 Task: Buy 3 Multiparameter Meters from Measuring & Testing section under best seller category for shipping address: Elle Wilson, 1130 Star Trek Drive, Pensacola, Florida 32501, Cell Number 8503109646. Pay from credit card ending with 6759, CVV 506
Action: Mouse moved to (350, 377)
Screenshot: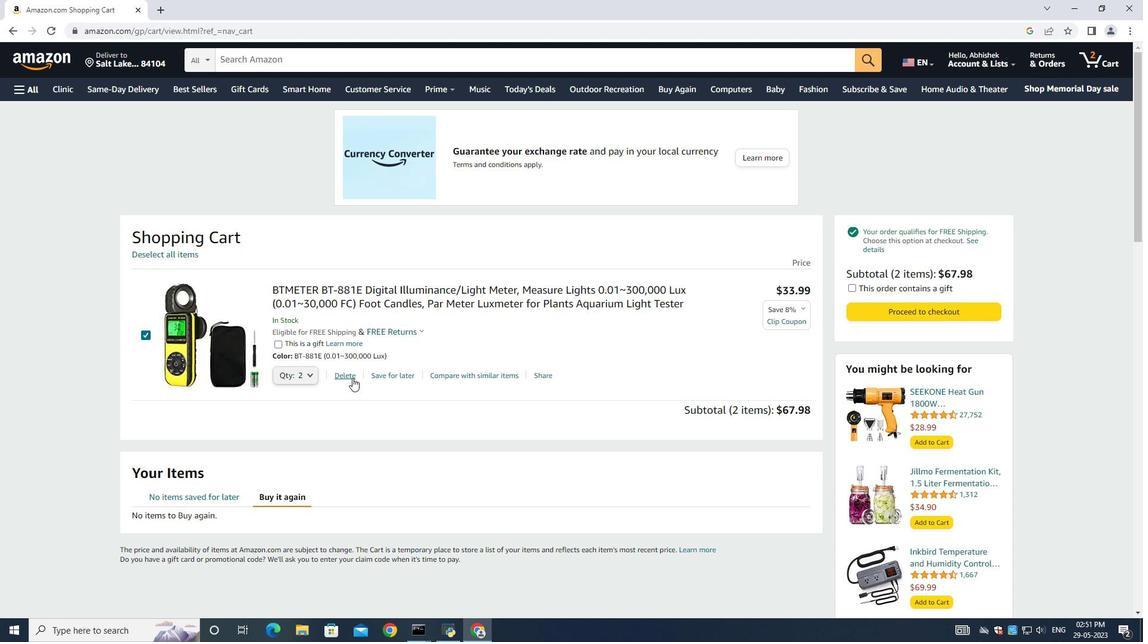 
Action: Mouse pressed left at (350, 377)
Screenshot: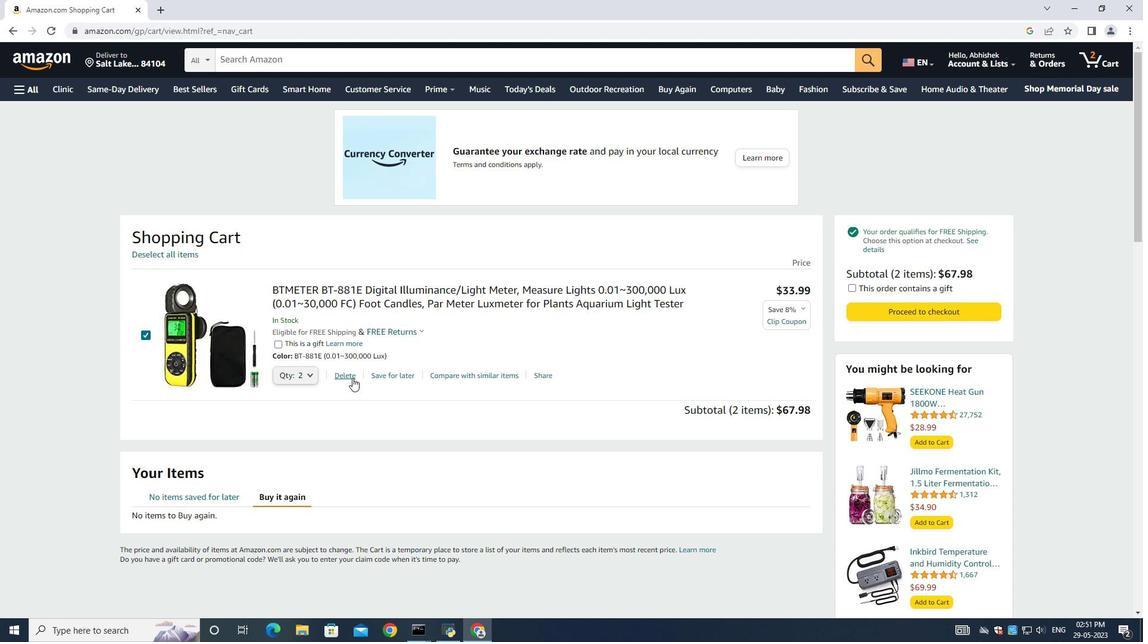 
Action: Mouse moved to (29, 60)
Screenshot: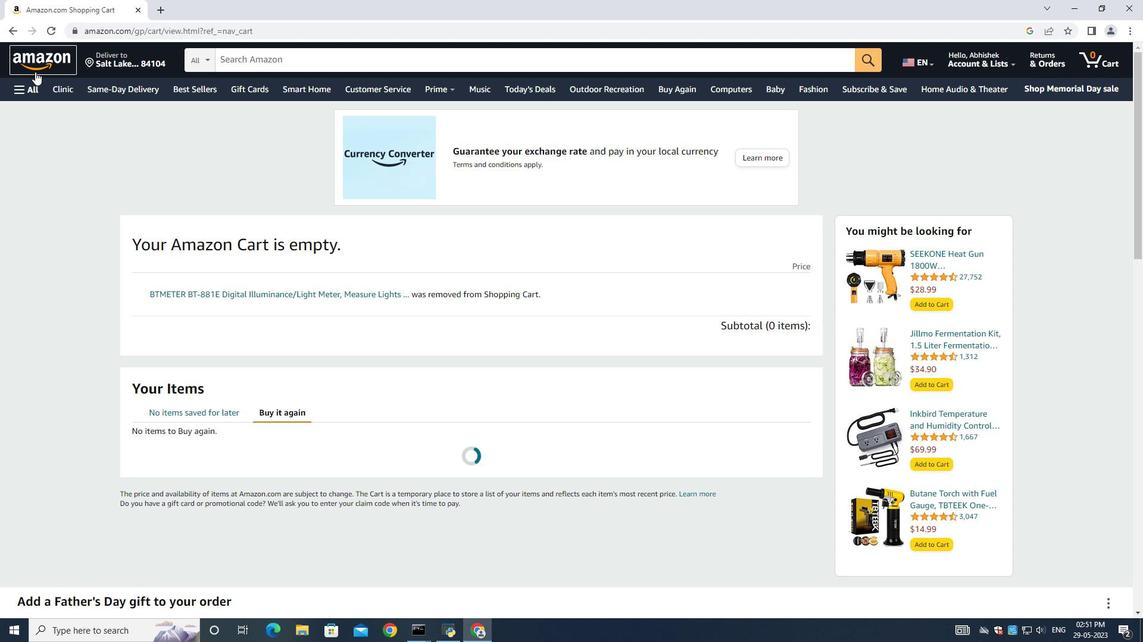 
Action: Mouse pressed left at (29, 60)
Screenshot: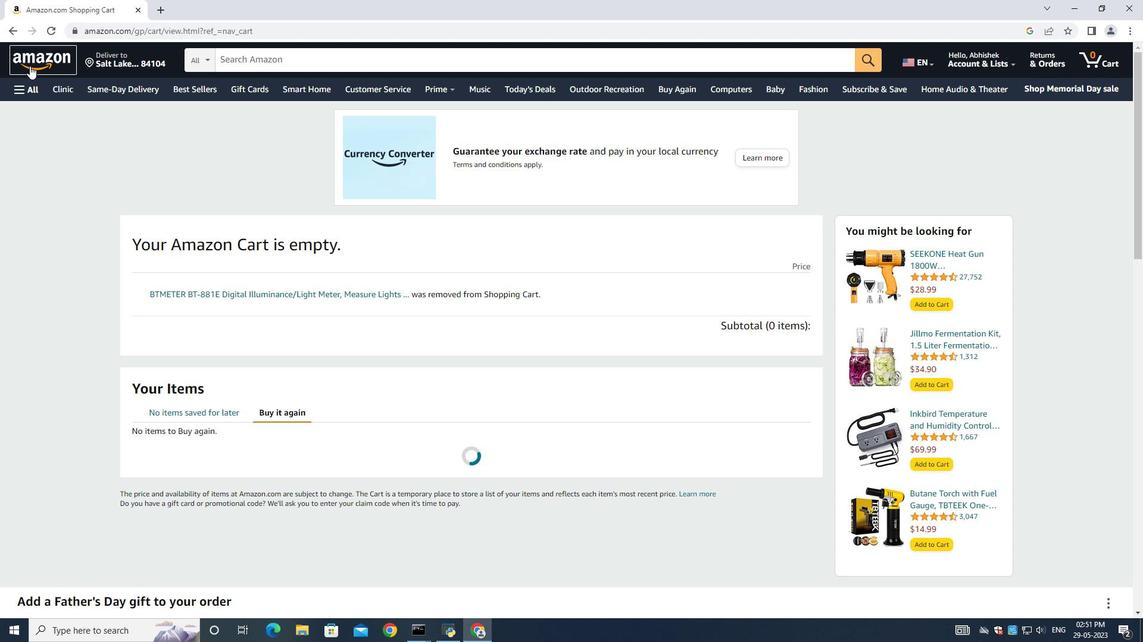 
Action: Mouse moved to (20, 95)
Screenshot: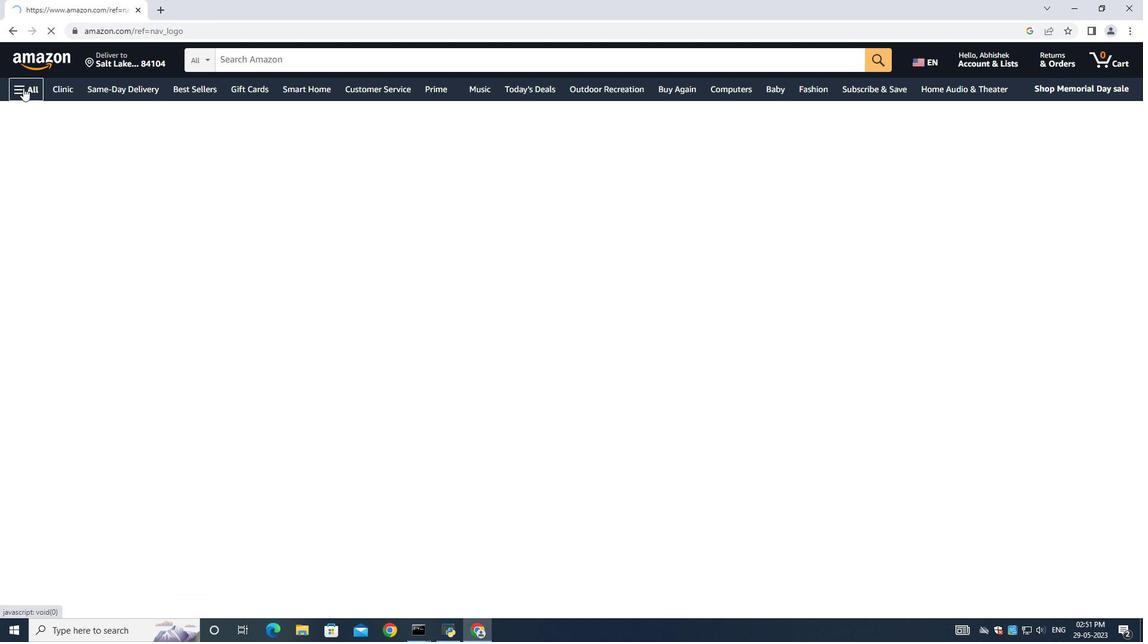 
Action: Mouse pressed left at (20, 95)
Screenshot: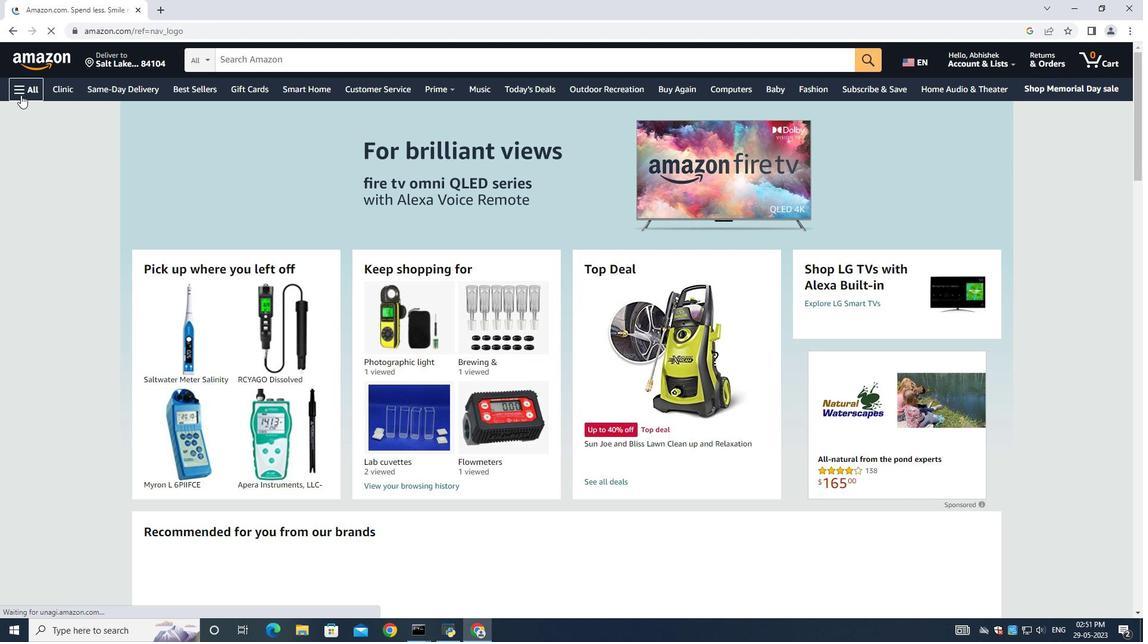 
Action: Mouse pressed left at (20, 95)
Screenshot: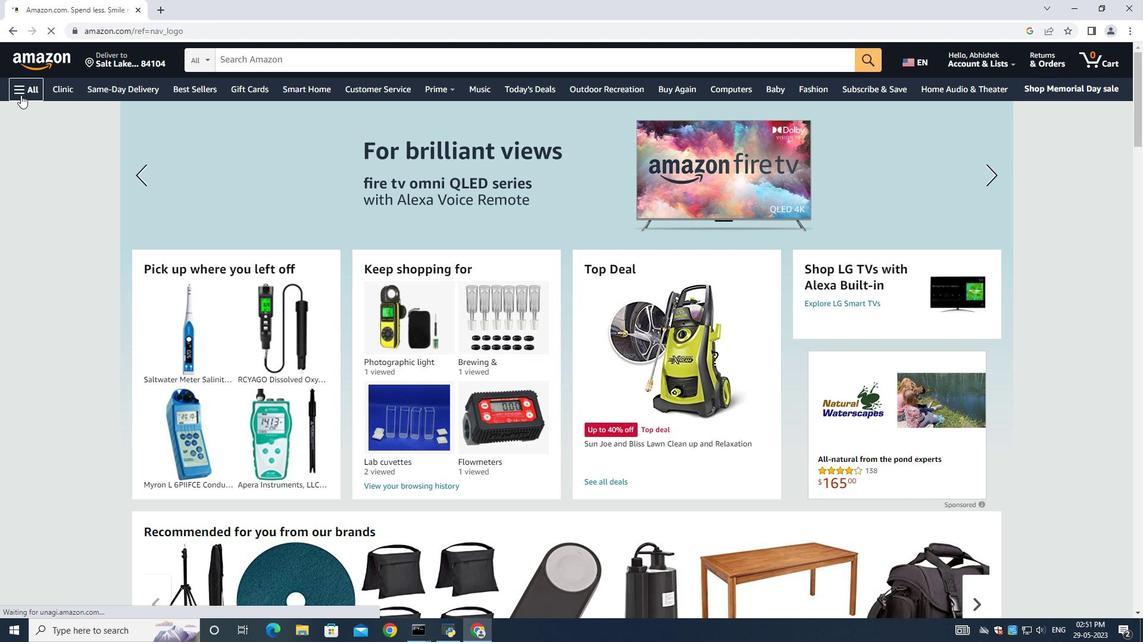 
Action: Mouse moved to (41, 109)
Screenshot: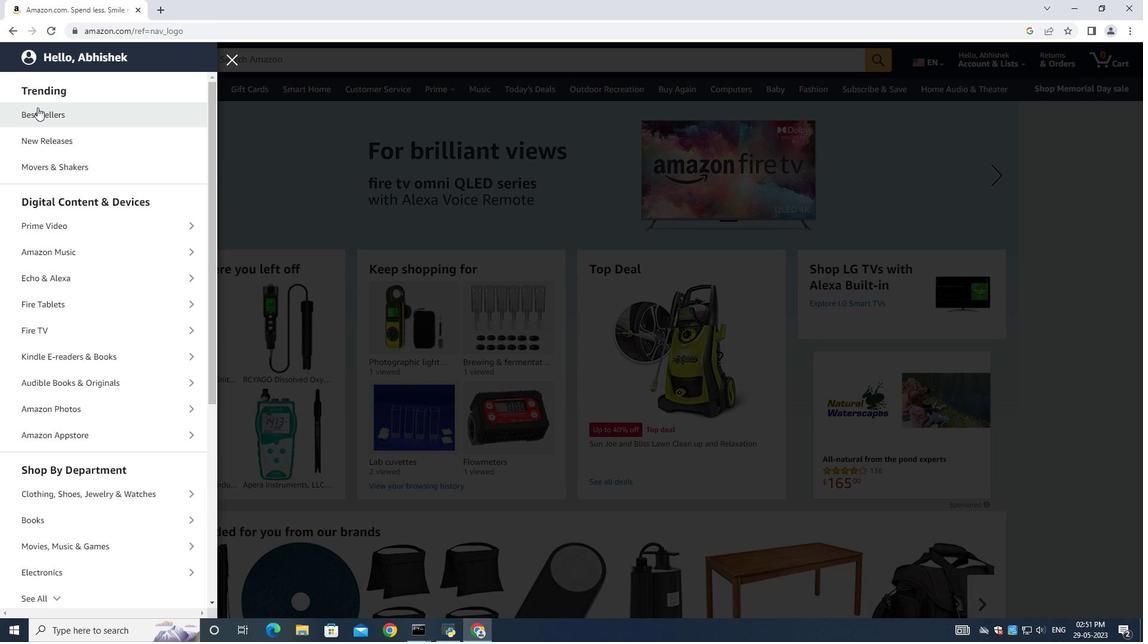 
Action: Mouse pressed left at (41, 109)
Screenshot: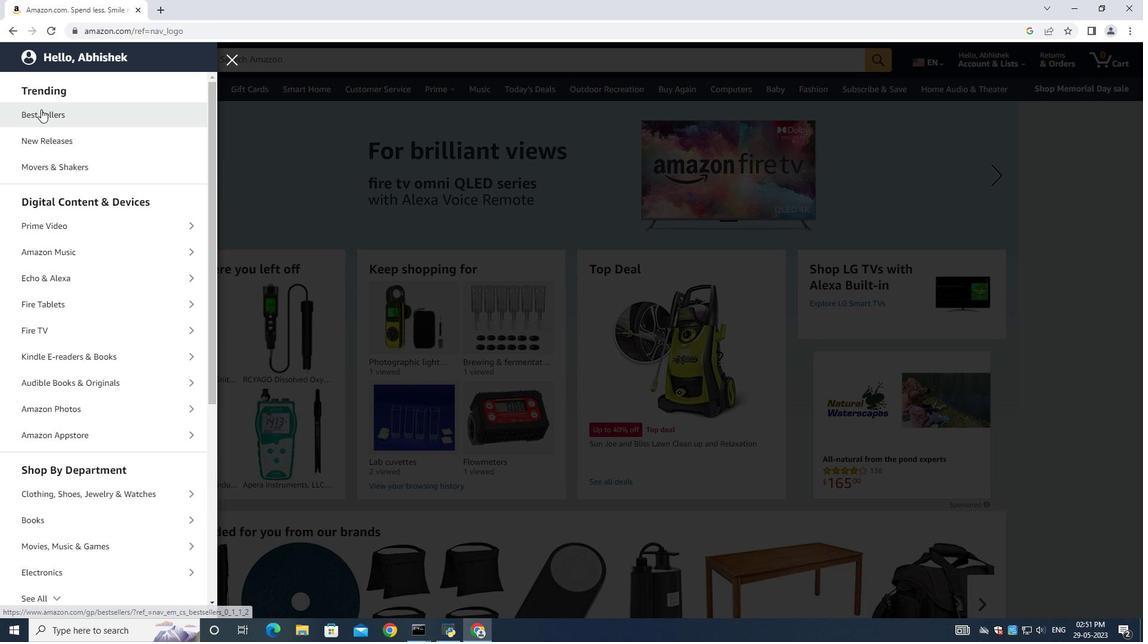 
Action: Mouse moved to (44, 121)
Screenshot: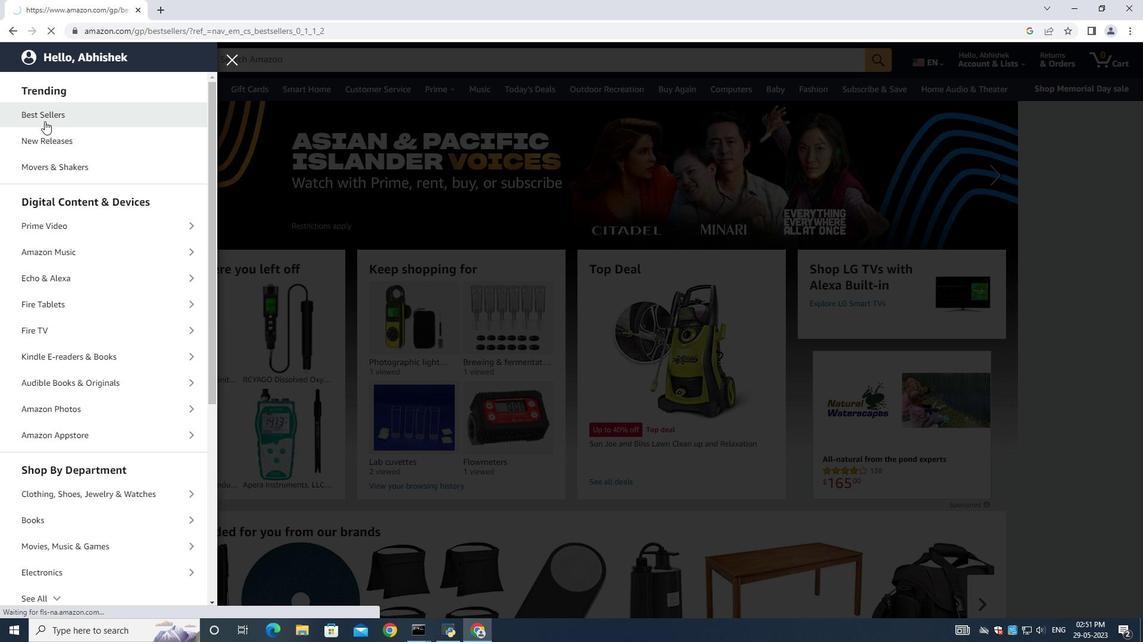 
Action: Mouse pressed left at (44, 121)
Screenshot: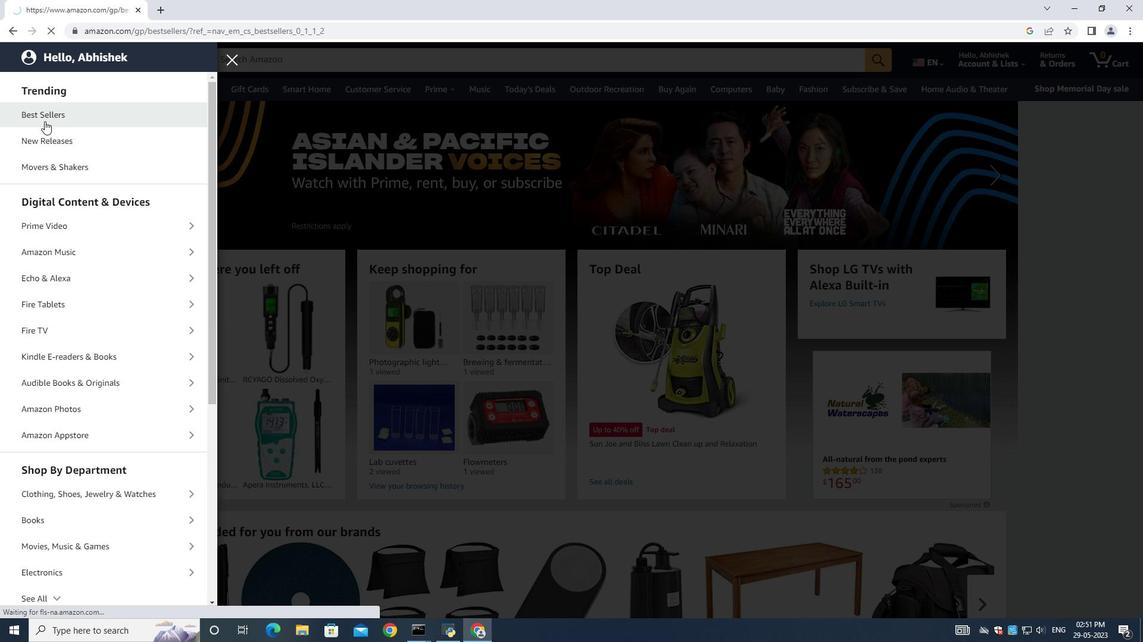 
Action: Mouse moved to (344, 70)
Screenshot: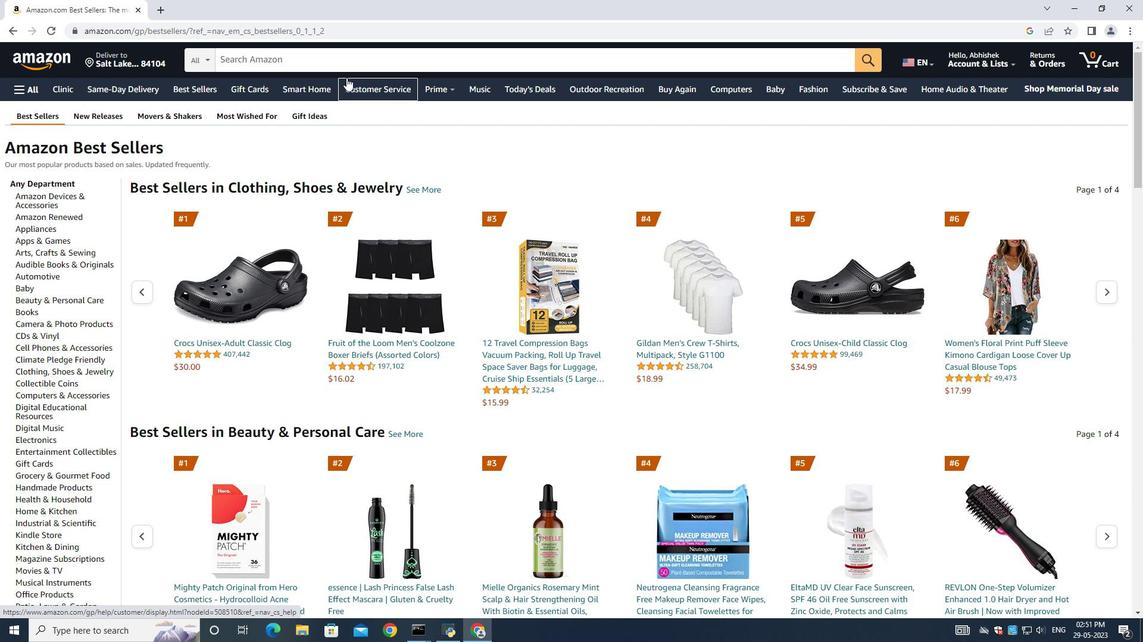 
Action: Mouse pressed left at (344, 70)
Screenshot: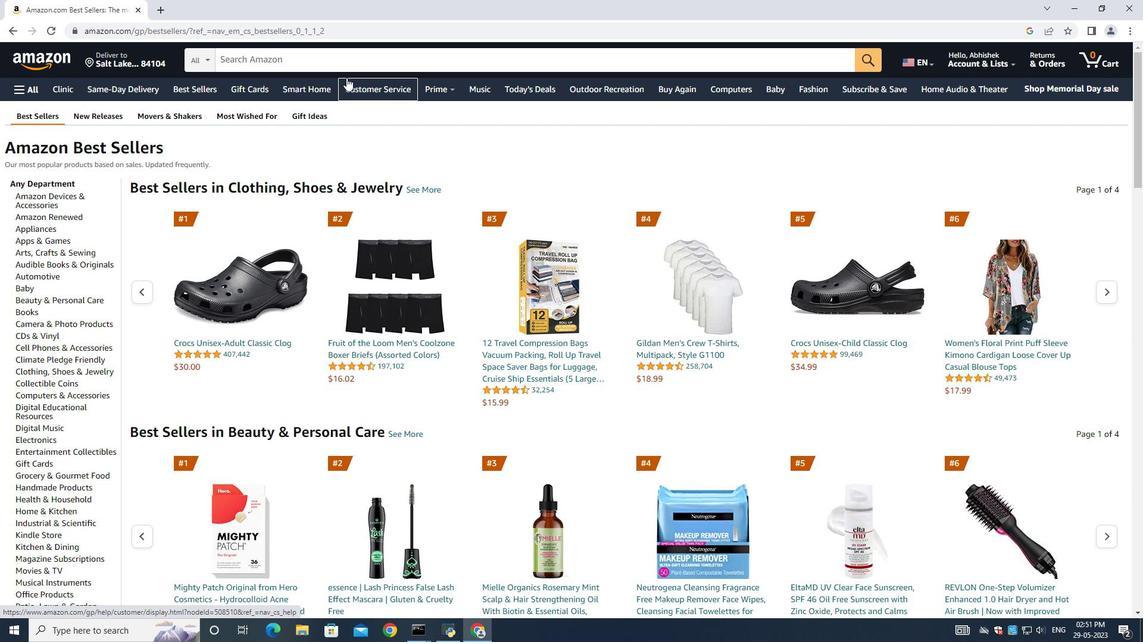 
Action: Mouse moved to (344, 72)
Screenshot: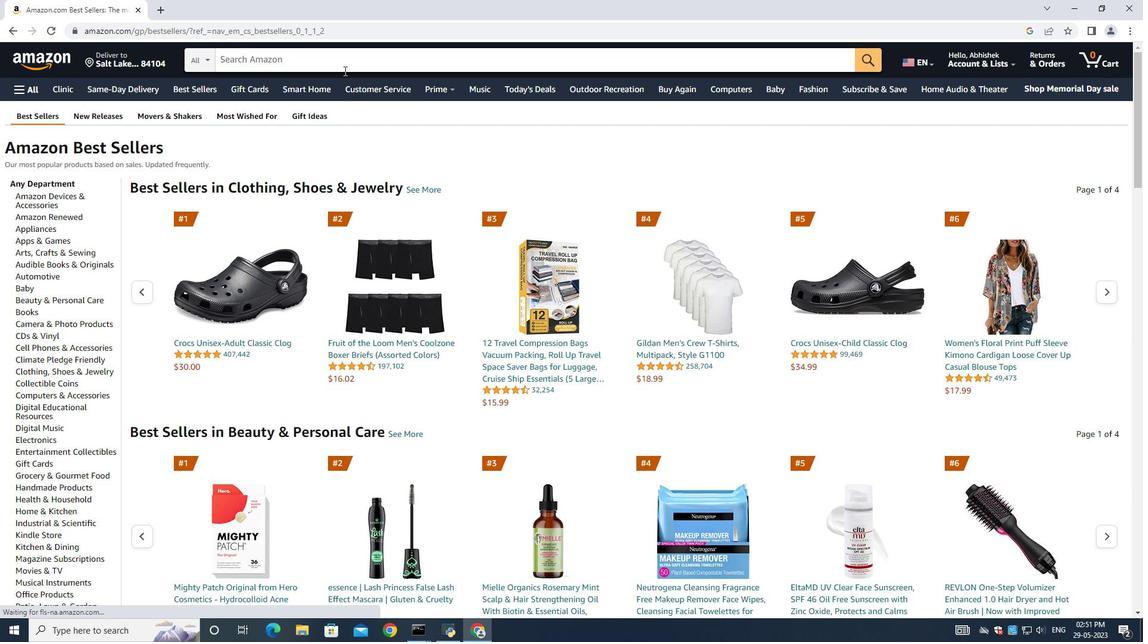 
Action: Key pressed <Key.shift>Multiparameter<Key.enter>
Screenshot: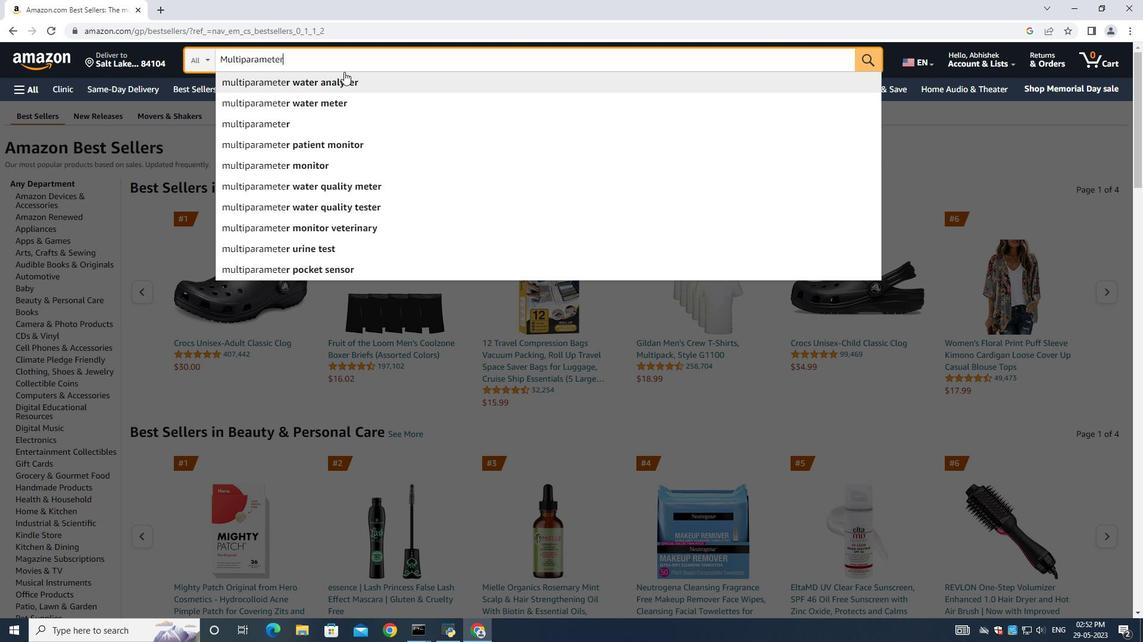 
Action: Mouse moved to (554, 363)
Screenshot: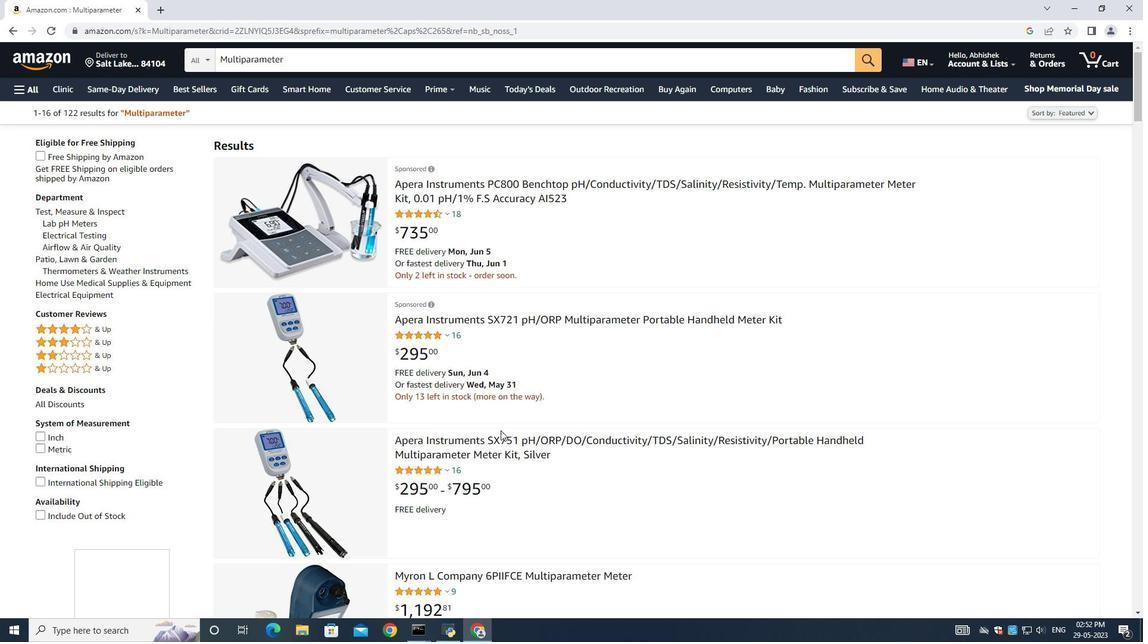
Action: Mouse scrolled (554, 363) with delta (0, 0)
Screenshot: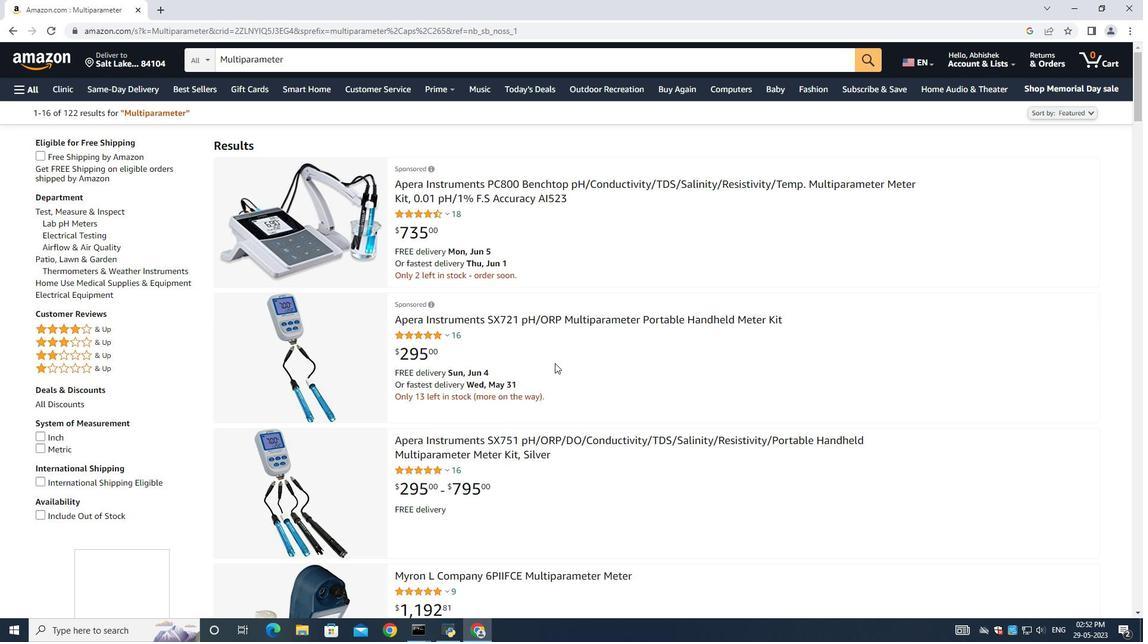 
Action: Mouse moved to (553, 369)
Screenshot: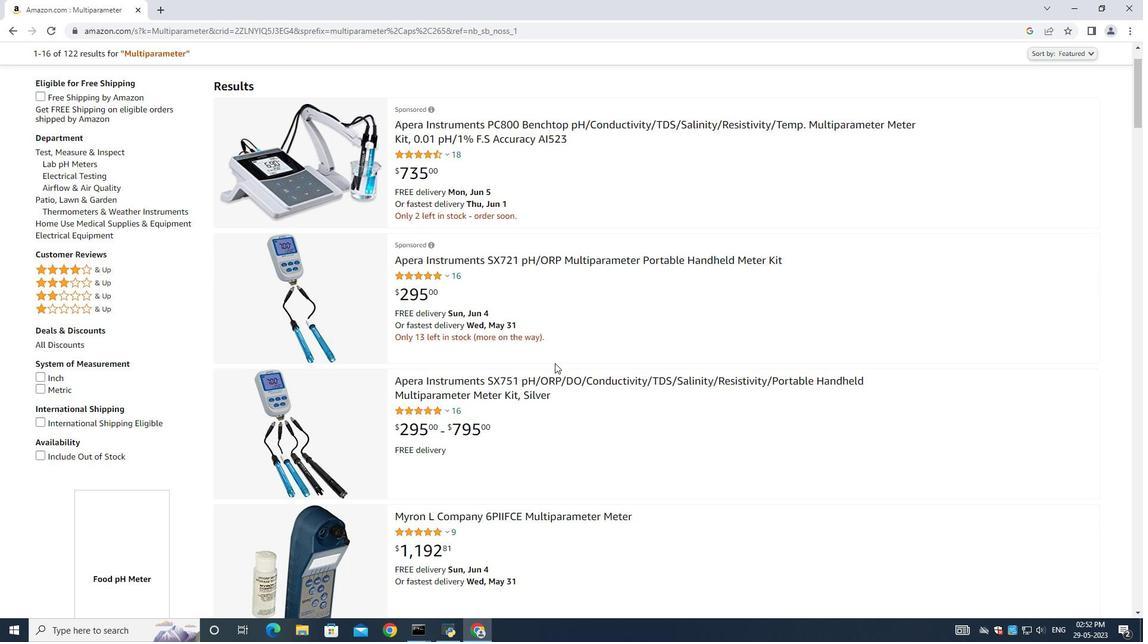 
Action: Mouse scrolled (553, 369) with delta (0, 0)
Screenshot: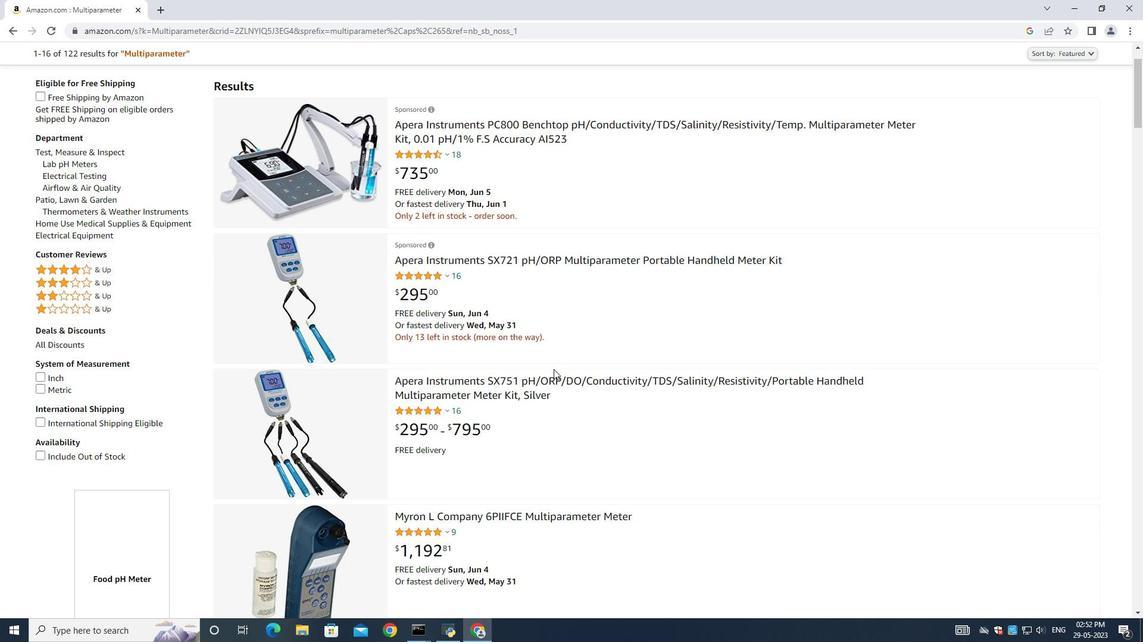 
Action: Mouse moved to (534, 458)
Screenshot: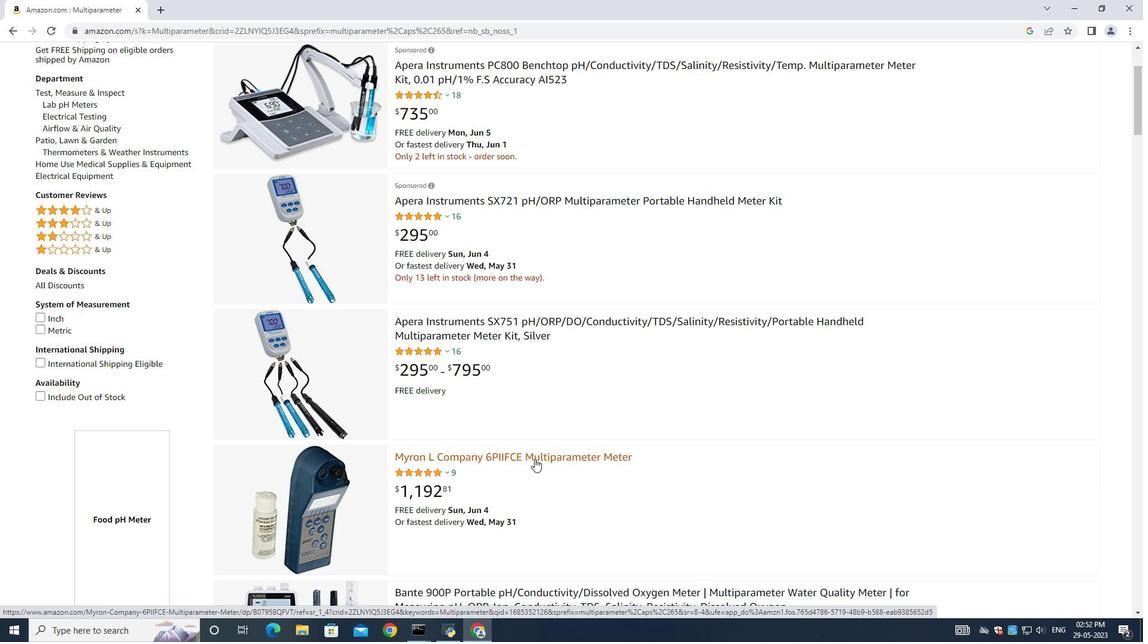 
Action: Mouse pressed left at (534, 458)
Screenshot: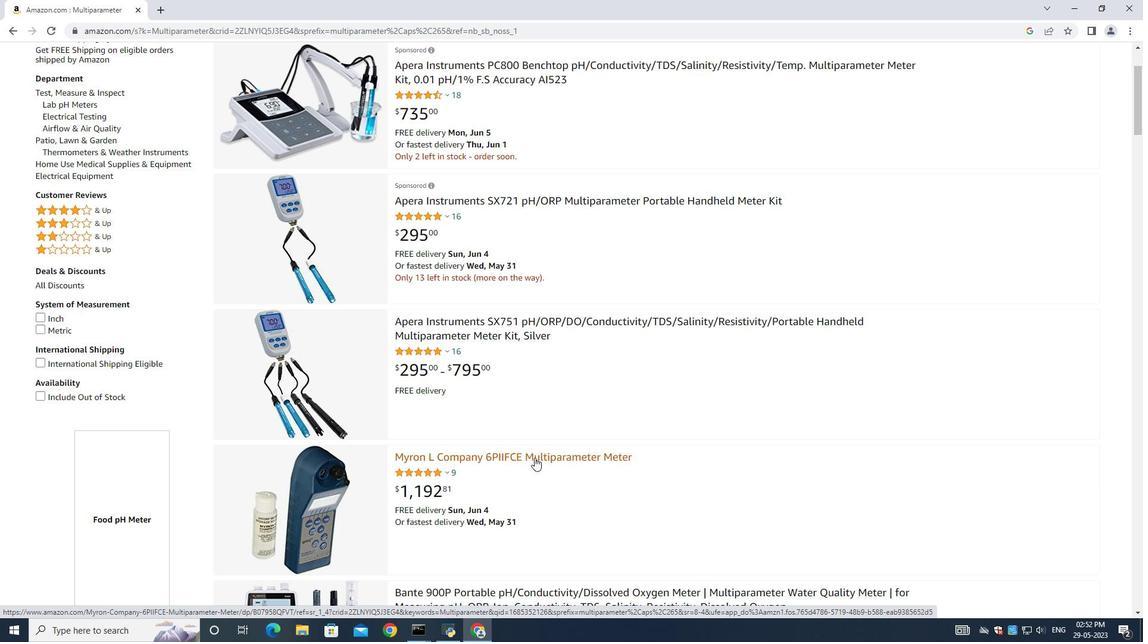 
Action: Mouse moved to (8, 26)
Screenshot: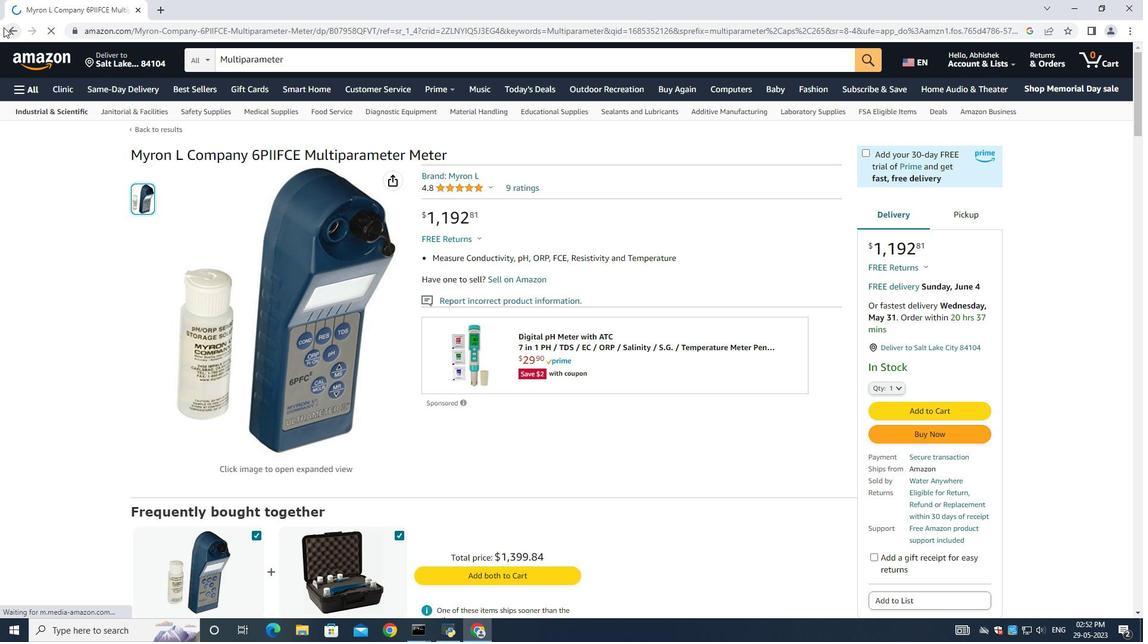 
Action: Mouse pressed left at (8, 26)
Screenshot: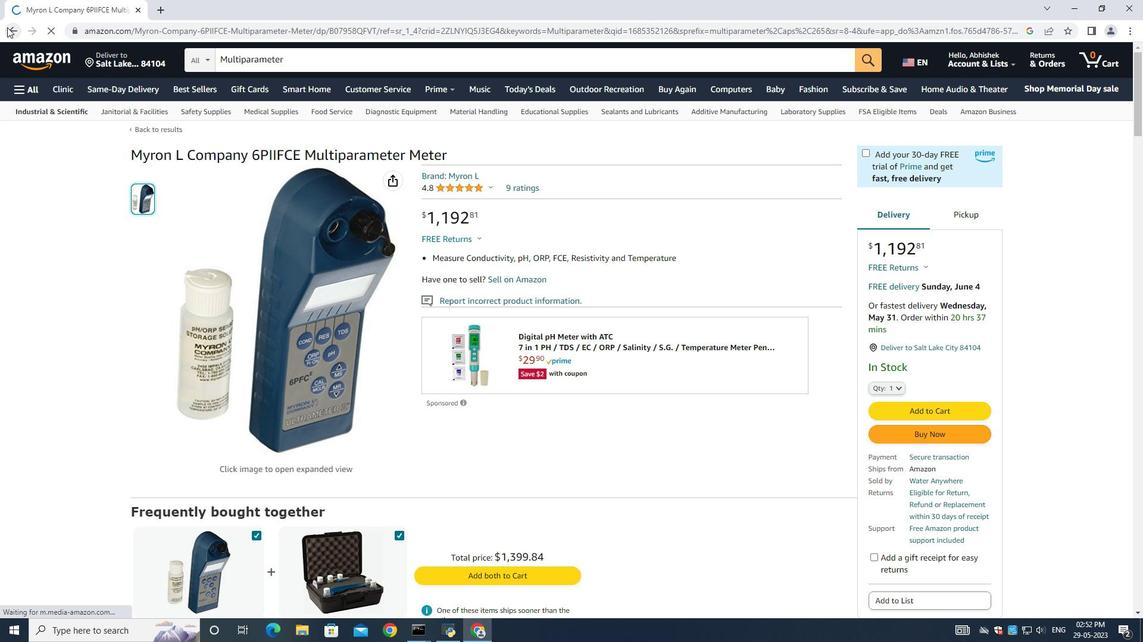 
Action: Mouse moved to (558, 454)
Screenshot: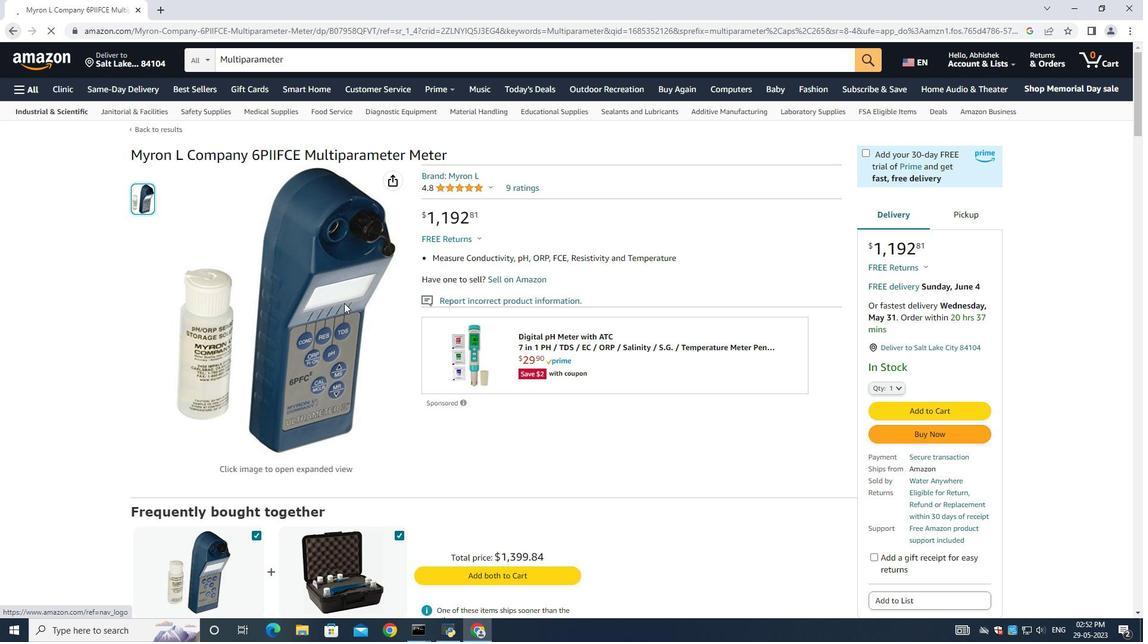 
Action: Mouse scrolled (558, 454) with delta (0, 0)
Screenshot: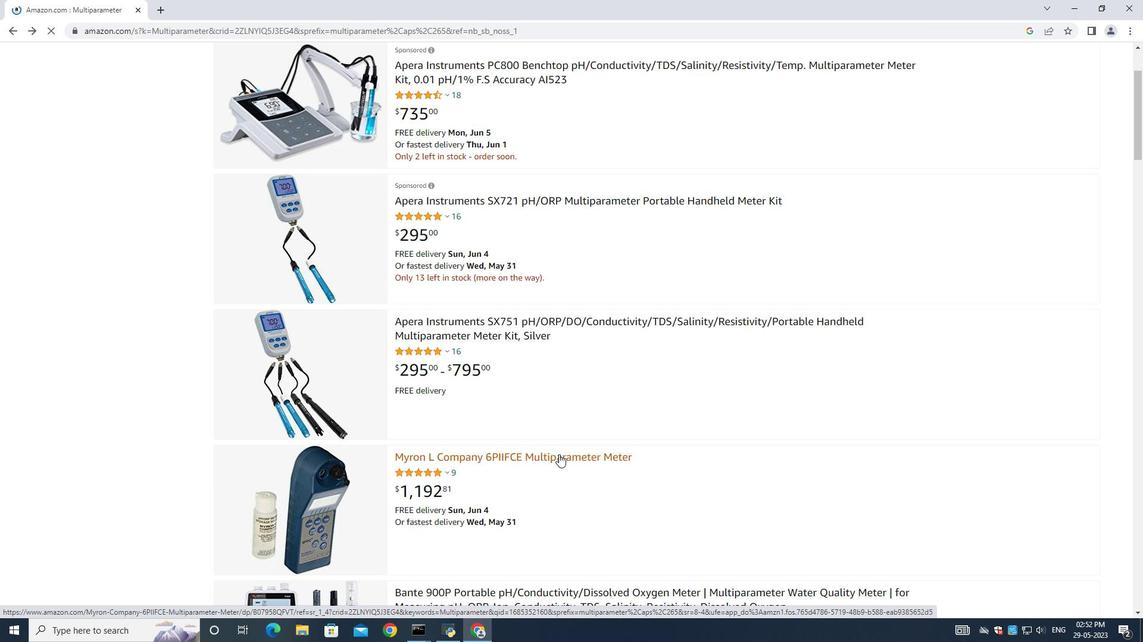
Action: Mouse scrolled (558, 454) with delta (0, 0)
Screenshot: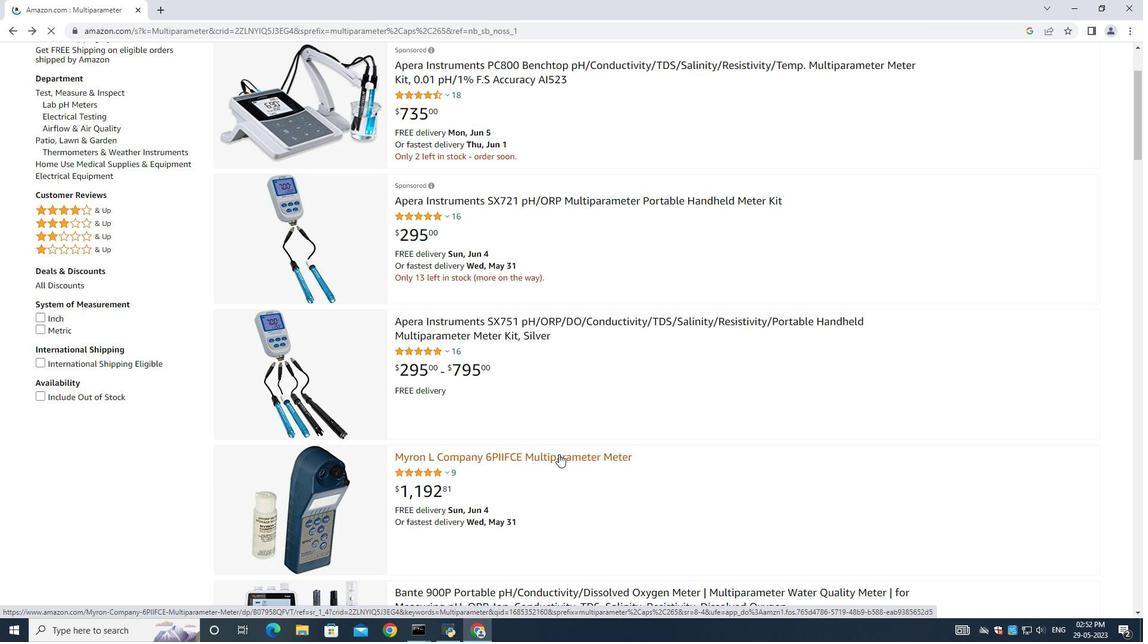 
Action: Mouse moved to (558, 455)
Screenshot: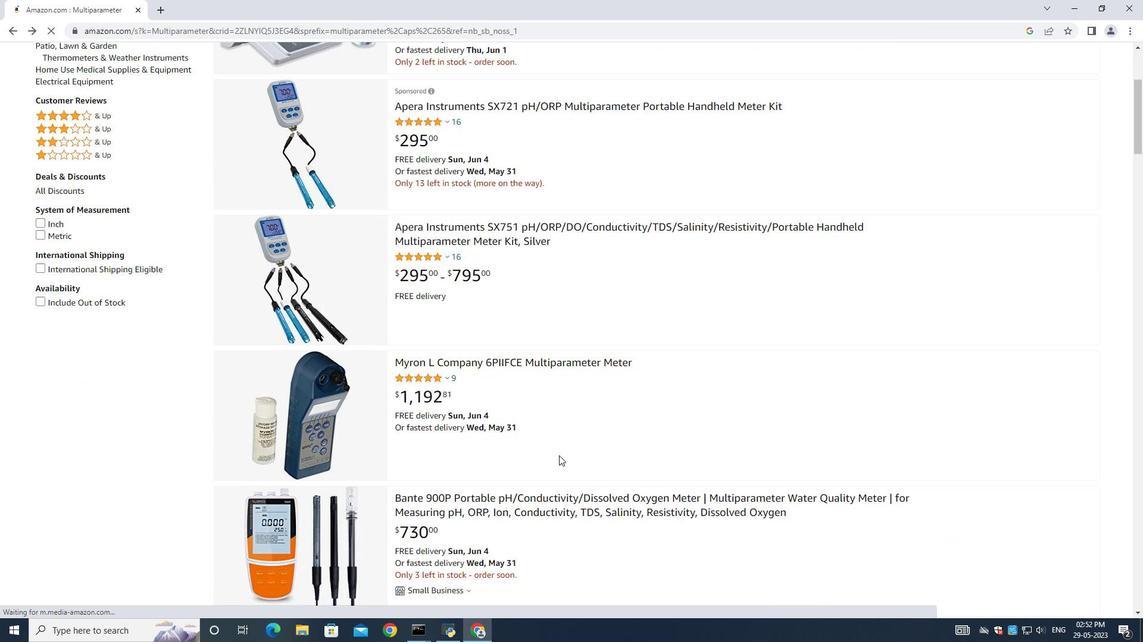 
Action: Mouse scrolled (558, 454) with delta (0, 0)
Screenshot: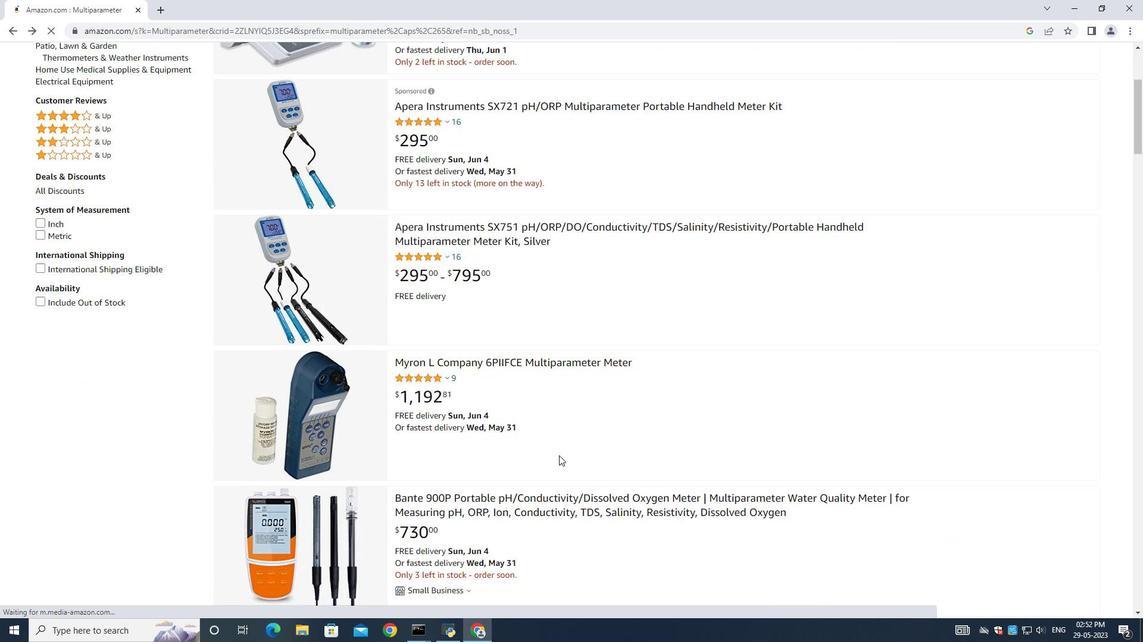 
Action: Mouse scrolled (558, 454) with delta (0, 0)
Screenshot: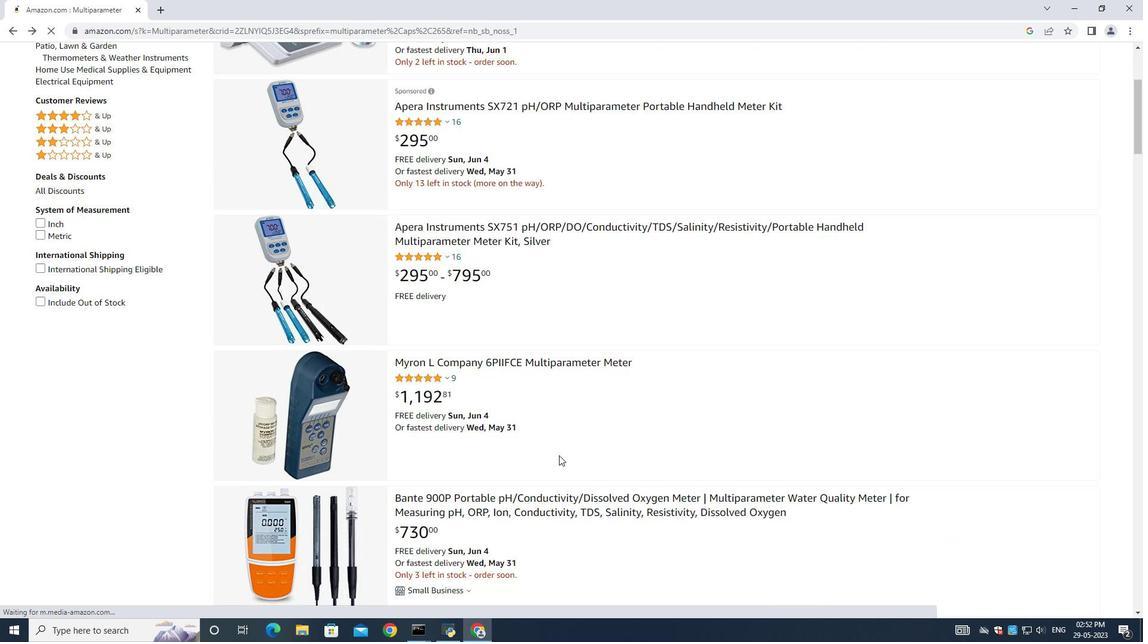
Action: Mouse moved to (557, 454)
Screenshot: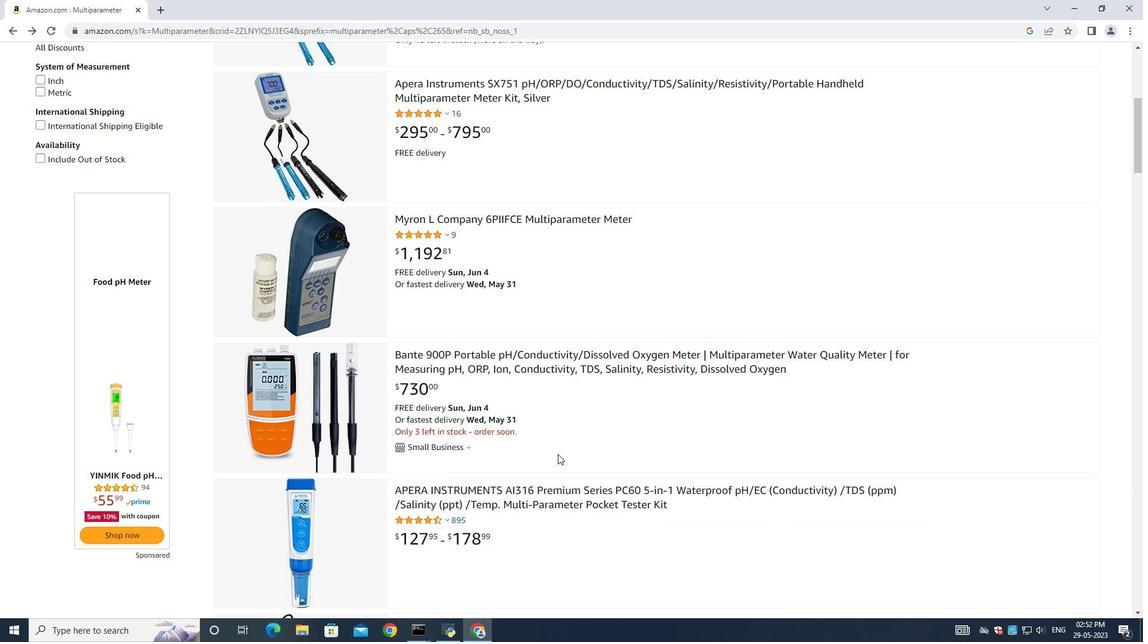 
Action: Mouse scrolled (557, 454) with delta (0, 0)
Screenshot: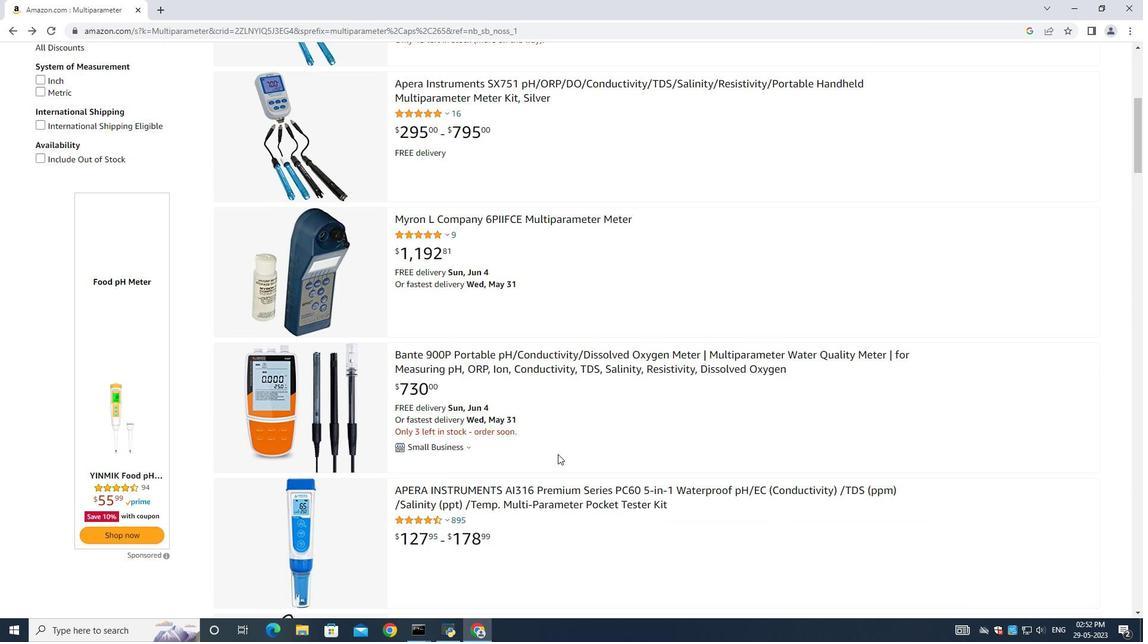 
Action: Mouse moved to (517, 442)
Screenshot: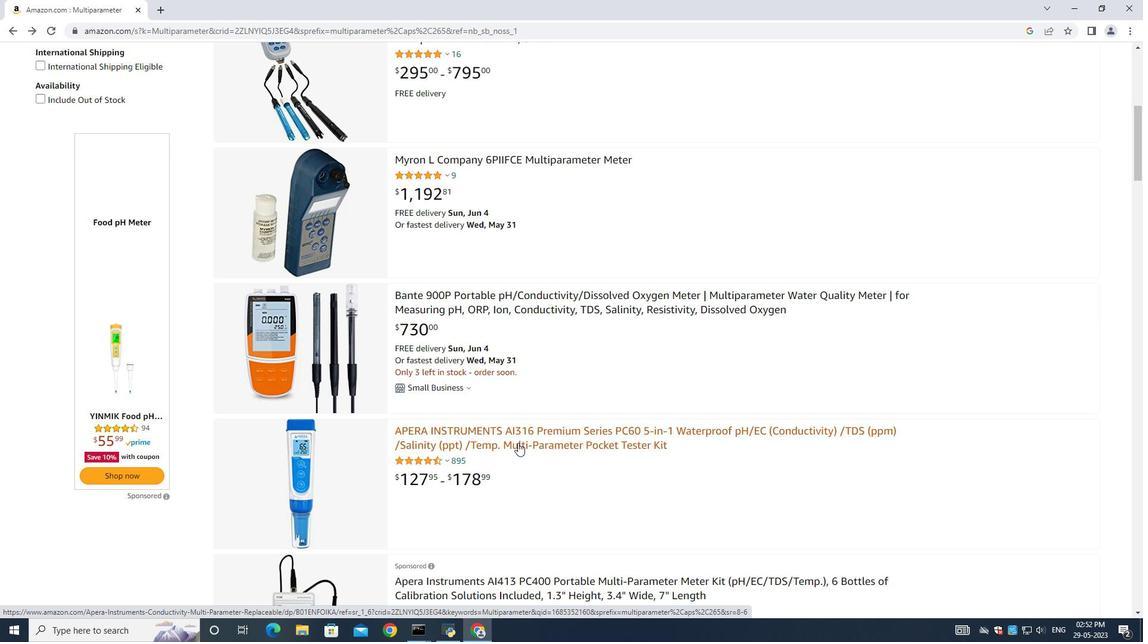 
Action: Mouse pressed left at (517, 442)
Screenshot: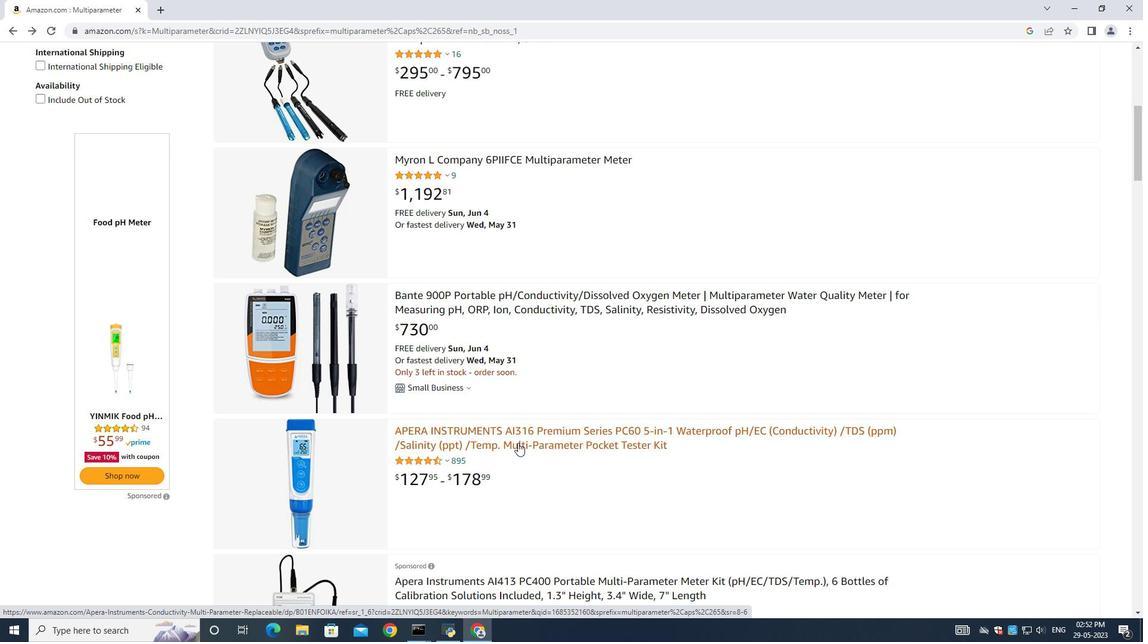 
Action: Mouse moved to (139, 299)
Screenshot: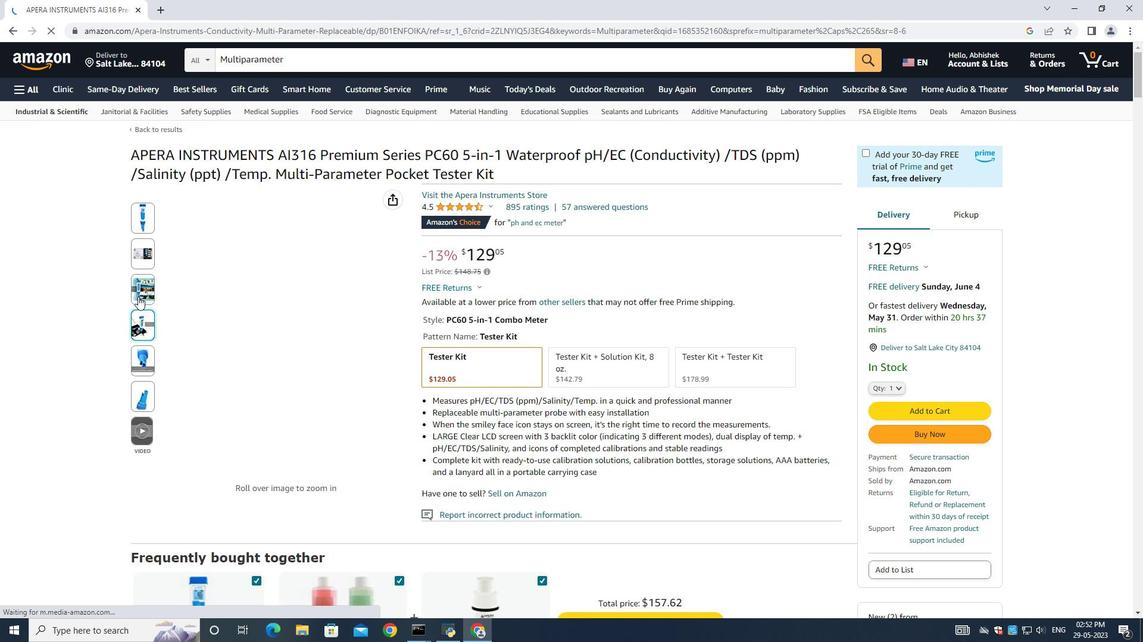 
Action: Mouse pressed left at (139, 299)
Screenshot: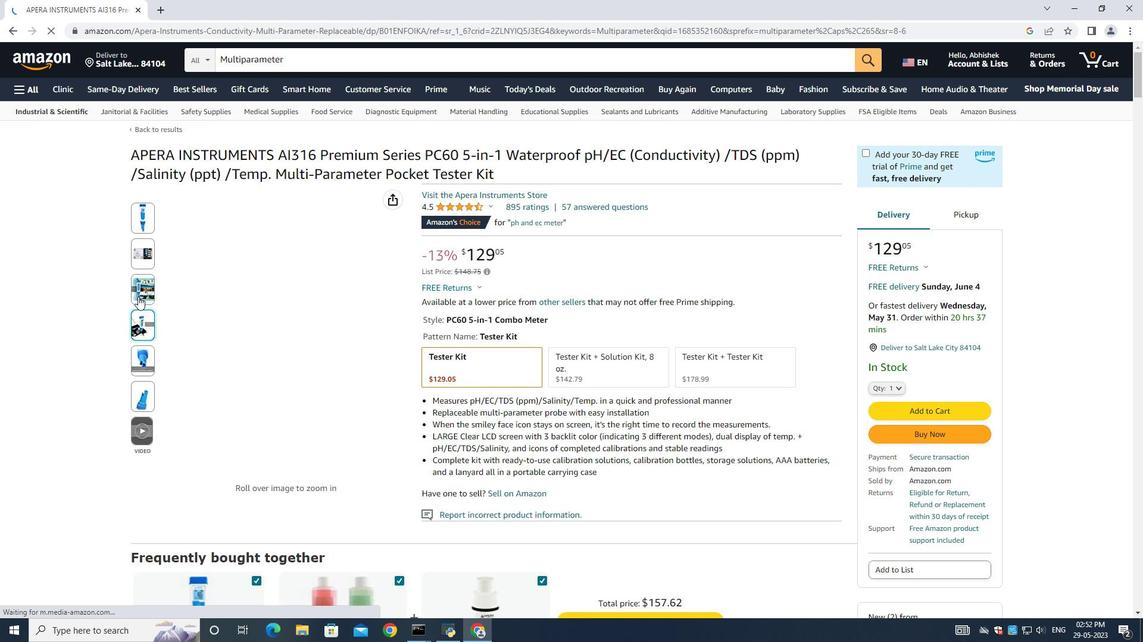 
Action: Mouse moved to (141, 335)
Screenshot: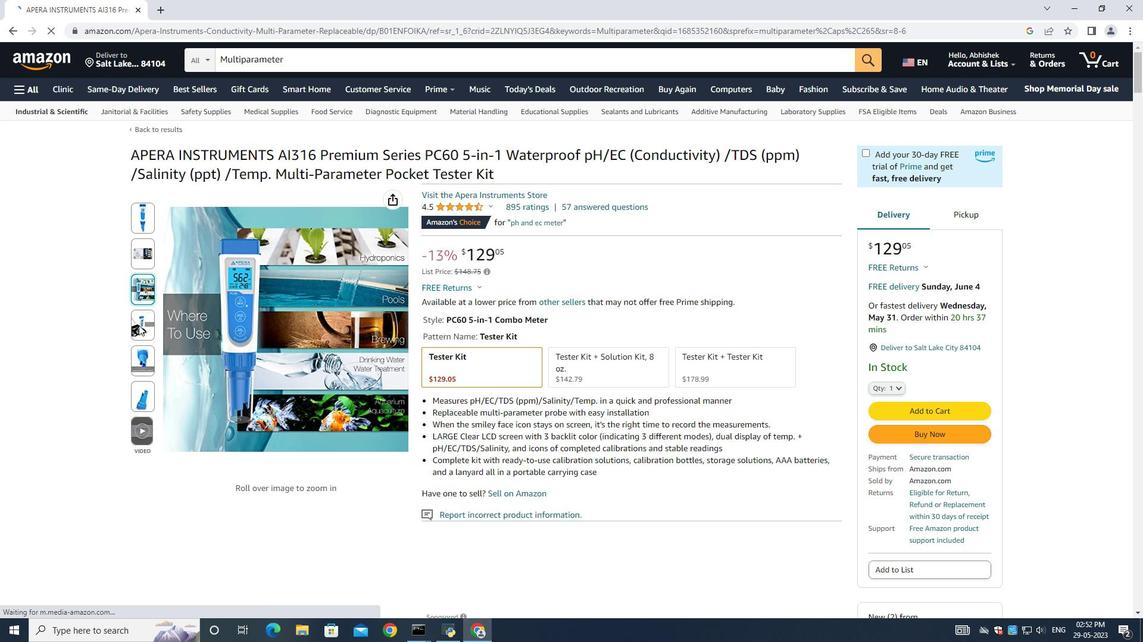 
Action: Mouse pressed left at (141, 335)
Screenshot: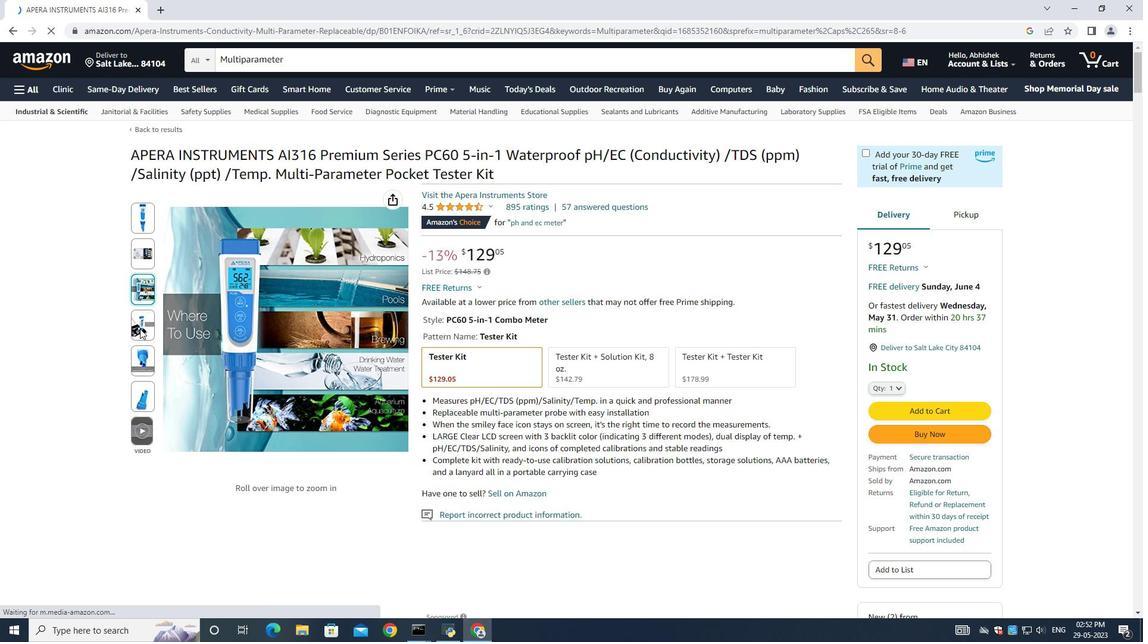 
Action: Mouse moved to (147, 431)
Screenshot: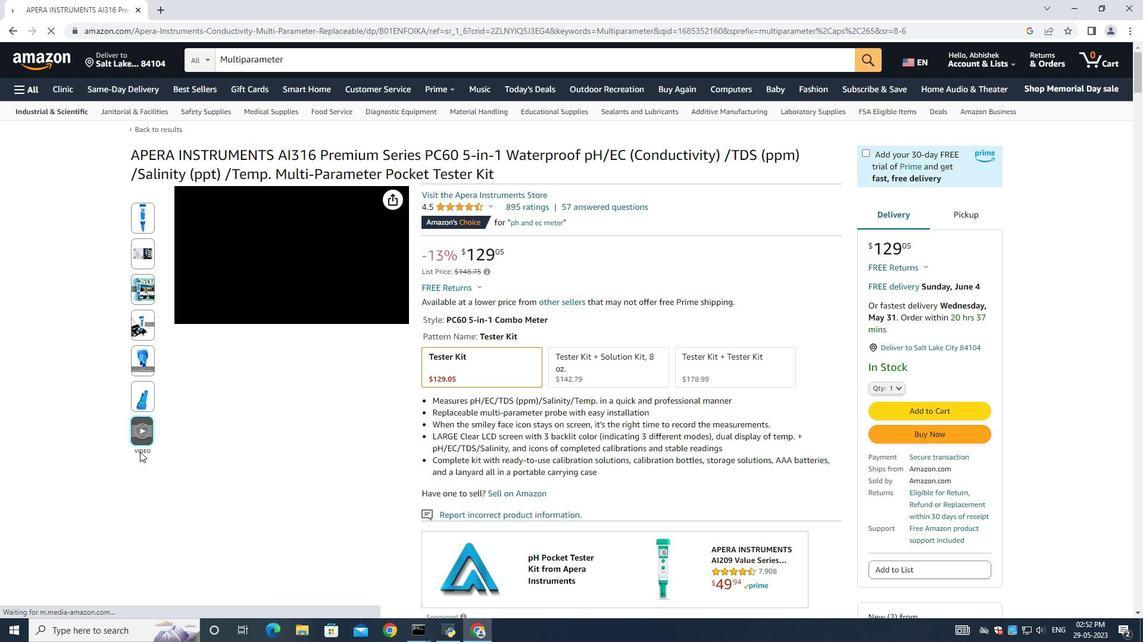 
Action: Mouse pressed left at (147, 431)
Screenshot: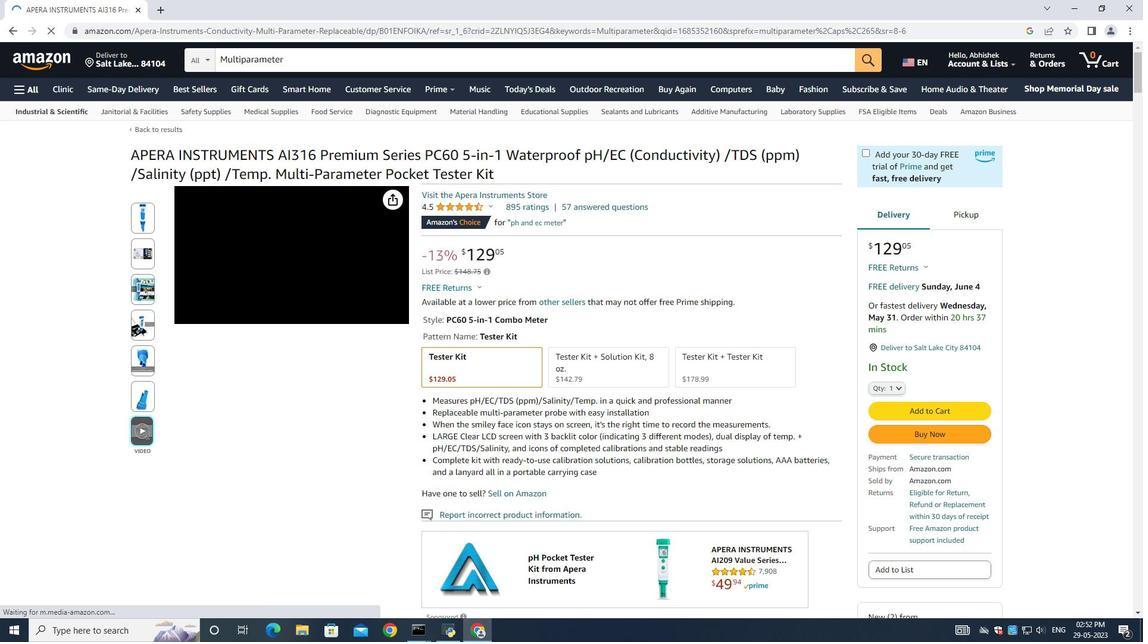 
Action: Mouse moved to (898, 341)
Screenshot: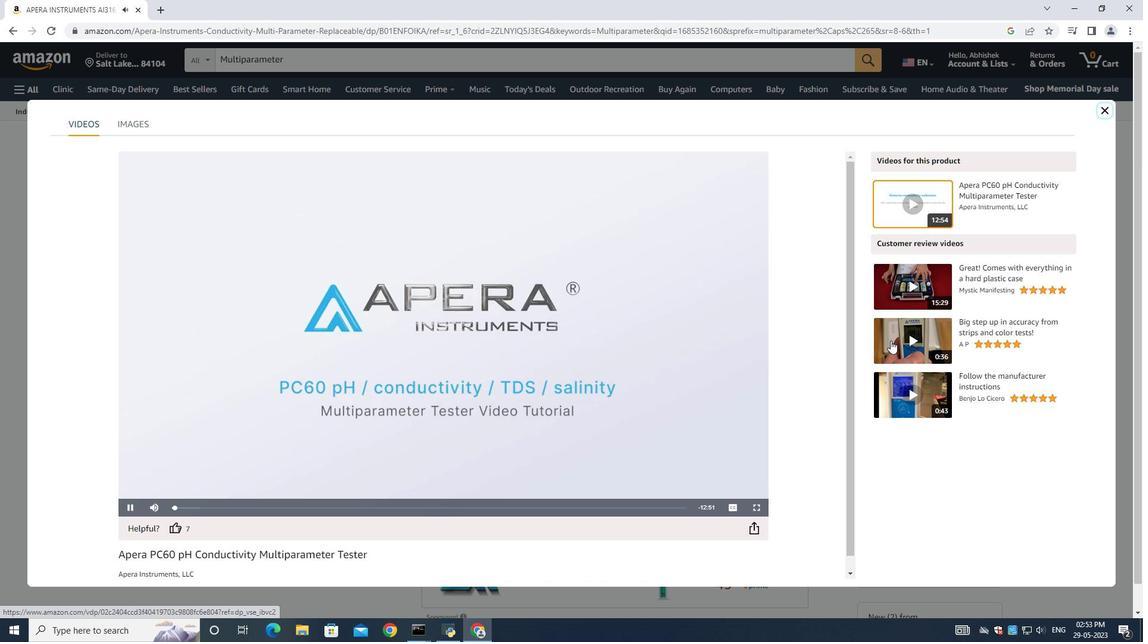 
Action: Mouse pressed left at (898, 341)
Screenshot: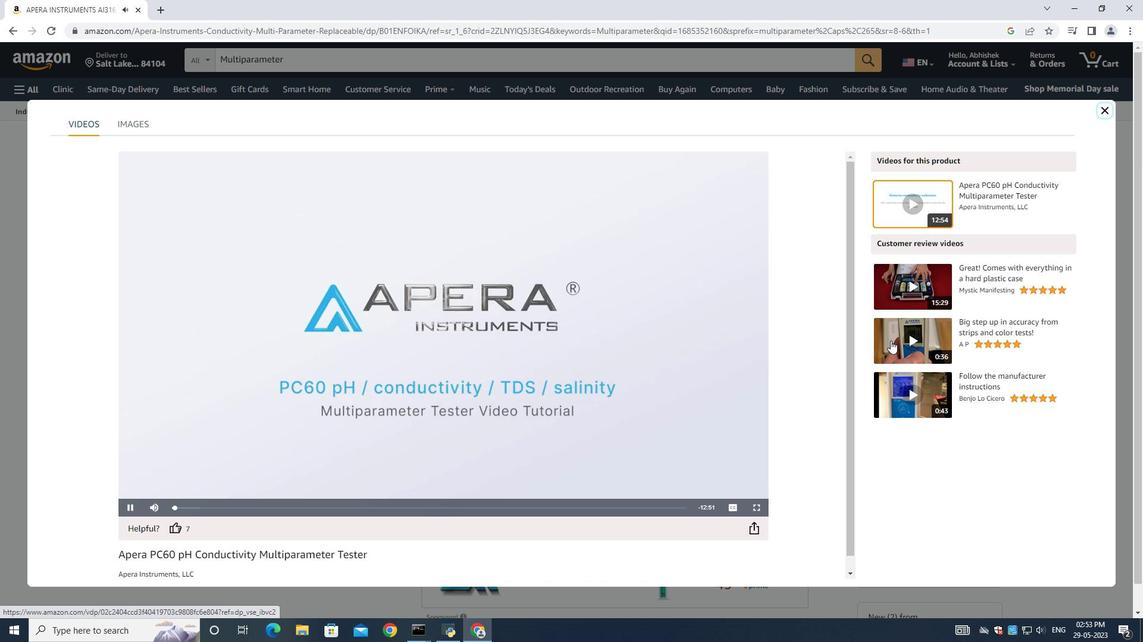 
Action: Mouse moved to (1101, 108)
Screenshot: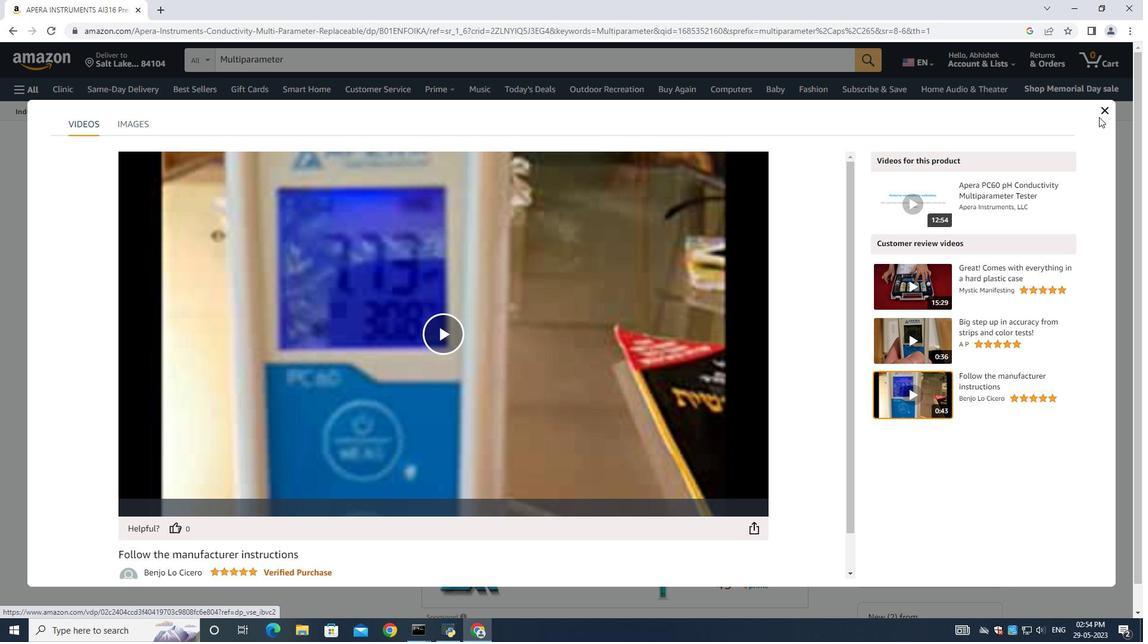 
Action: Mouse pressed left at (1101, 108)
Screenshot: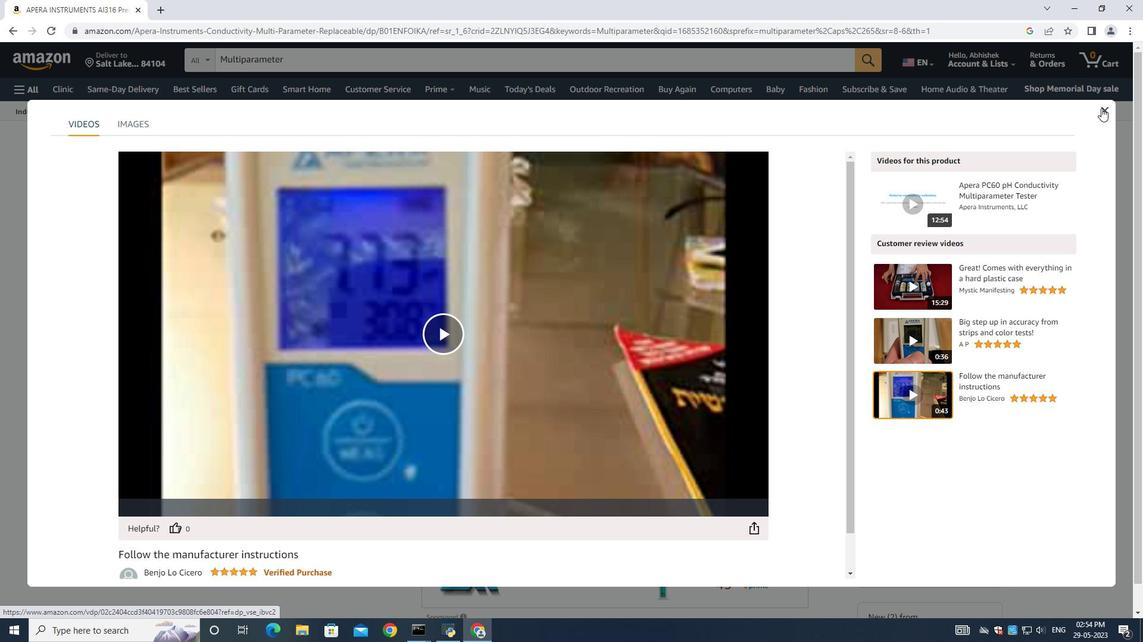 
Action: Mouse moved to (881, 388)
Screenshot: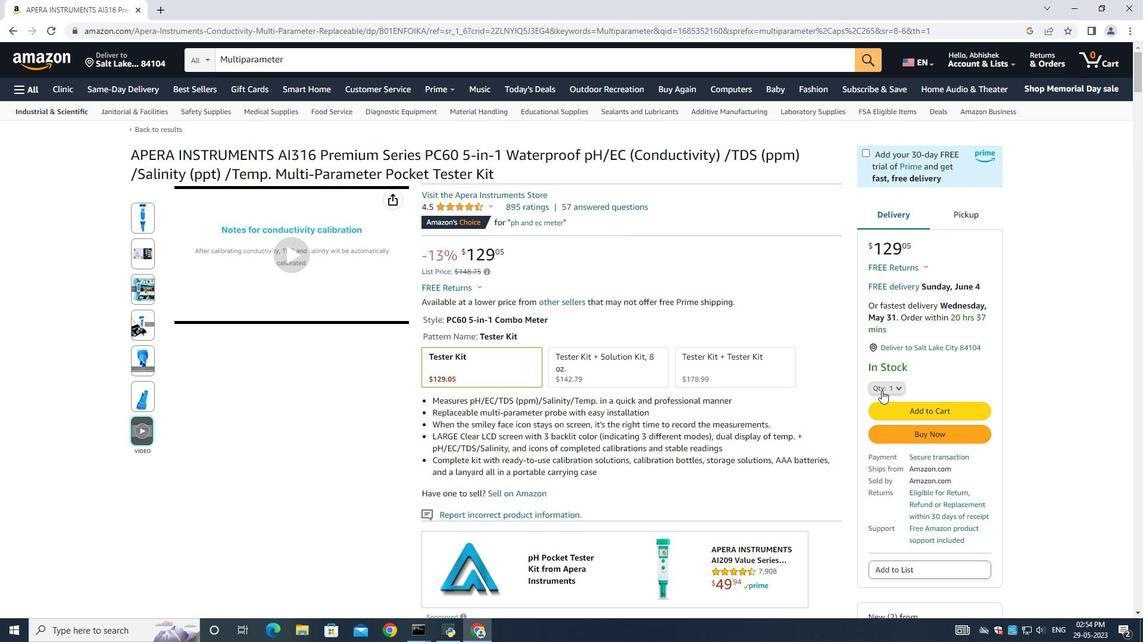 
Action: Mouse pressed left at (881, 388)
Screenshot: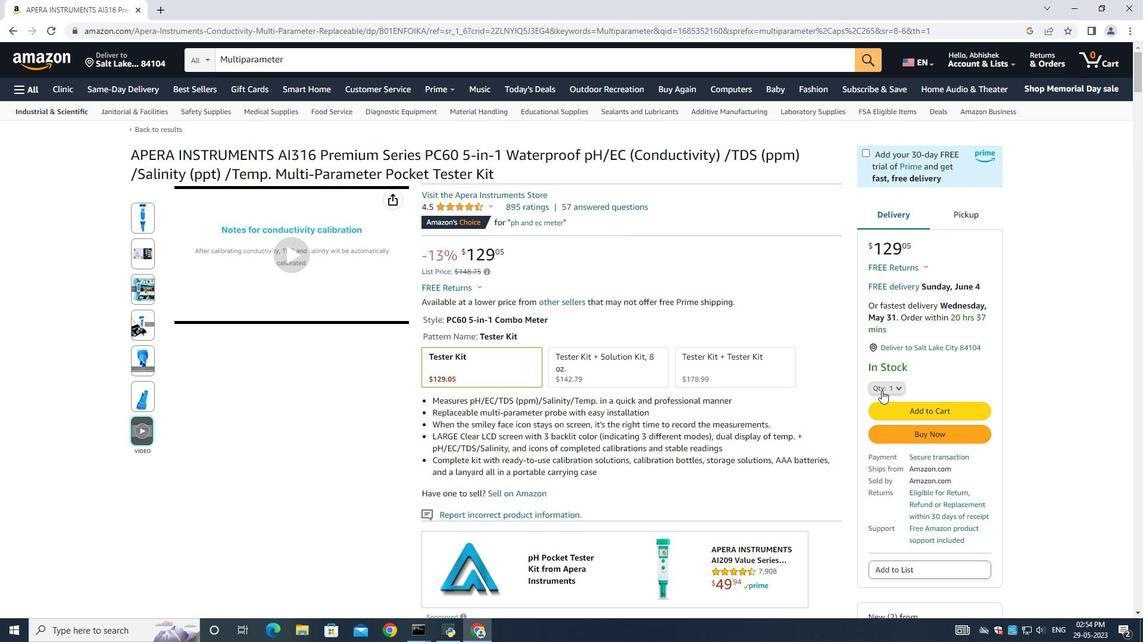 
Action: Mouse moved to (885, 100)
Screenshot: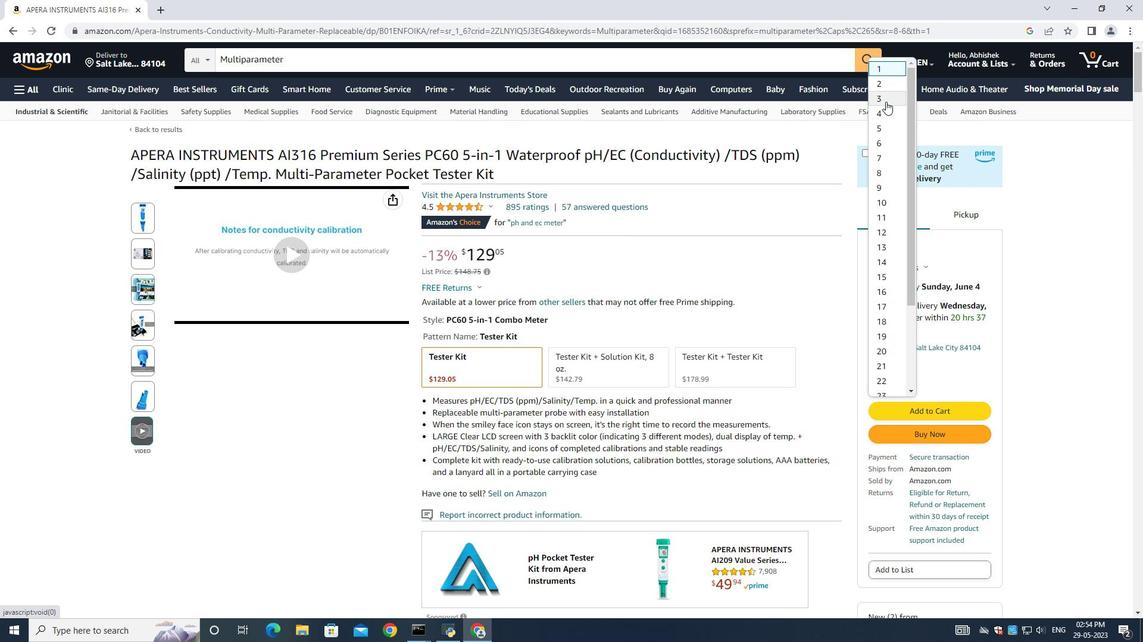 
Action: Mouse pressed left at (885, 100)
Screenshot: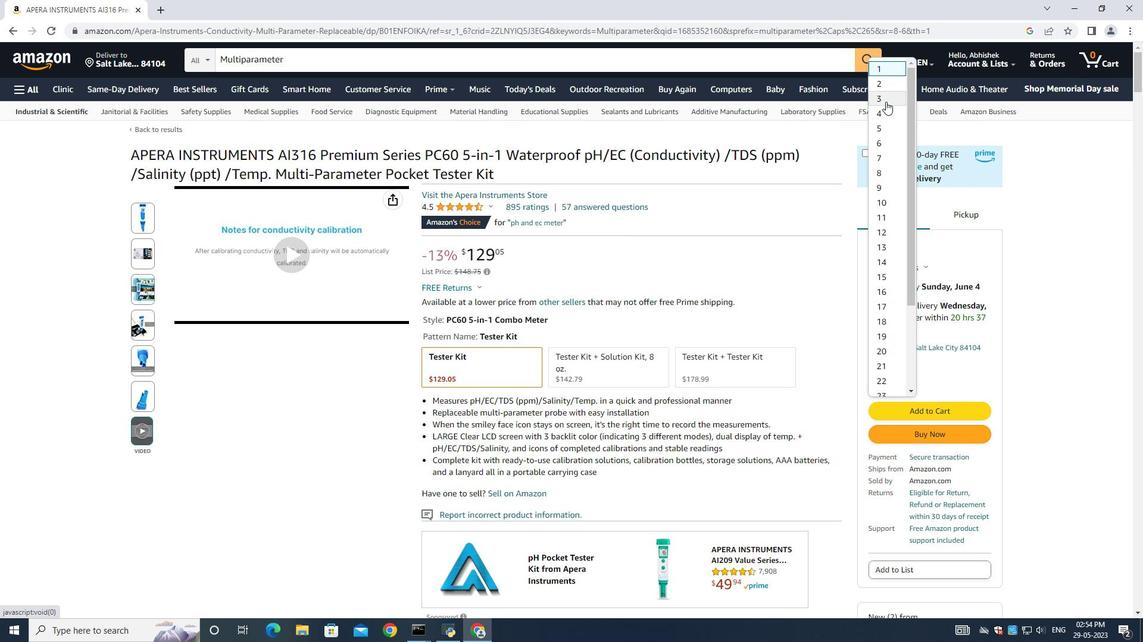 
Action: Mouse moved to (912, 428)
Screenshot: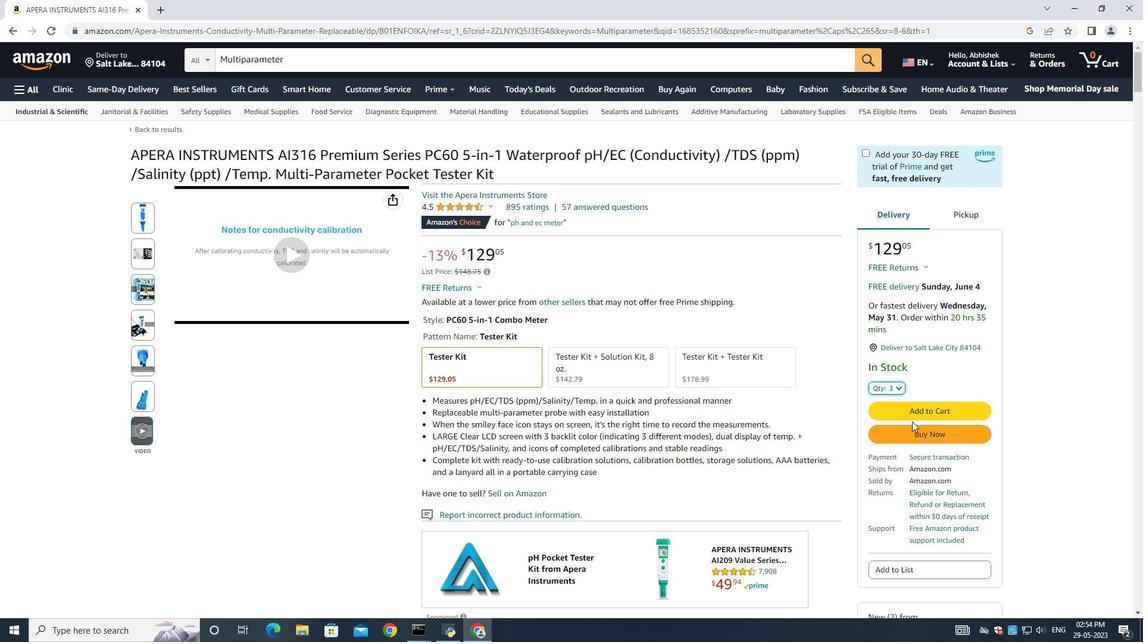 
Action: Mouse pressed left at (912, 428)
Screenshot: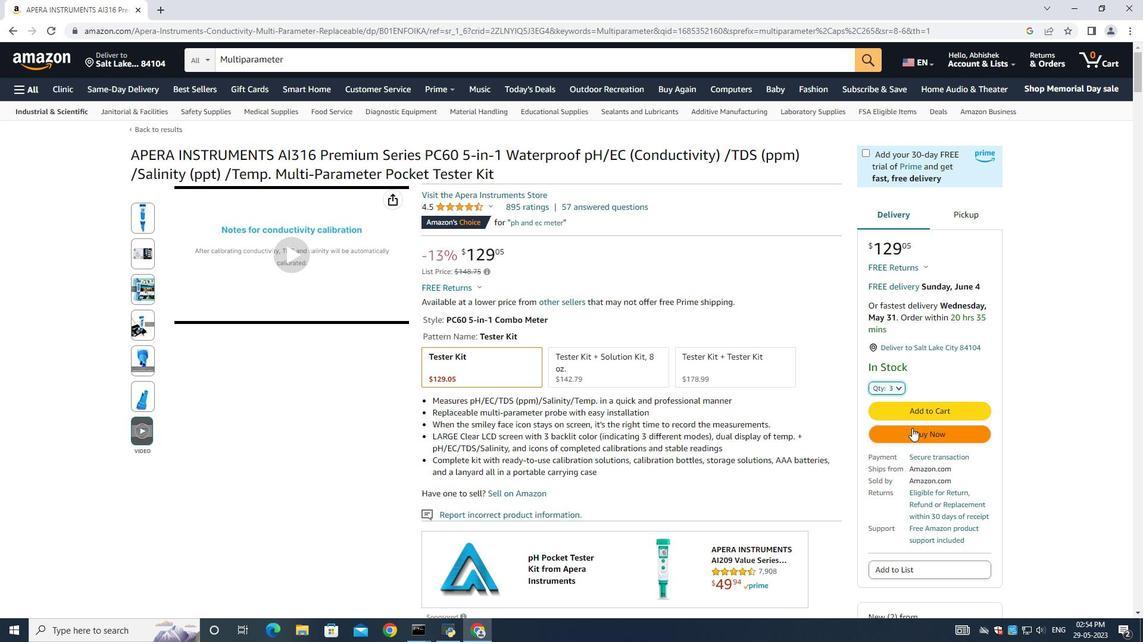 
Action: Mouse moved to (920, 432)
Screenshot: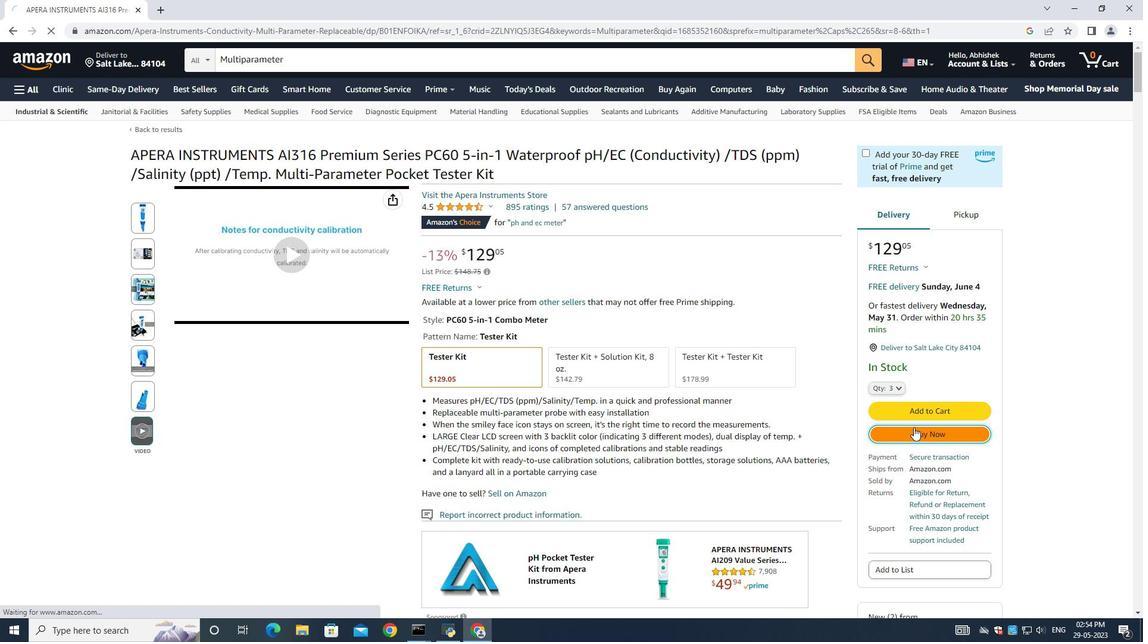 
Action: Mouse scrolled (920, 432) with delta (0, 0)
Screenshot: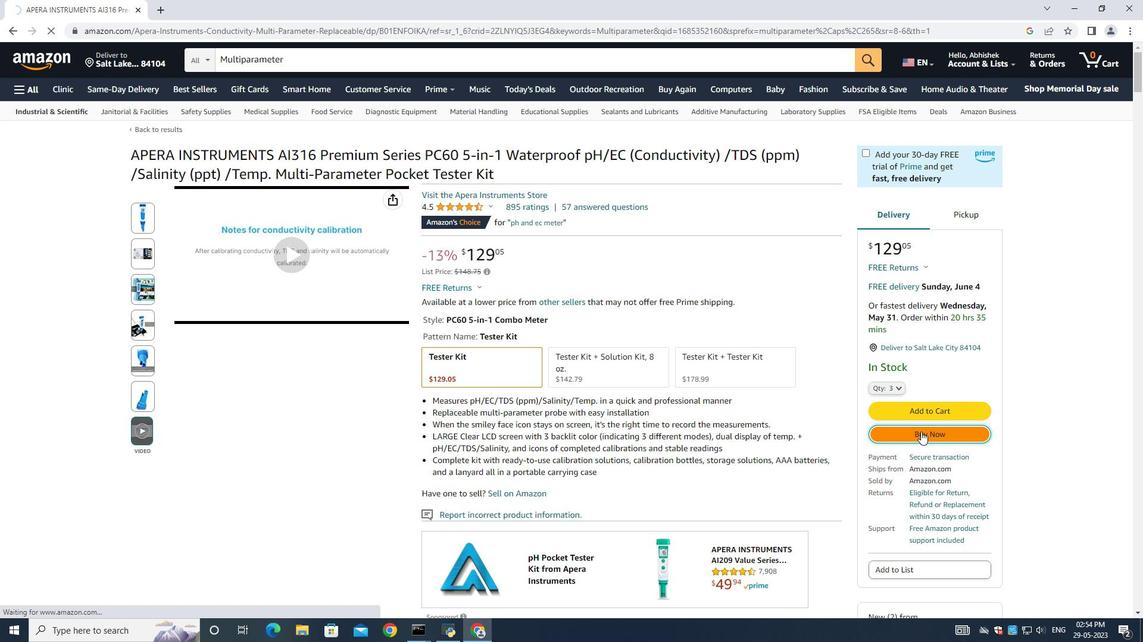 
Action: Mouse pressed left at (920, 432)
Screenshot: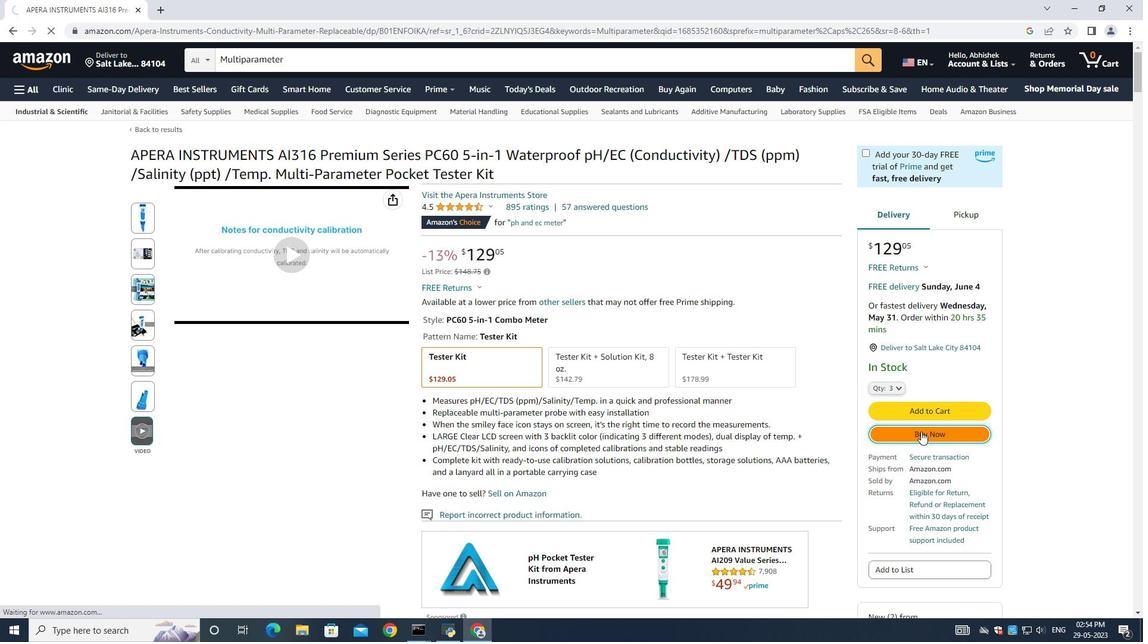 
Action: Mouse moved to (576, 210)
Screenshot: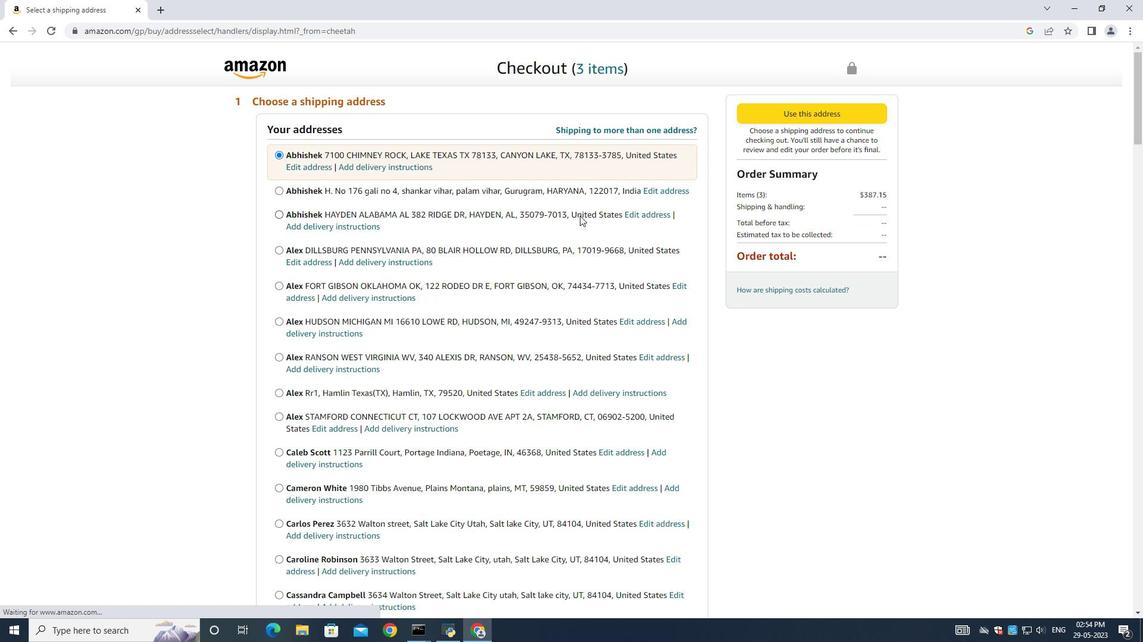 
Action: Mouse scrolled (576, 210) with delta (0, 0)
Screenshot: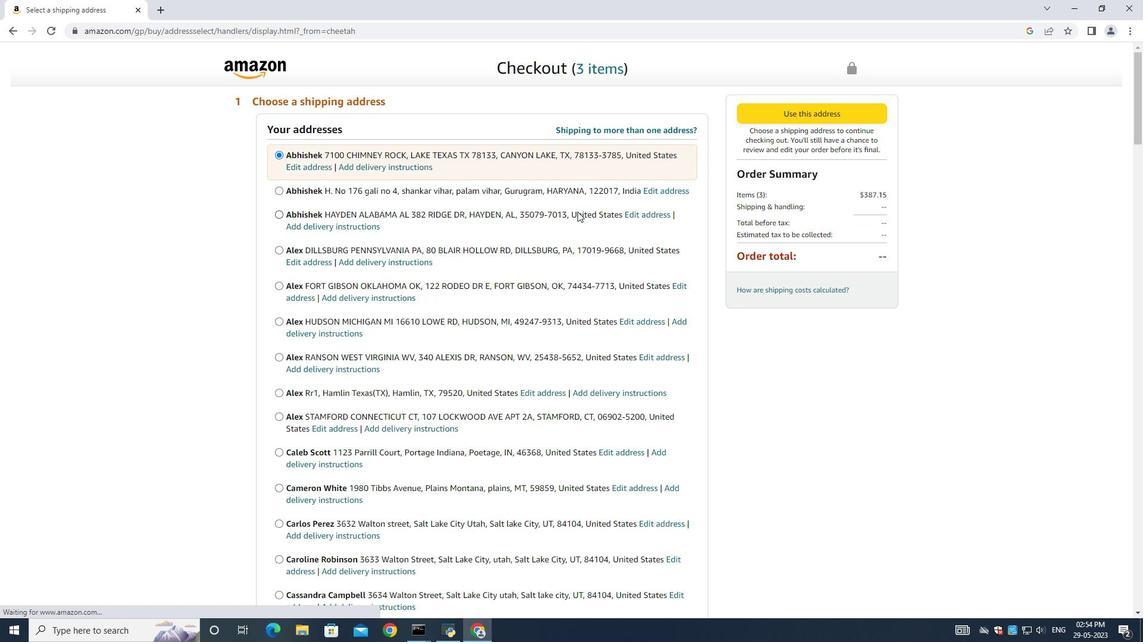 
Action: Mouse moved to (576, 210)
Screenshot: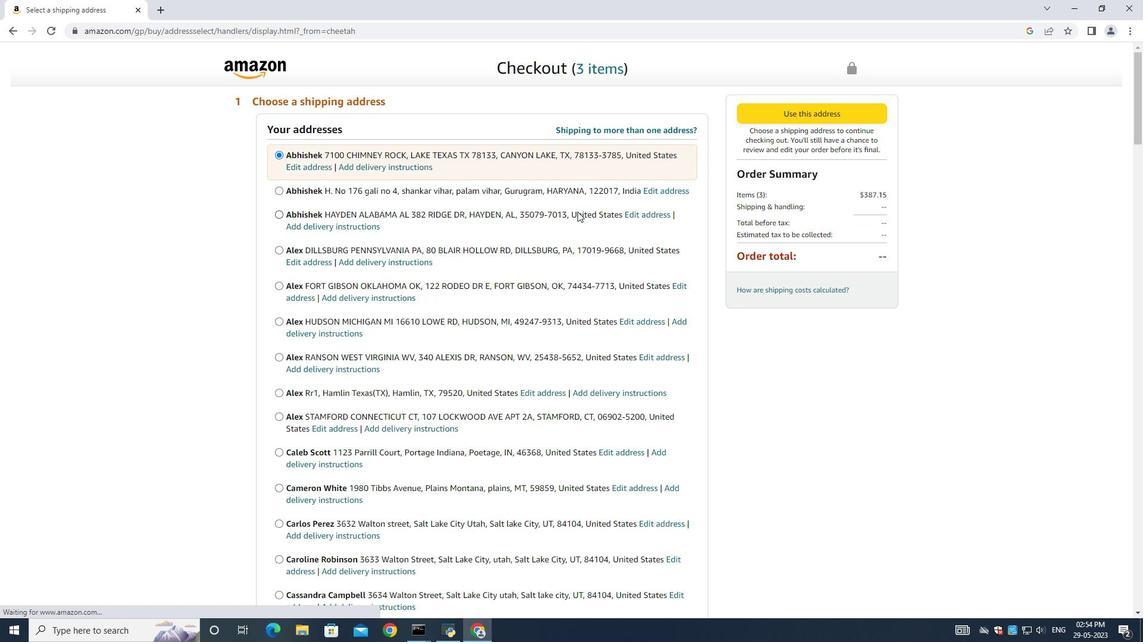 
Action: Mouse scrolled (576, 210) with delta (0, 0)
Screenshot: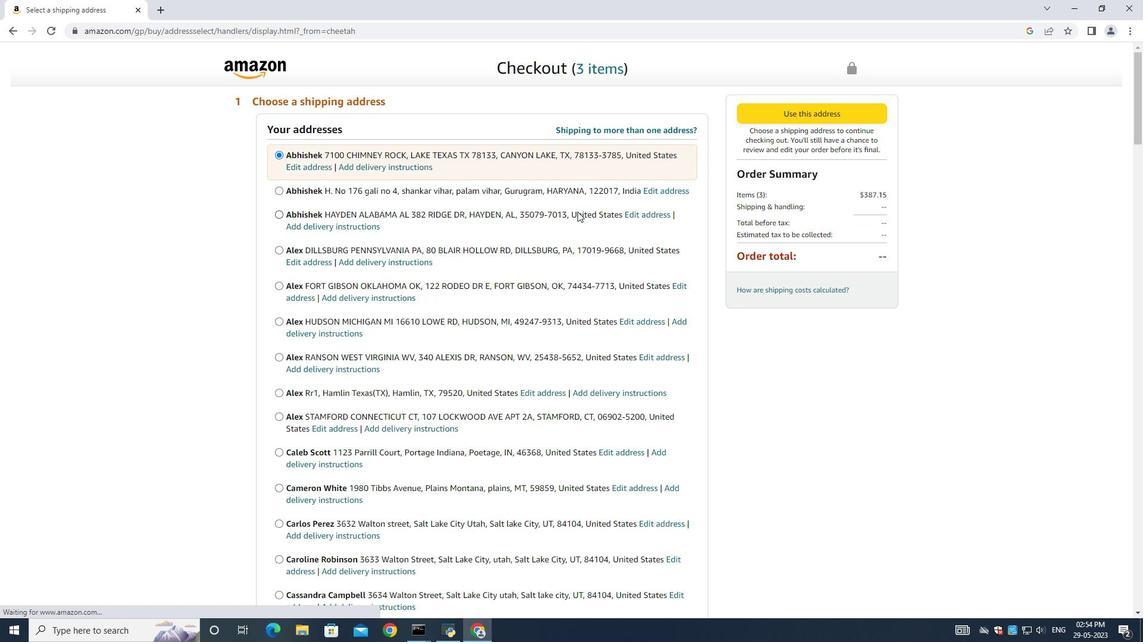 
Action: Mouse scrolled (576, 210) with delta (0, 0)
Screenshot: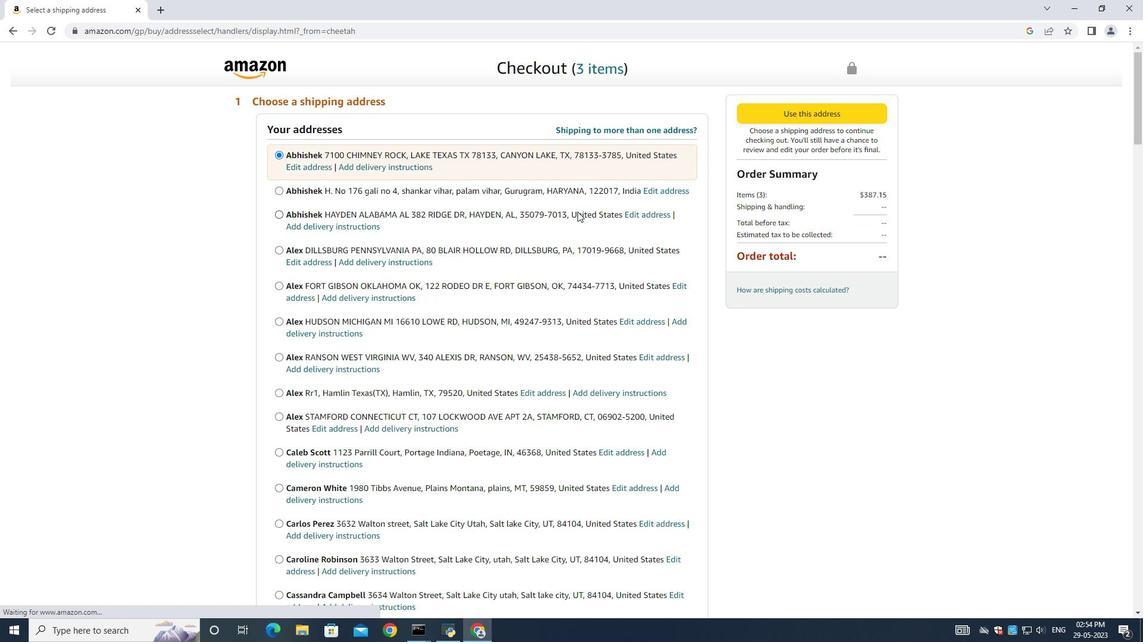 
Action: Mouse moved to (579, 210)
Screenshot: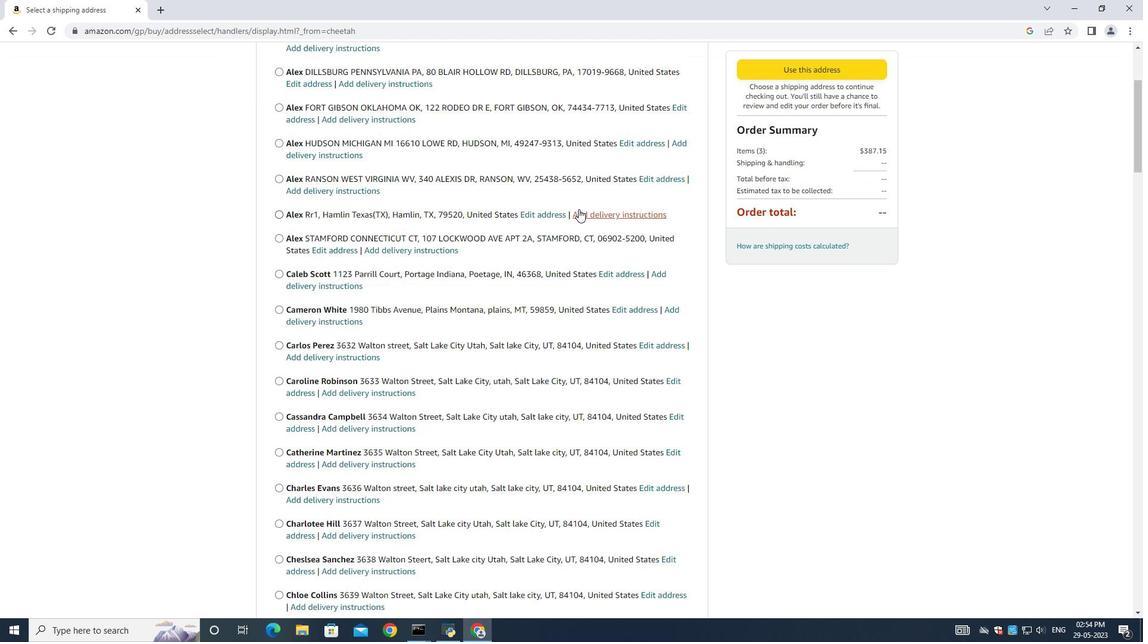 
Action: Mouse scrolled (579, 209) with delta (0, 0)
Screenshot: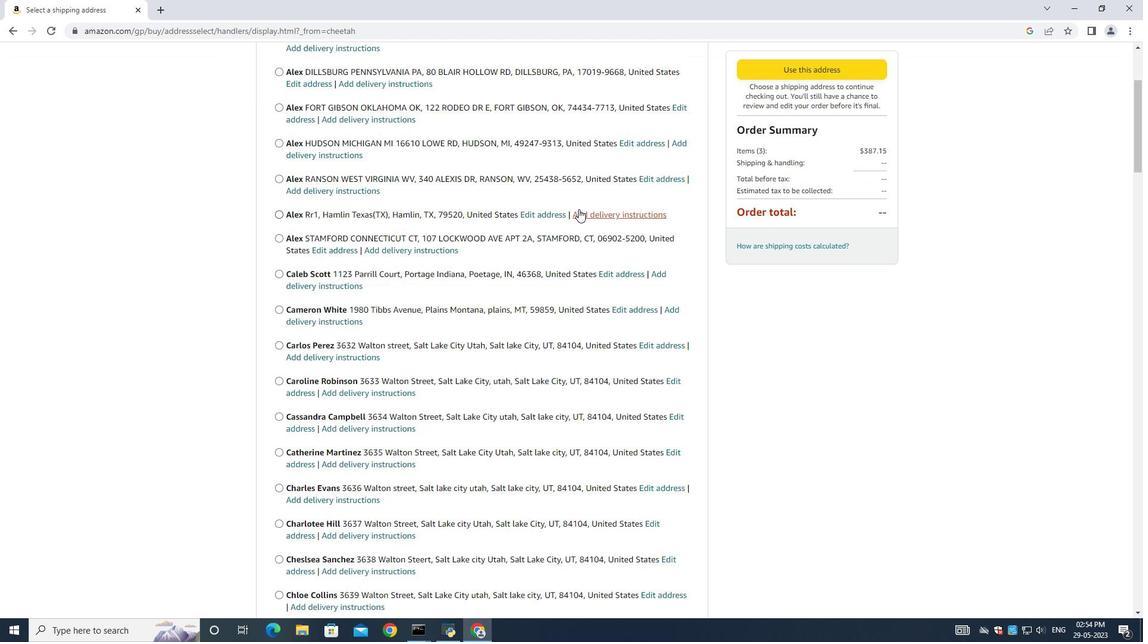 
Action: Mouse moved to (579, 210)
Screenshot: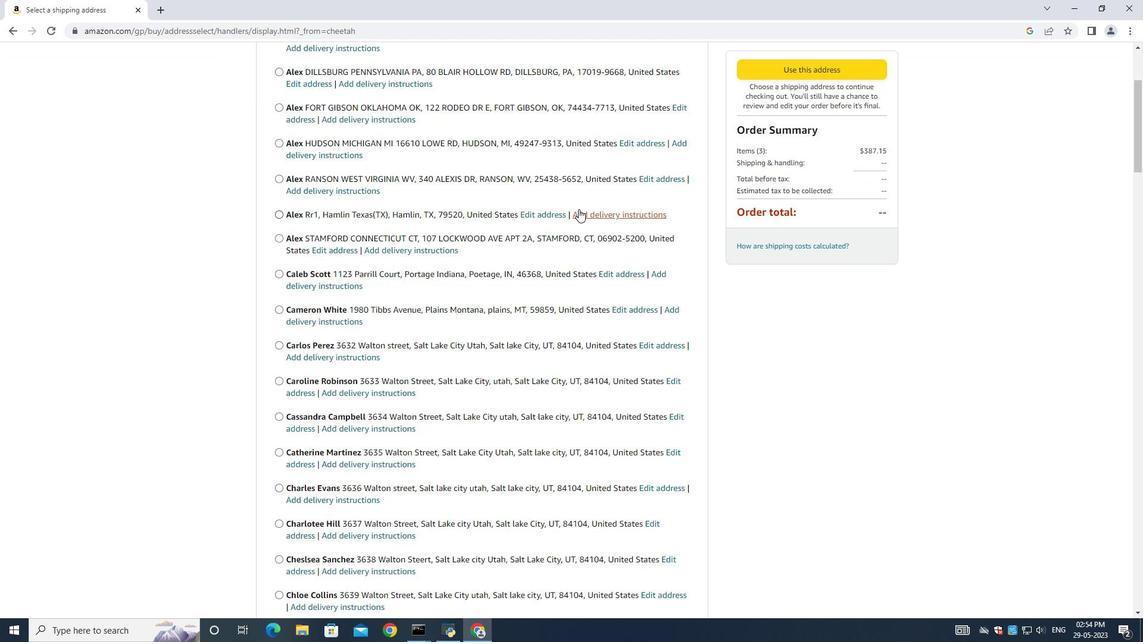 
Action: Mouse scrolled (579, 209) with delta (0, 0)
Screenshot: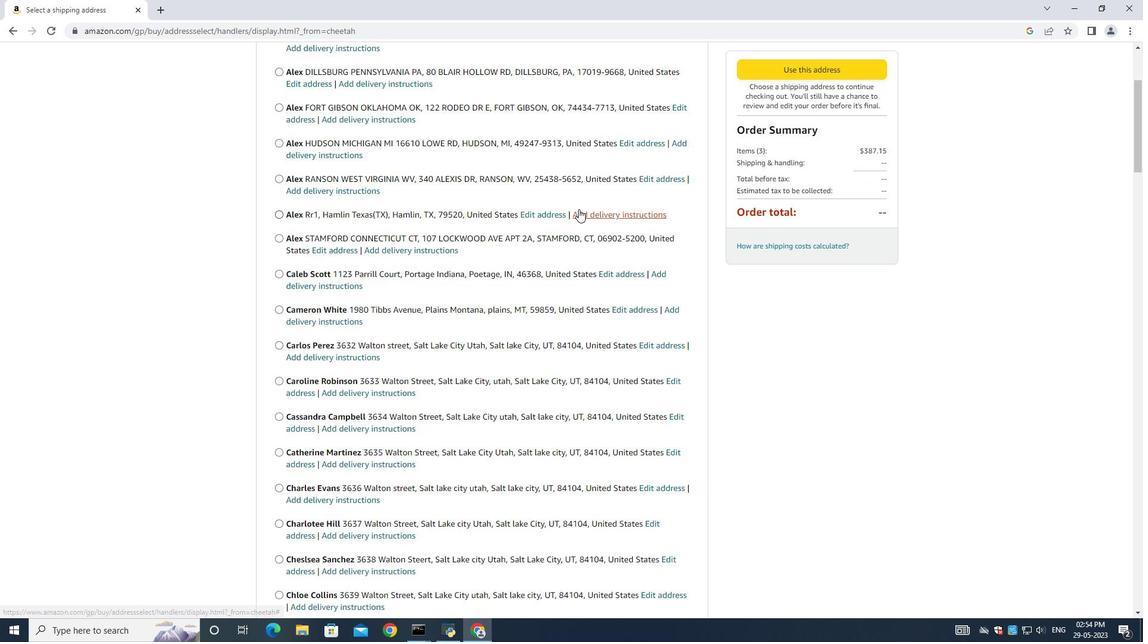 
Action: Mouse moved to (579, 208)
Screenshot: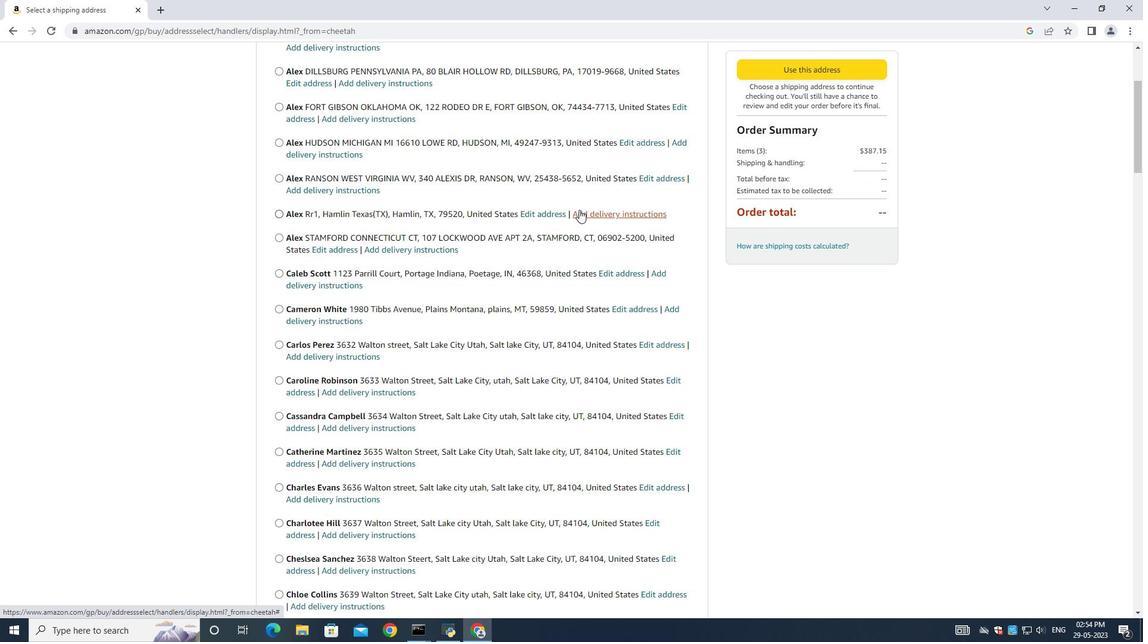 
Action: Mouse scrolled (579, 208) with delta (0, 0)
Screenshot: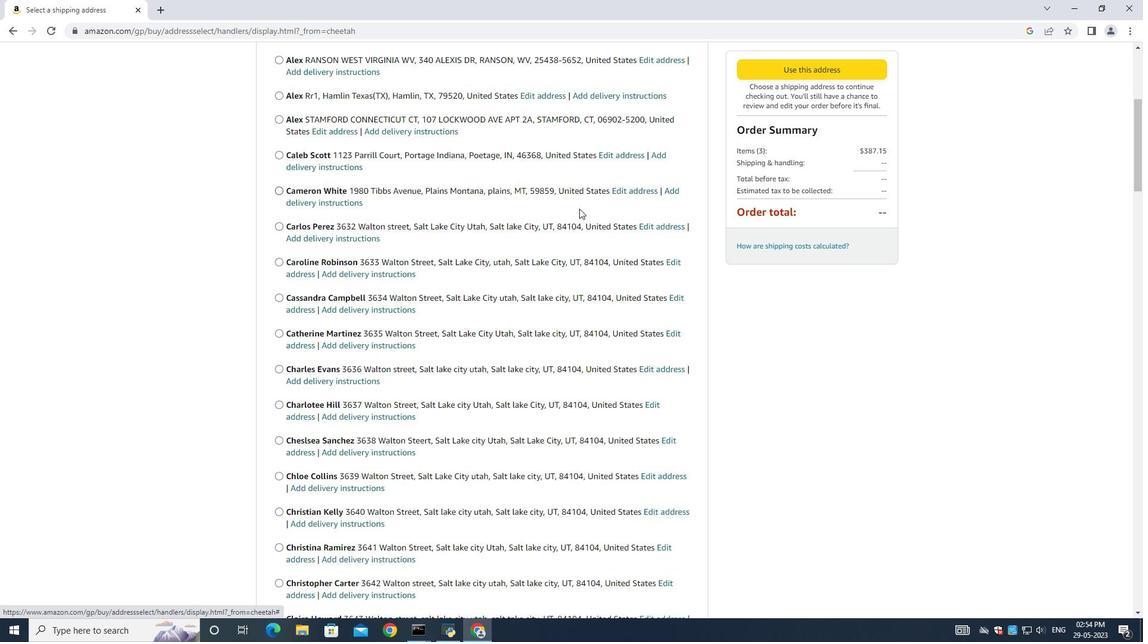 
Action: Mouse scrolled (579, 208) with delta (0, 0)
Screenshot: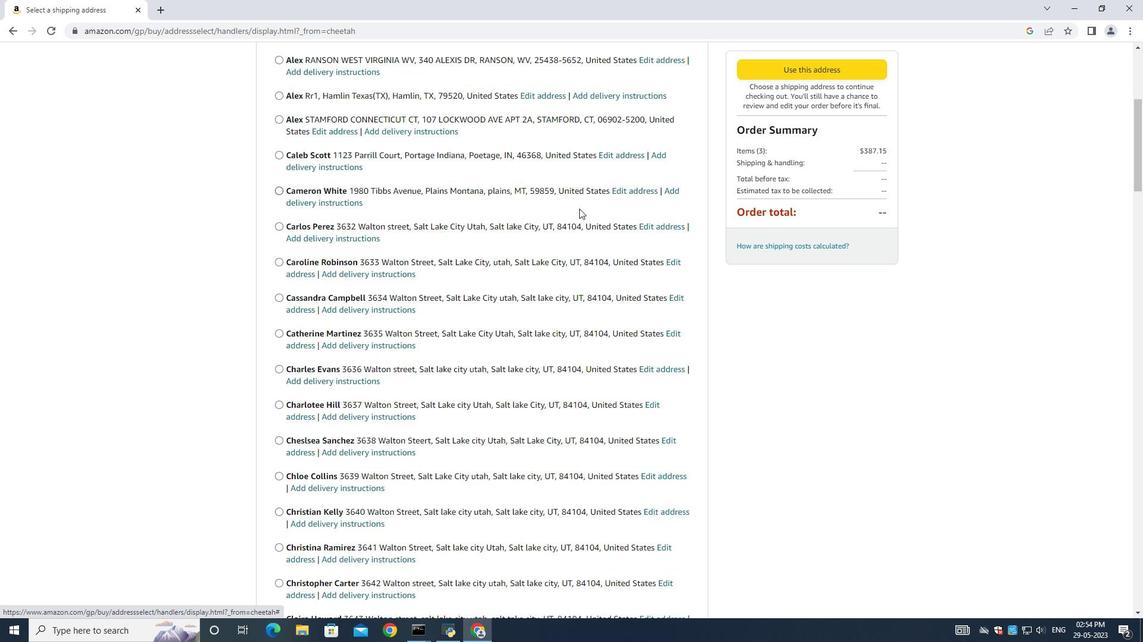
Action: Mouse scrolled (579, 208) with delta (0, 0)
Screenshot: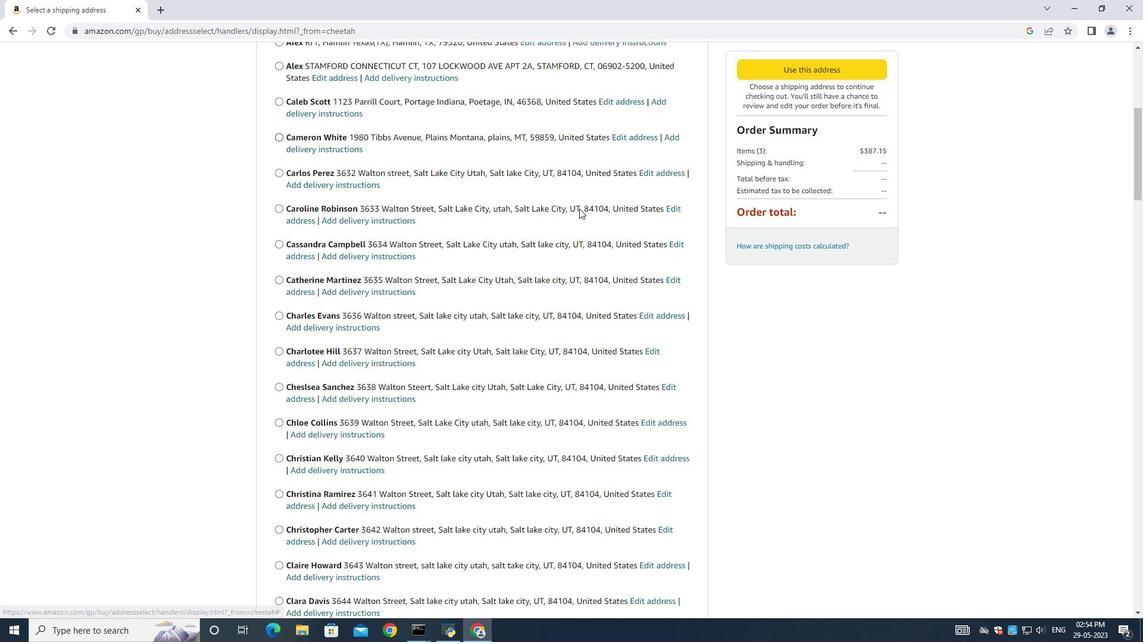 
Action: Mouse scrolled (579, 208) with delta (0, 0)
Screenshot: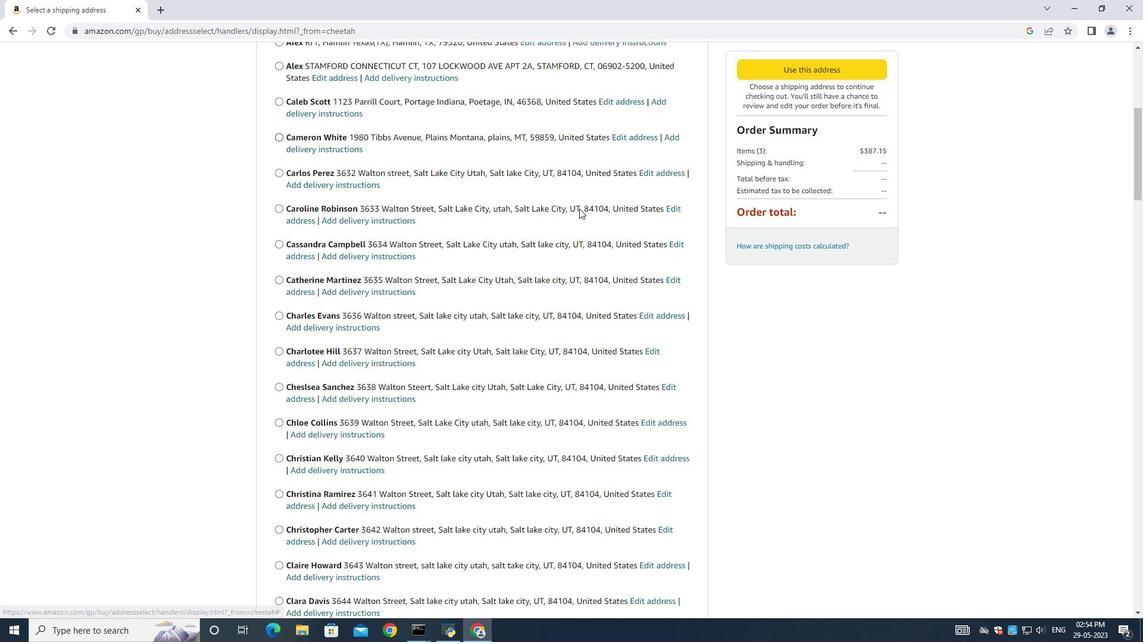 
Action: Mouse scrolled (579, 208) with delta (0, 0)
Screenshot: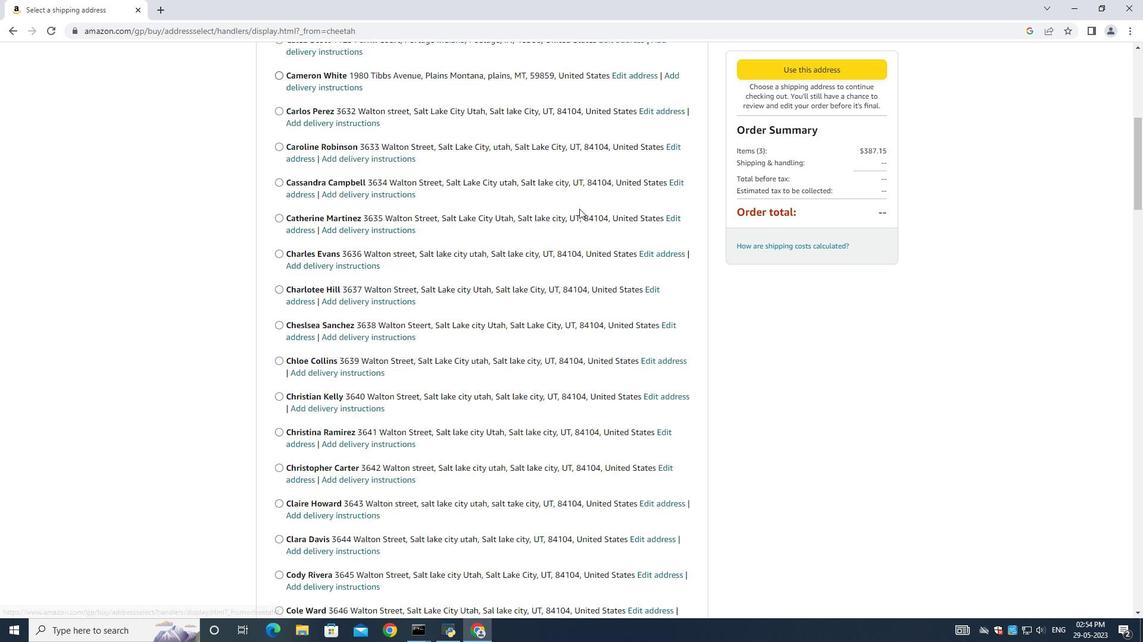 
Action: Mouse moved to (579, 208)
Screenshot: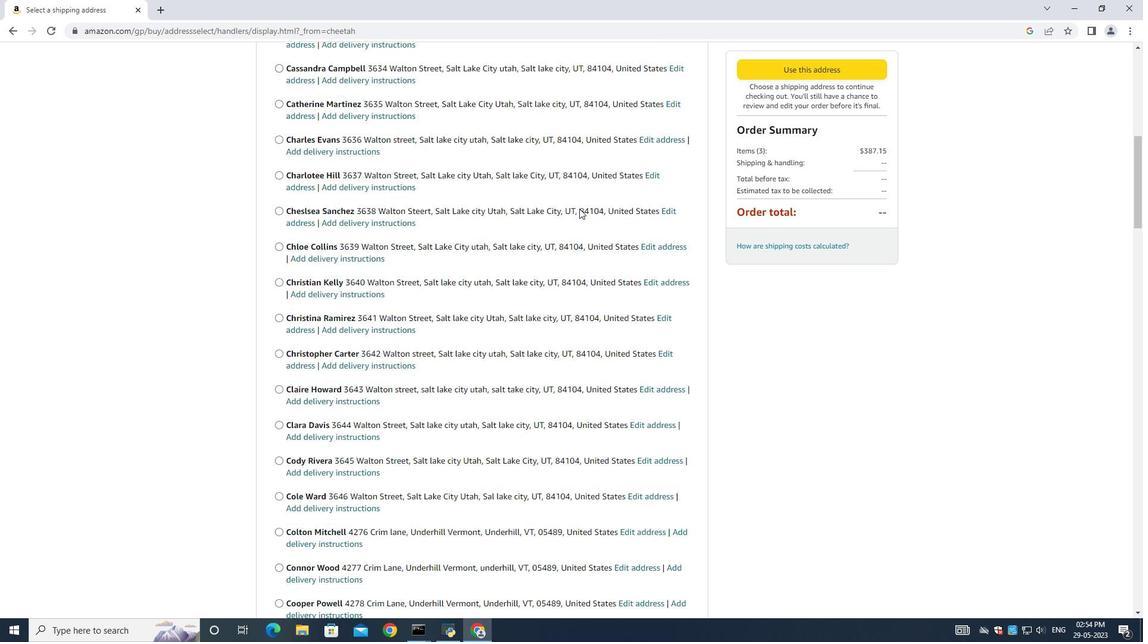 
Action: Mouse scrolled (579, 207) with delta (0, 0)
Screenshot: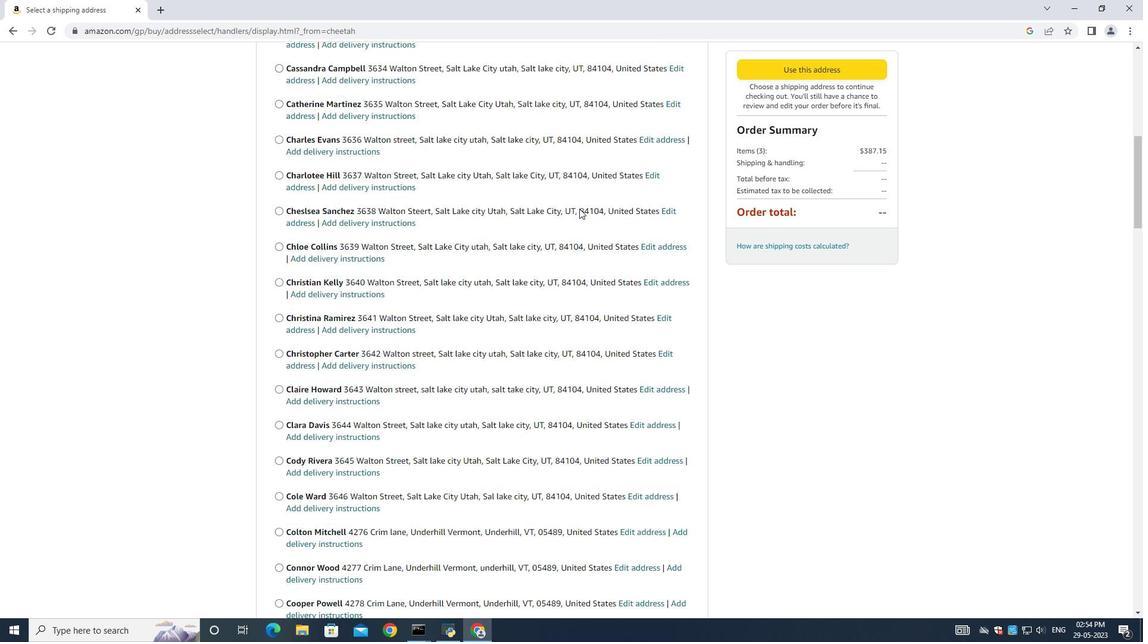 
Action: Mouse moved to (581, 205)
Screenshot: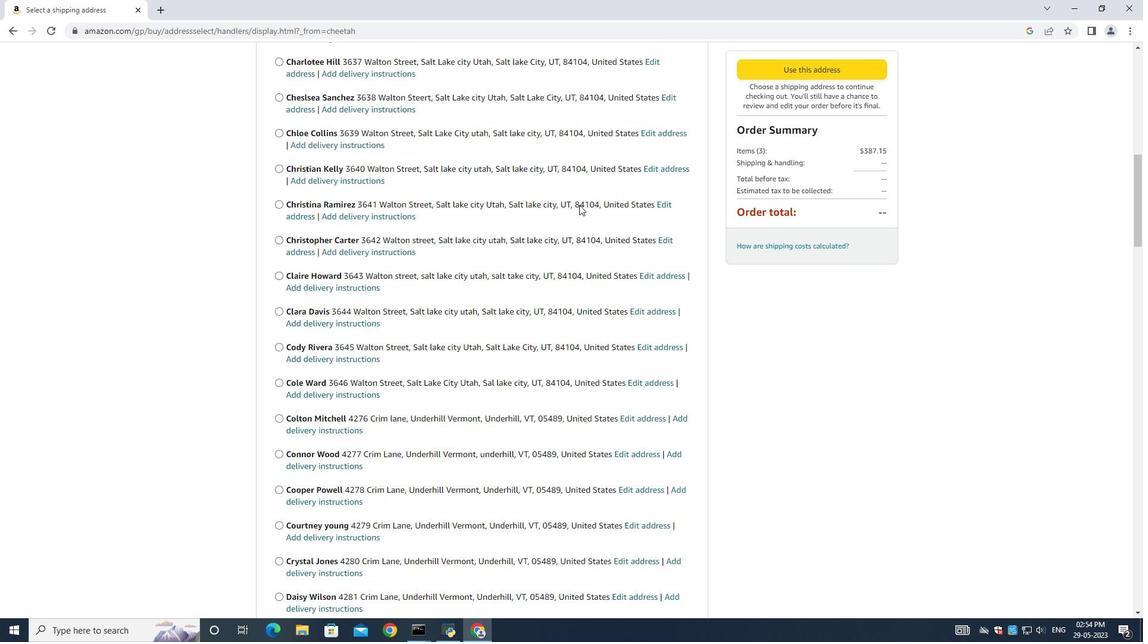
Action: Mouse scrolled (581, 205) with delta (0, 0)
Screenshot: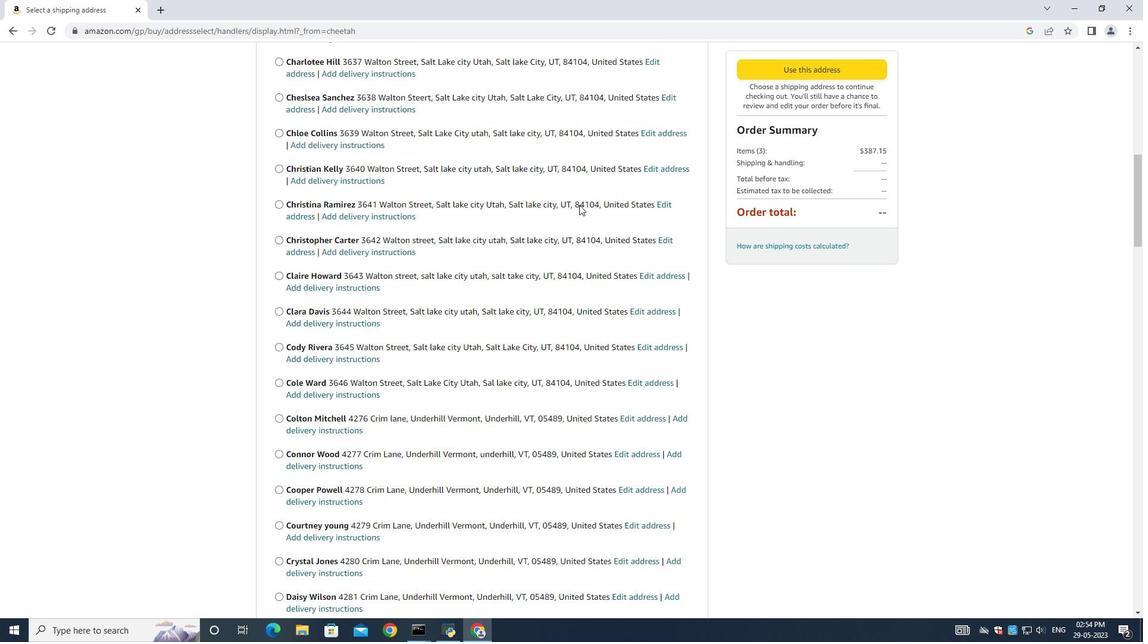 
Action: Mouse scrolled (581, 205) with delta (0, 0)
Screenshot: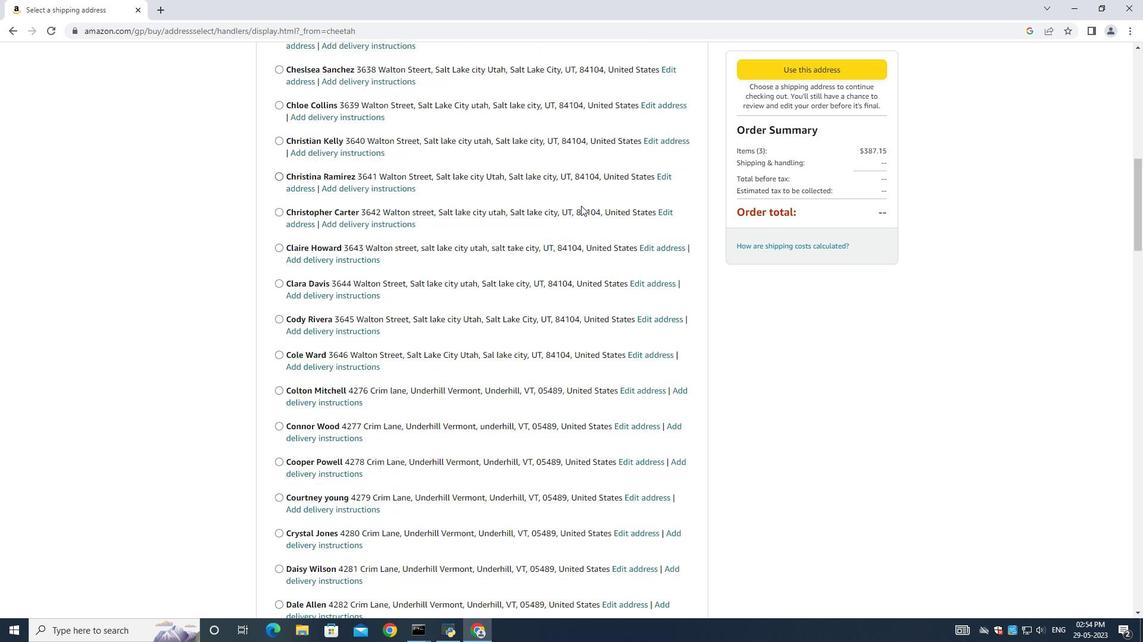 
Action: Mouse scrolled (581, 205) with delta (0, 0)
Screenshot: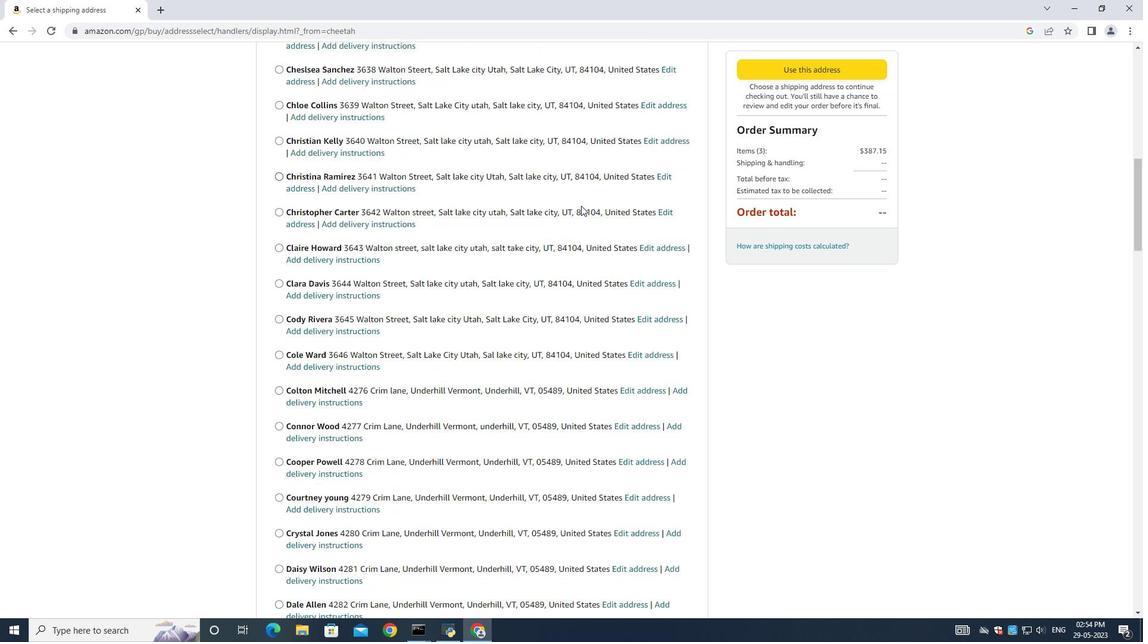 
Action: Mouse moved to (579, 206)
Screenshot: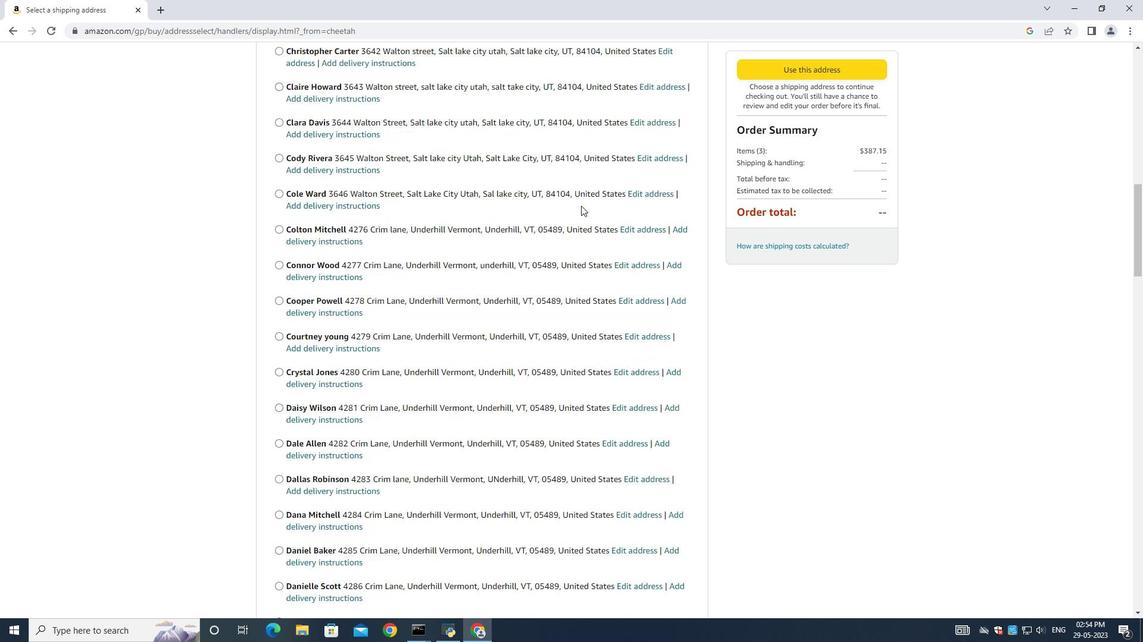 
Action: Mouse scrolled (579, 205) with delta (0, 0)
Screenshot: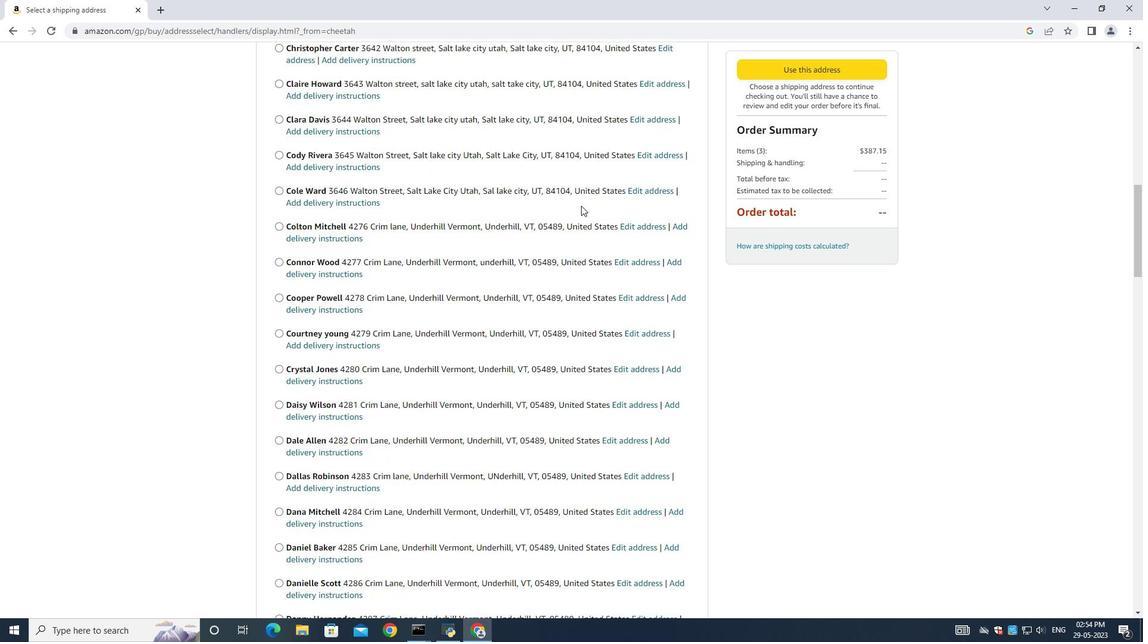 
Action: Mouse scrolled (579, 205) with delta (0, 0)
Screenshot: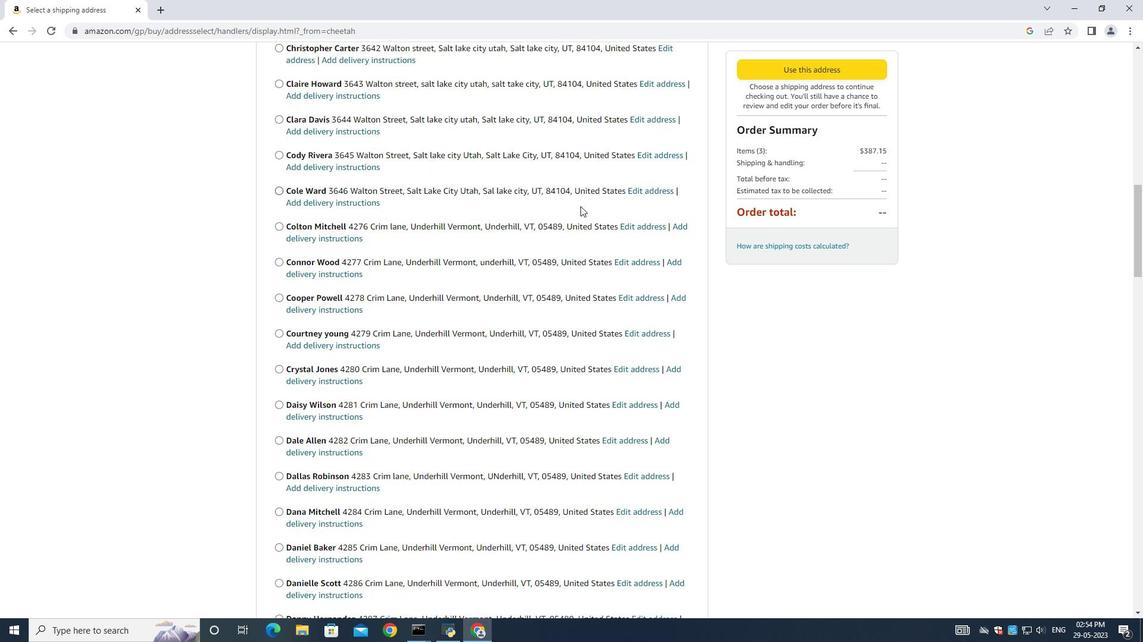 
Action: Mouse scrolled (579, 205) with delta (0, 0)
Screenshot: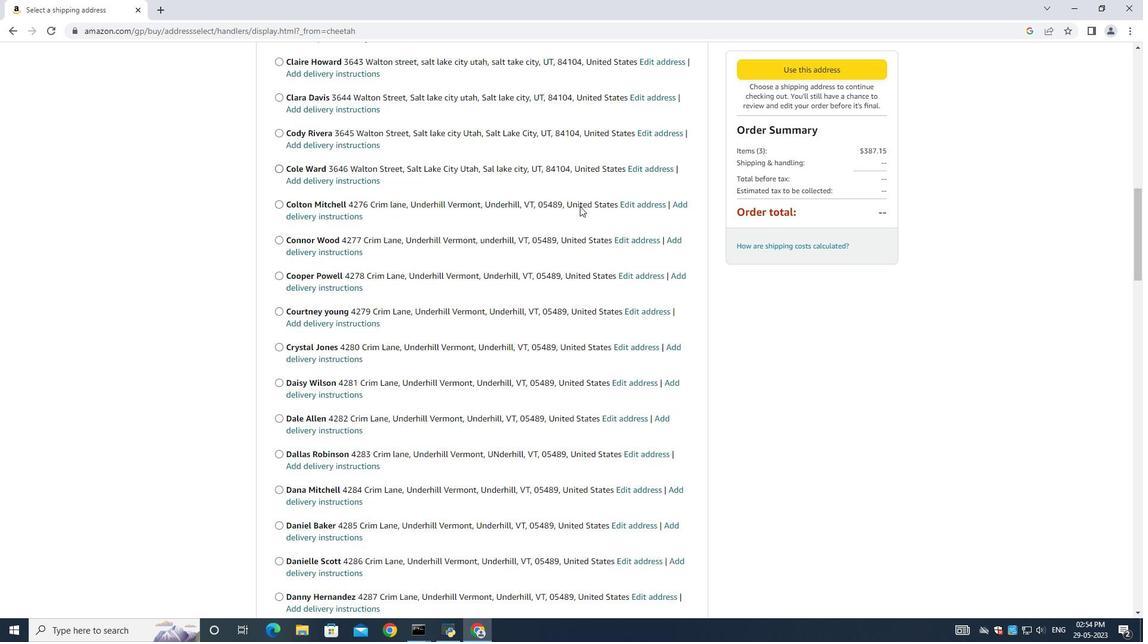 
Action: Mouse moved to (577, 207)
Screenshot: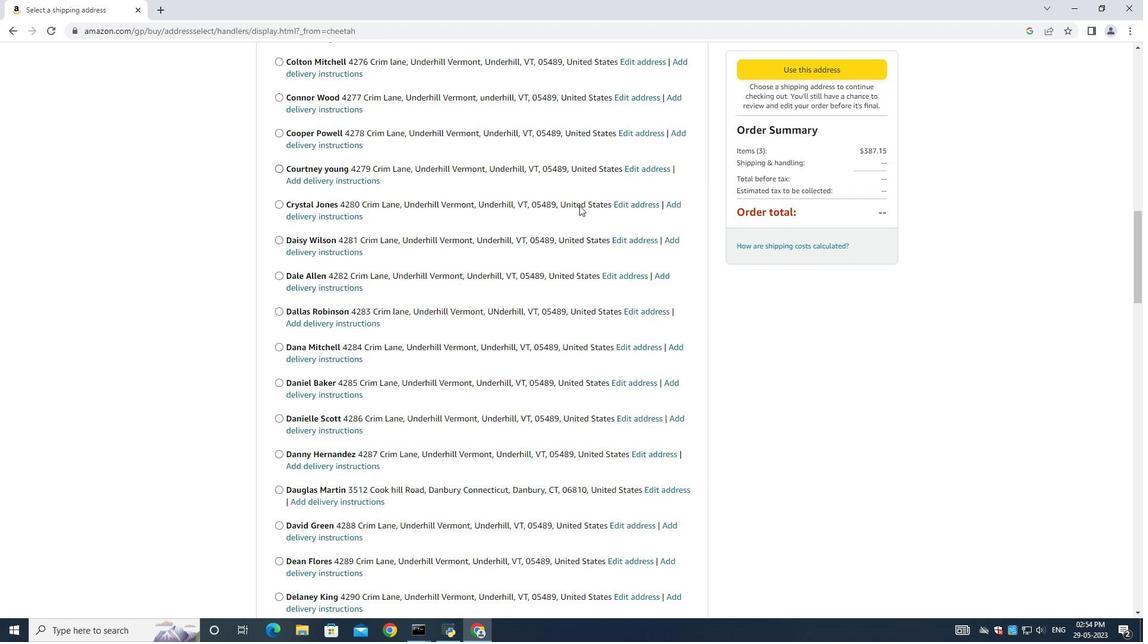 
Action: Mouse scrolled (577, 207) with delta (0, 0)
Screenshot: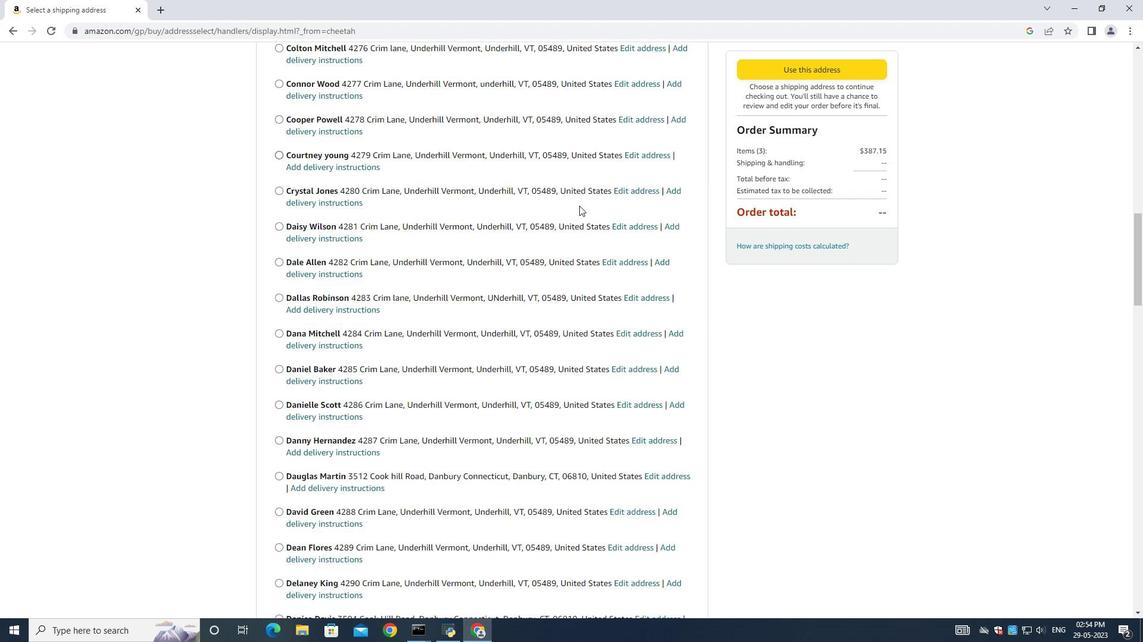 
Action: Mouse scrolled (577, 207) with delta (0, 0)
Screenshot: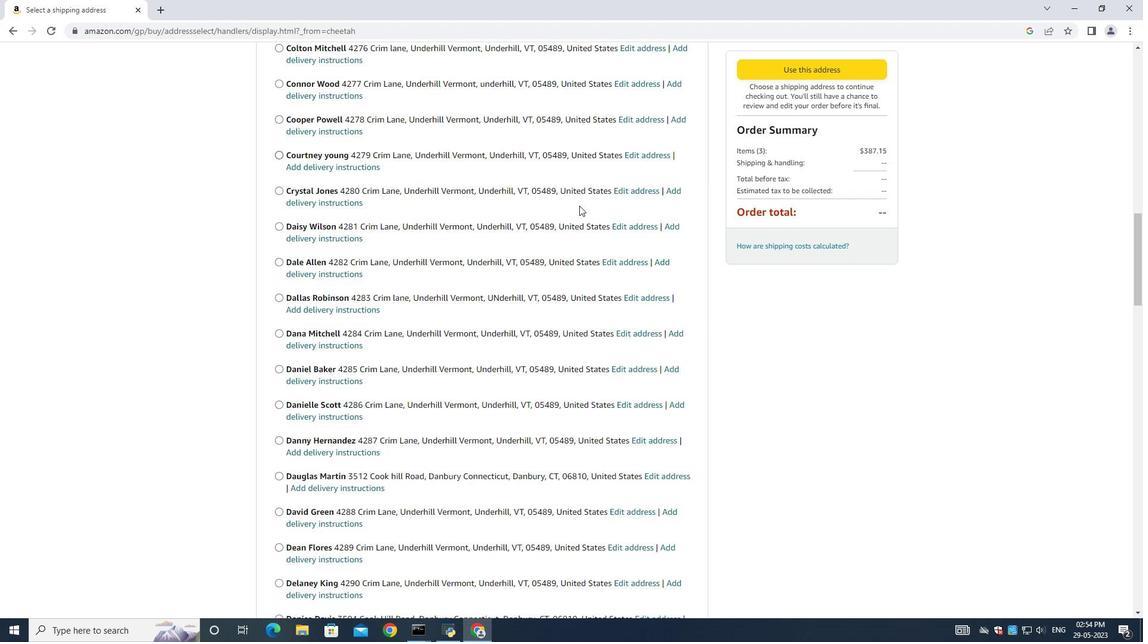 
Action: Mouse moved to (535, 225)
Screenshot: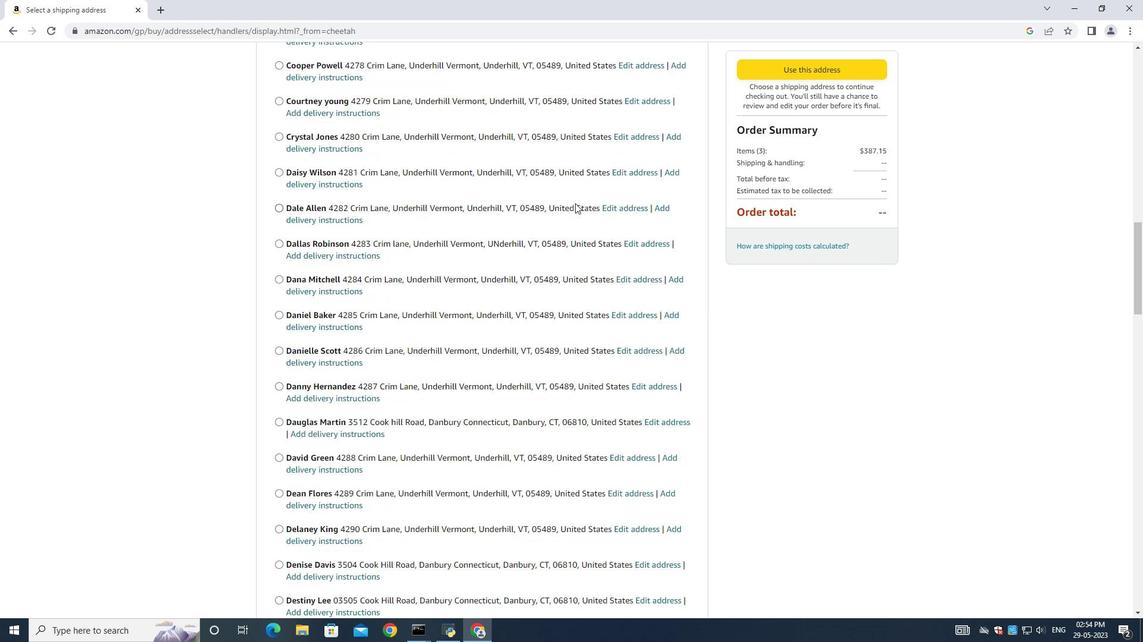 
Action: Mouse scrolled (559, 216) with delta (0, 0)
Screenshot: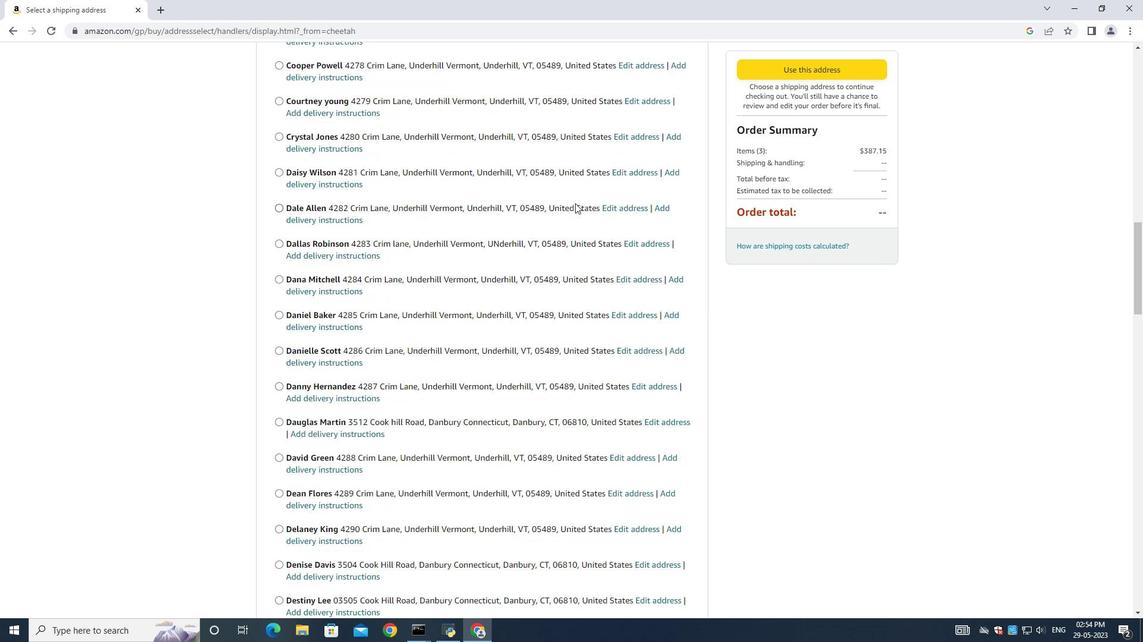 
Action: Mouse moved to (514, 230)
Screenshot: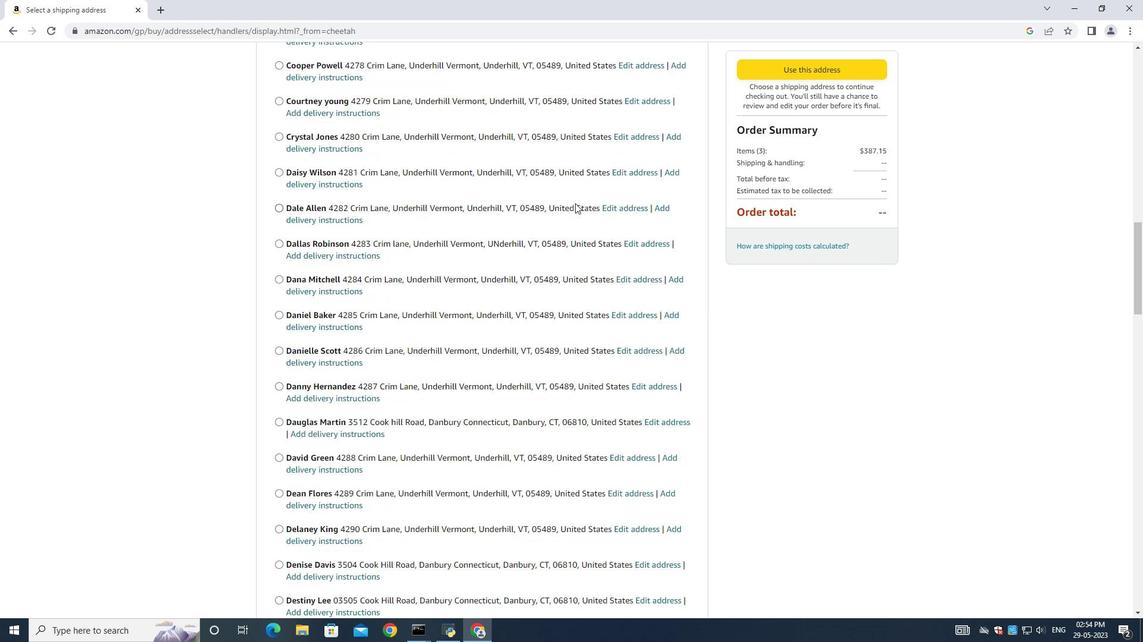 
Action: Mouse scrolled (525, 226) with delta (0, 0)
Screenshot: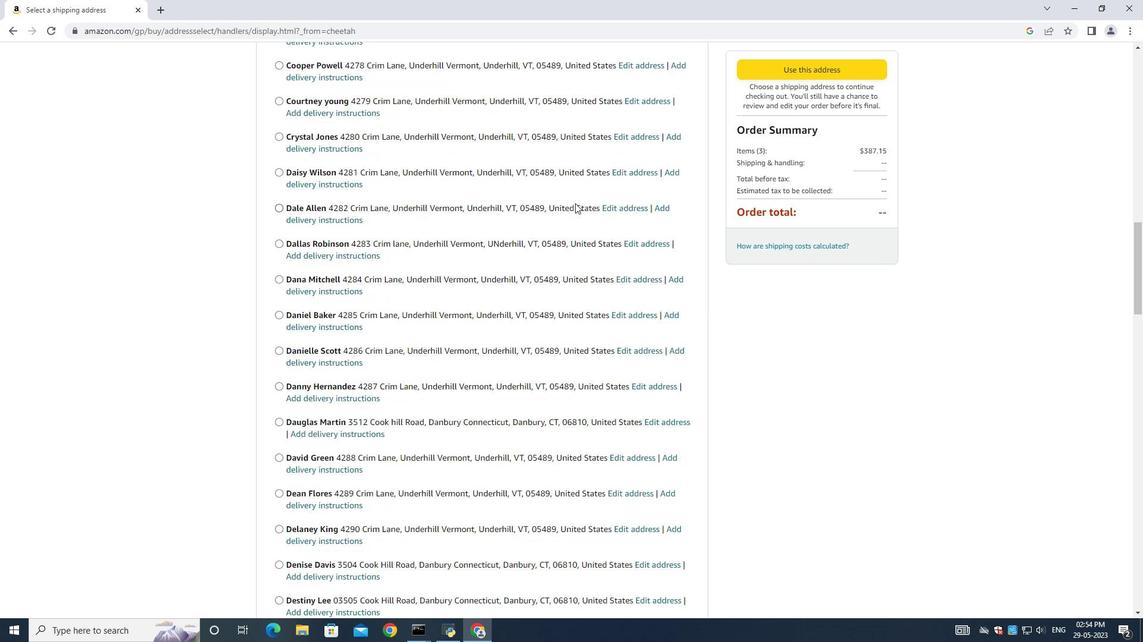 
Action: Mouse moved to (497, 294)
Screenshot: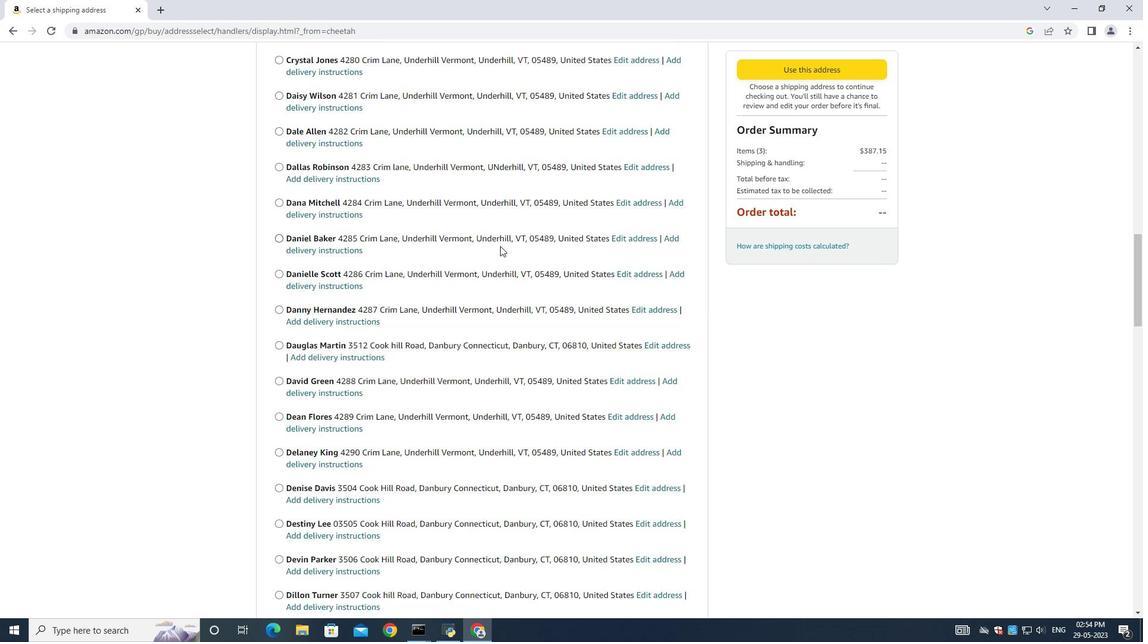 
Action: Mouse scrolled (497, 293) with delta (0, 0)
Screenshot: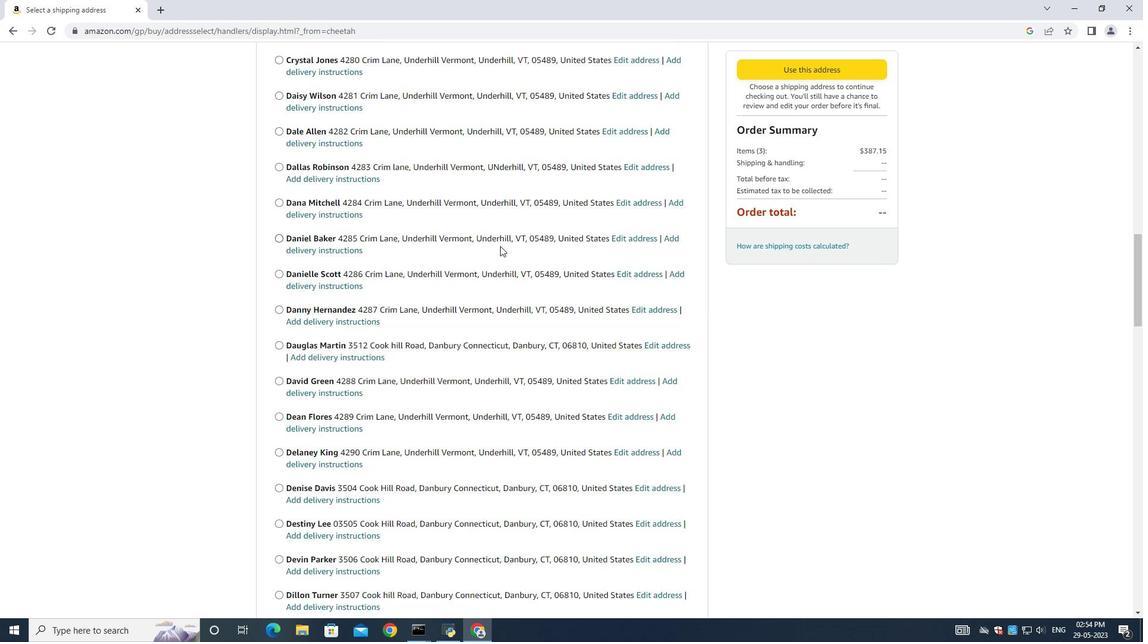 
Action: Mouse moved to (497, 295)
Screenshot: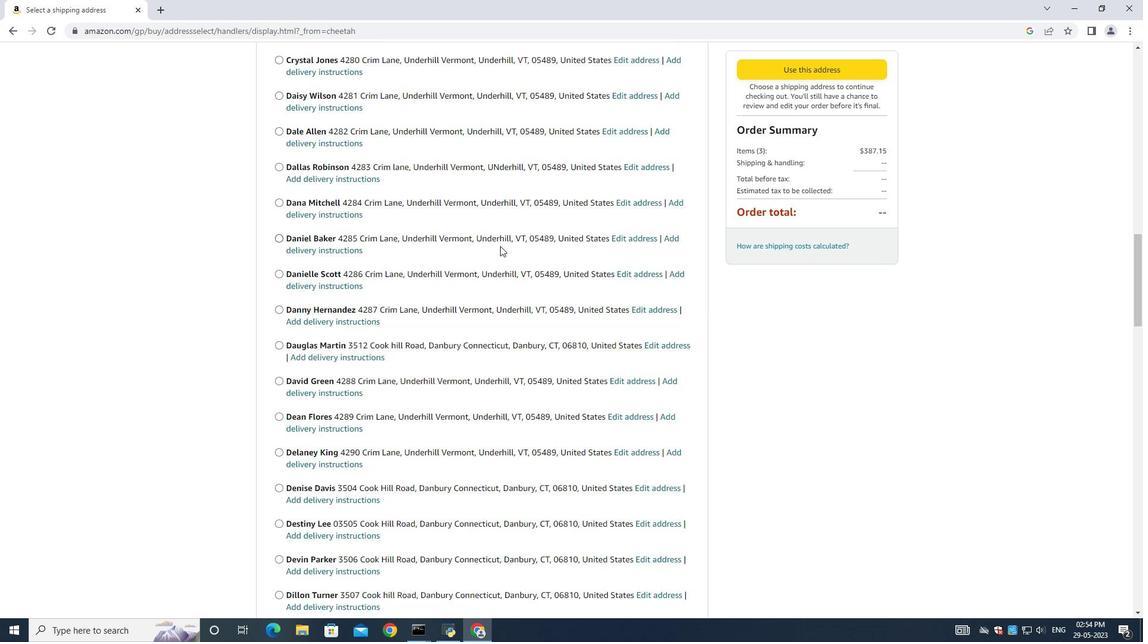 
Action: Mouse scrolled (497, 294) with delta (0, 0)
Screenshot: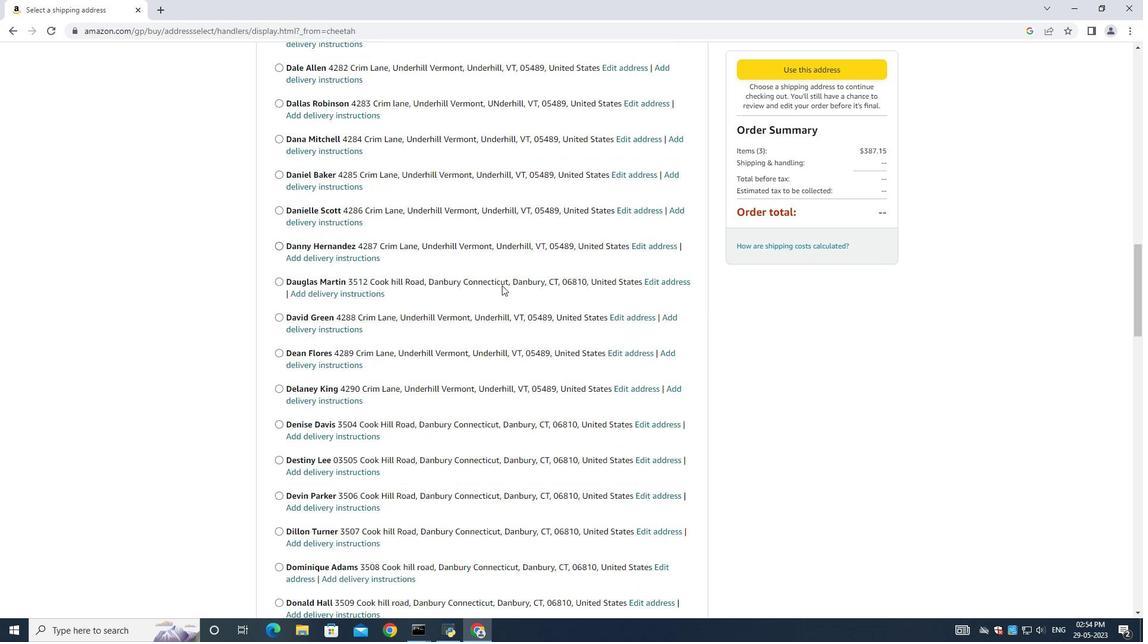 
Action: Mouse scrolled (497, 295) with delta (0, 0)
Screenshot: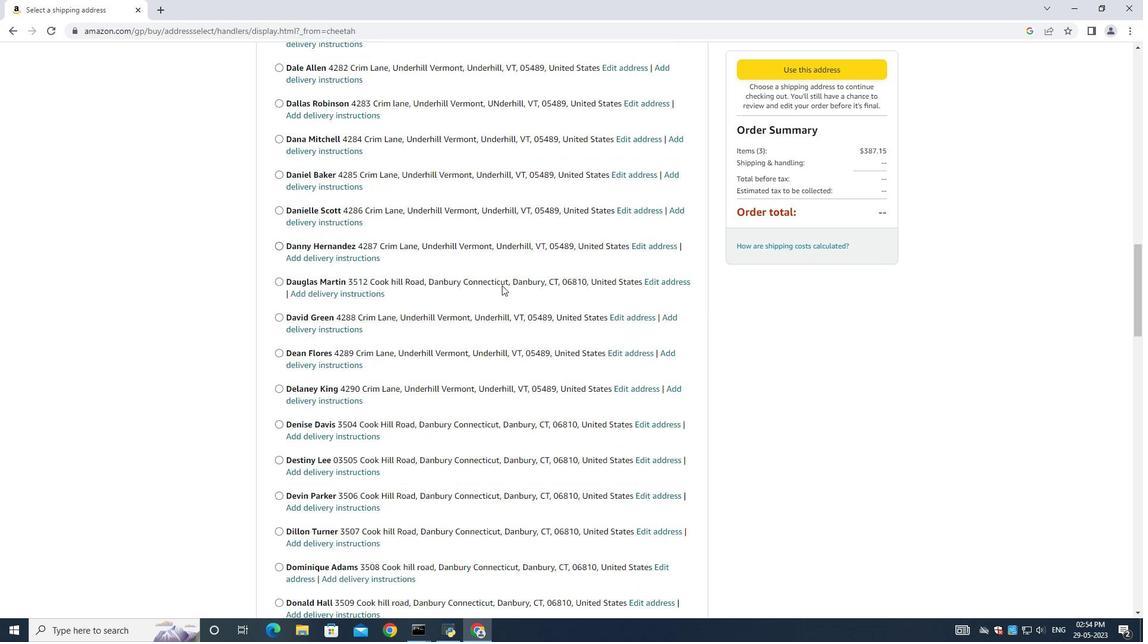
Action: Mouse moved to (497, 295)
Screenshot: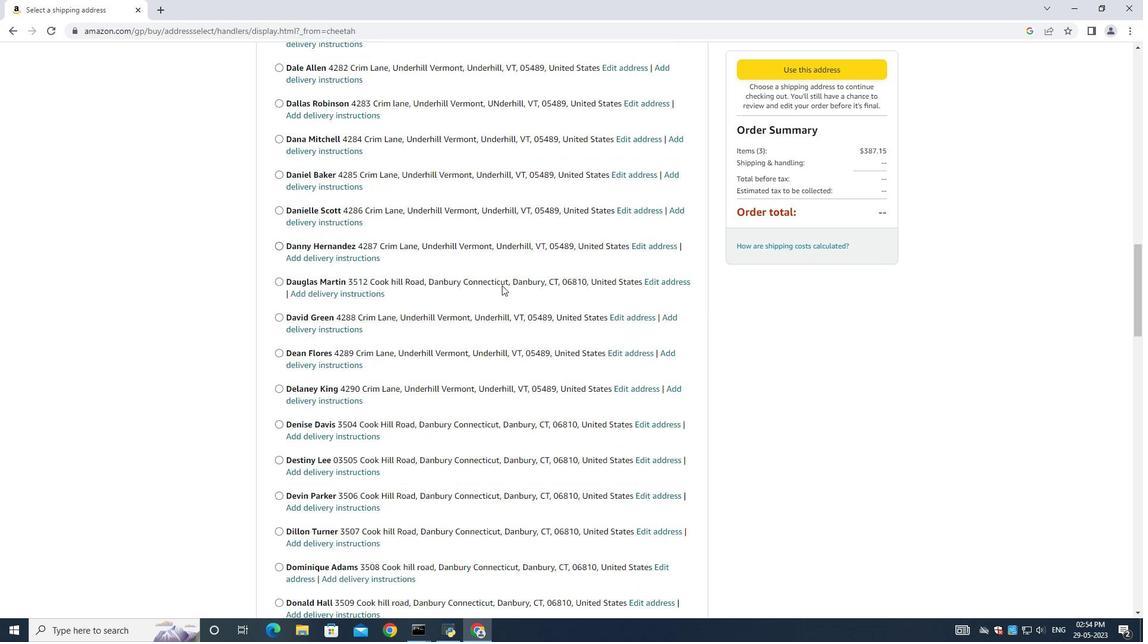 
Action: Mouse scrolled (497, 295) with delta (0, 0)
Screenshot: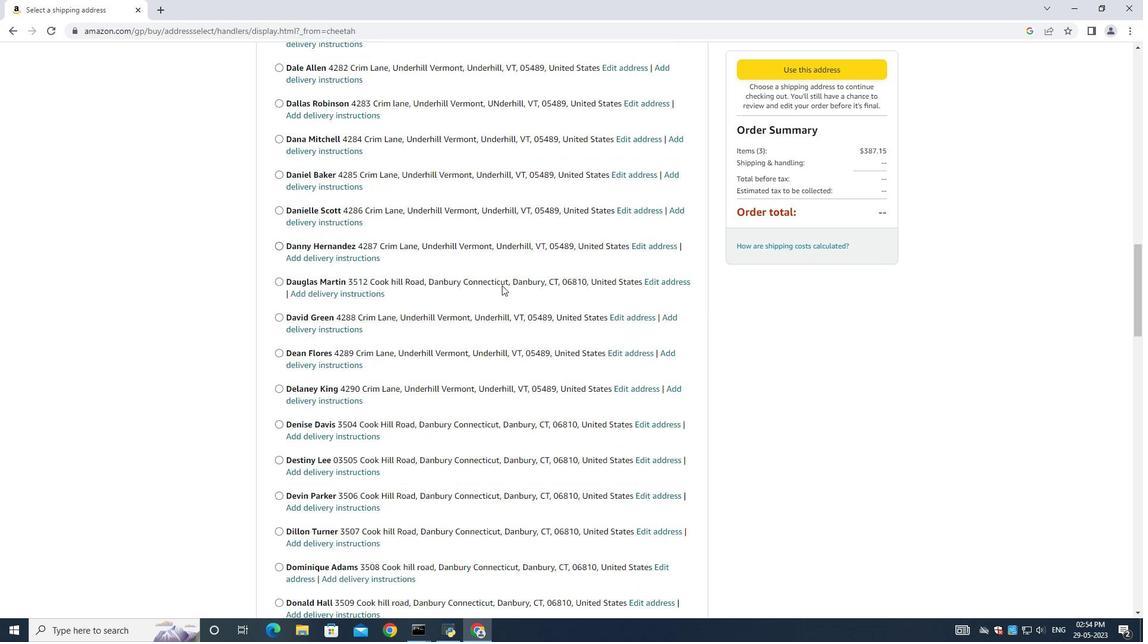 
Action: Mouse moved to (495, 295)
Screenshot: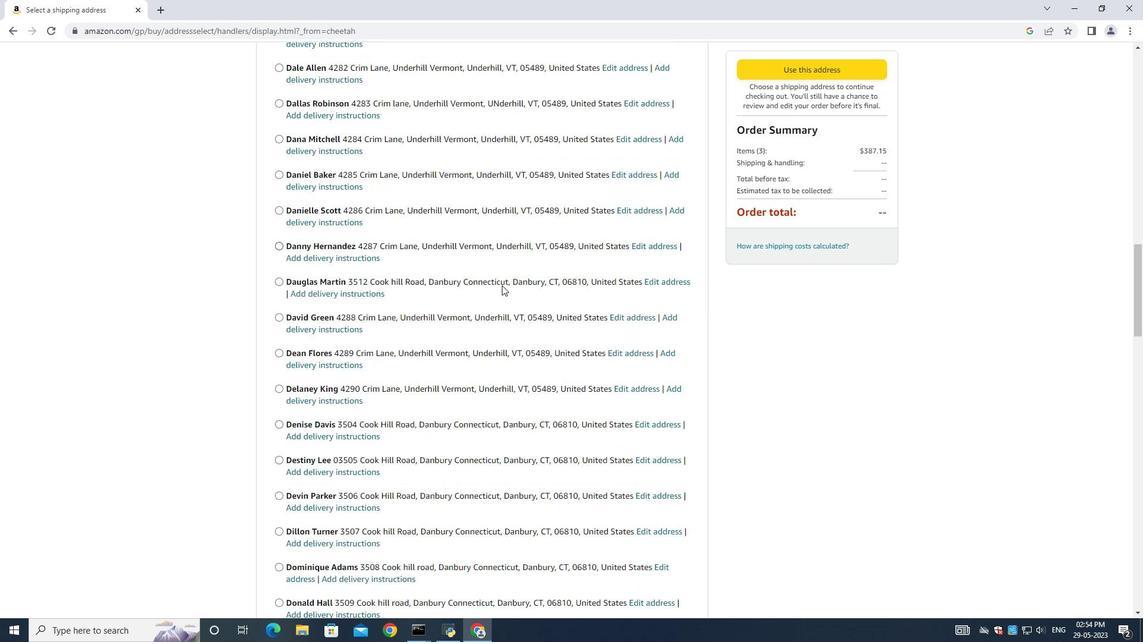 
Action: Mouse scrolled (495, 294) with delta (0, 0)
Screenshot: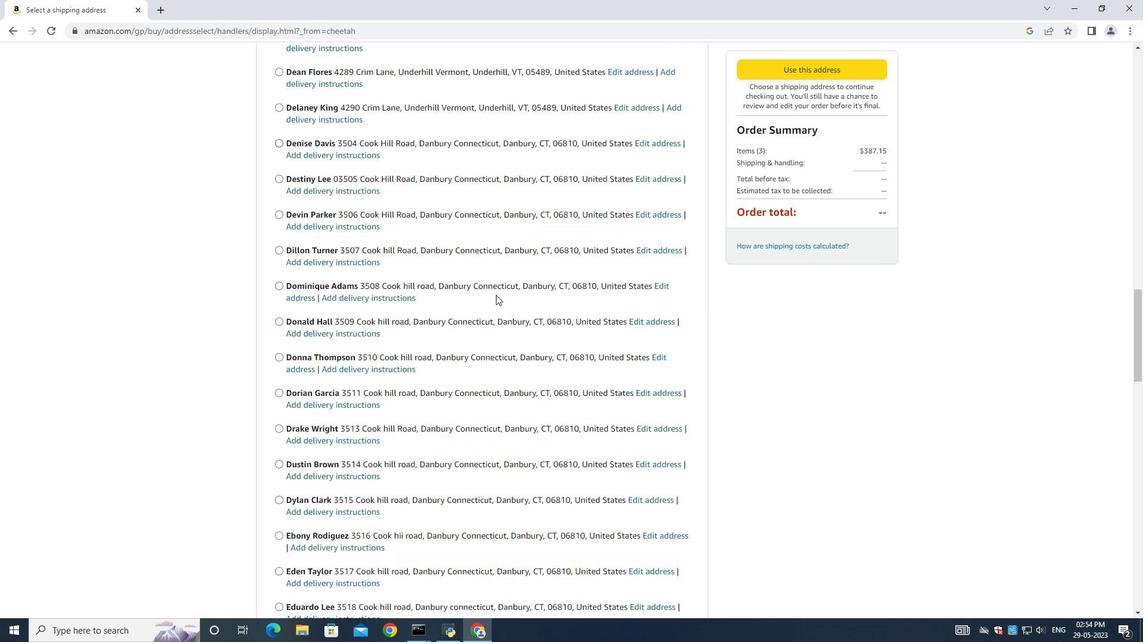 
Action: Mouse moved to (495, 297)
Screenshot: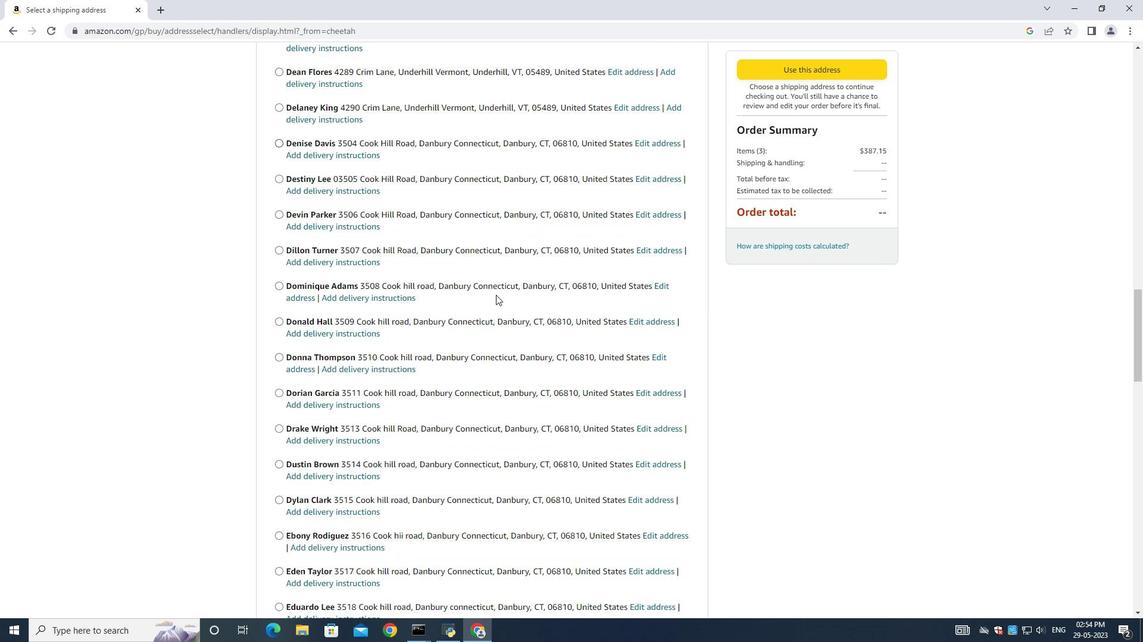 
Action: Mouse scrolled (495, 295) with delta (0, 0)
Screenshot: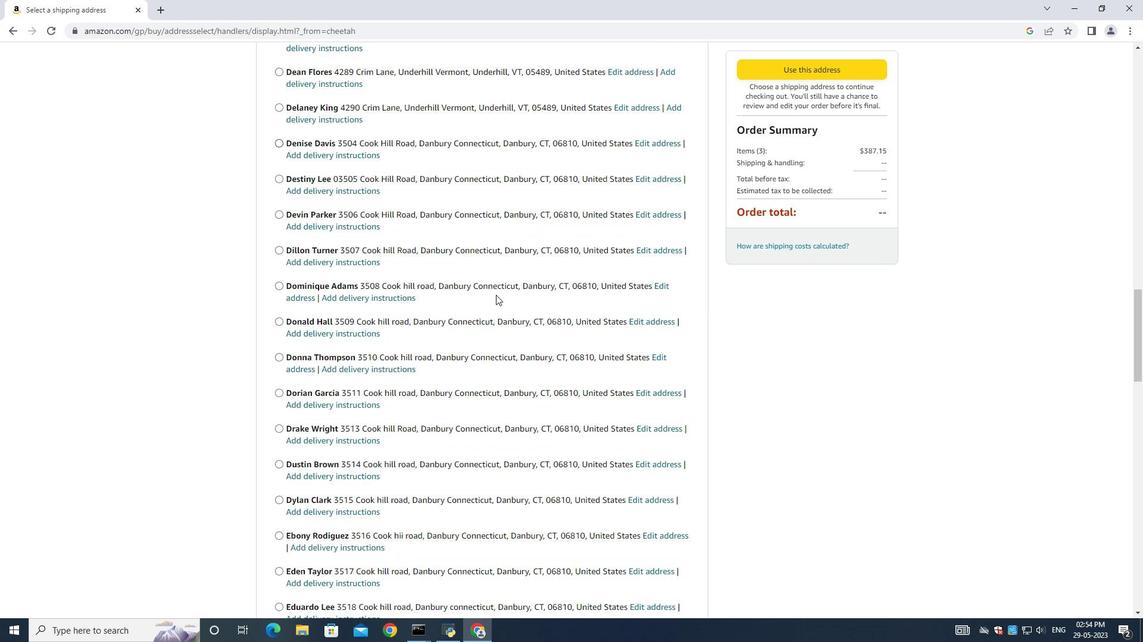 
Action: Mouse moved to (495, 297)
Screenshot: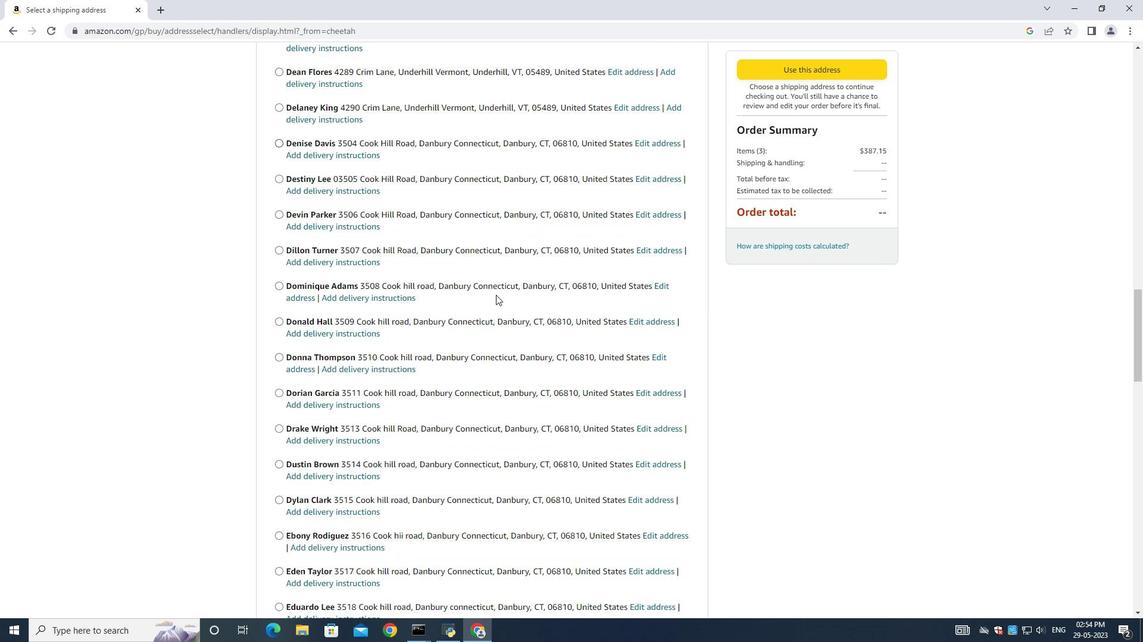 
Action: Mouse scrolled (495, 297) with delta (0, 0)
Screenshot: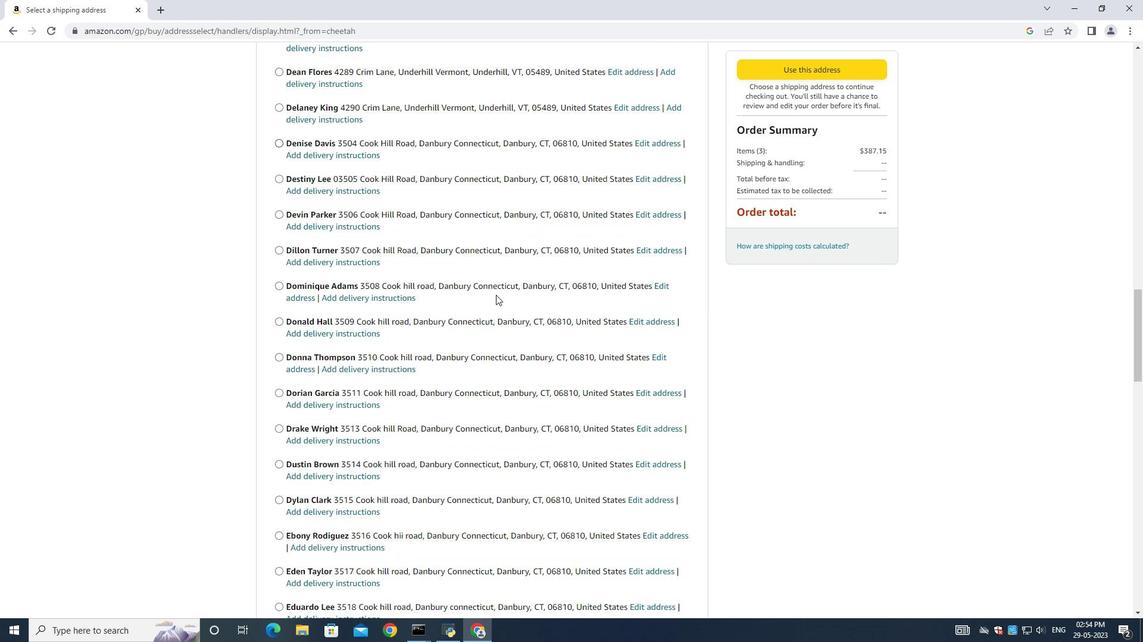 
Action: Mouse scrolled (495, 297) with delta (0, 0)
Screenshot: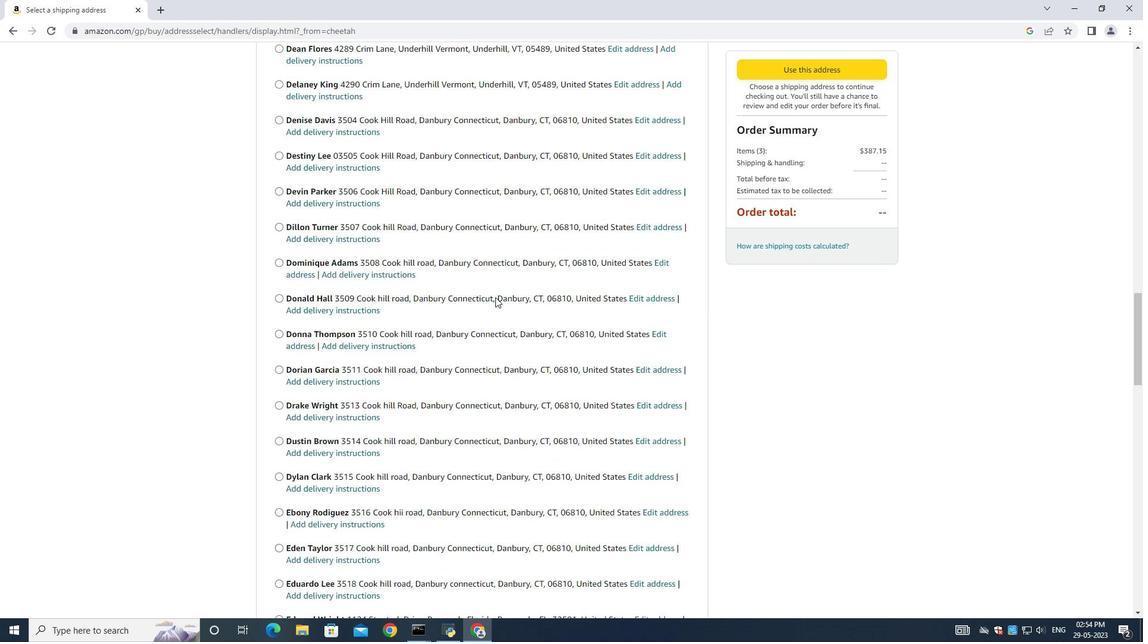 
Action: Mouse moved to (494, 300)
Screenshot: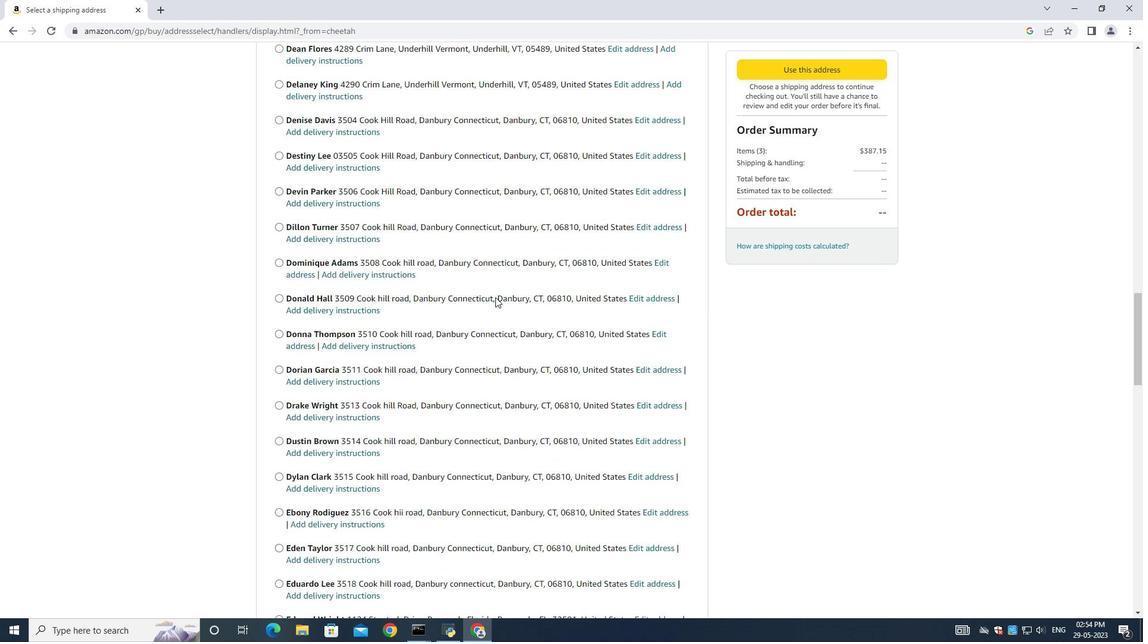 
Action: Mouse scrolled (494, 299) with delta (0, 0)
Screenshot: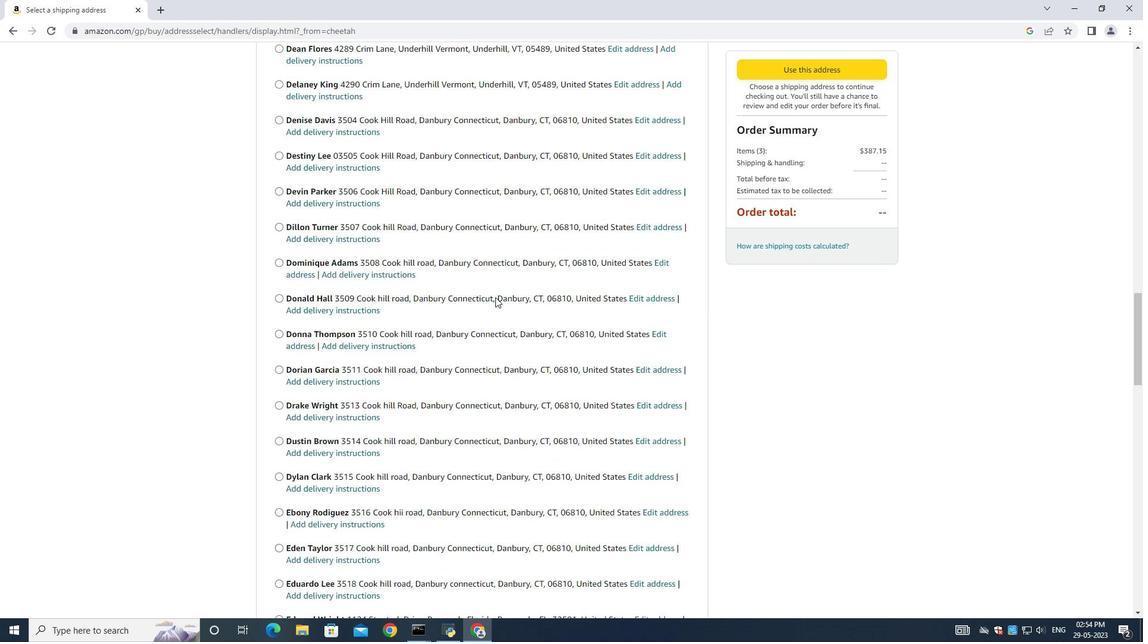 
Action: Mouse moved to (491, 301)
Screenshot: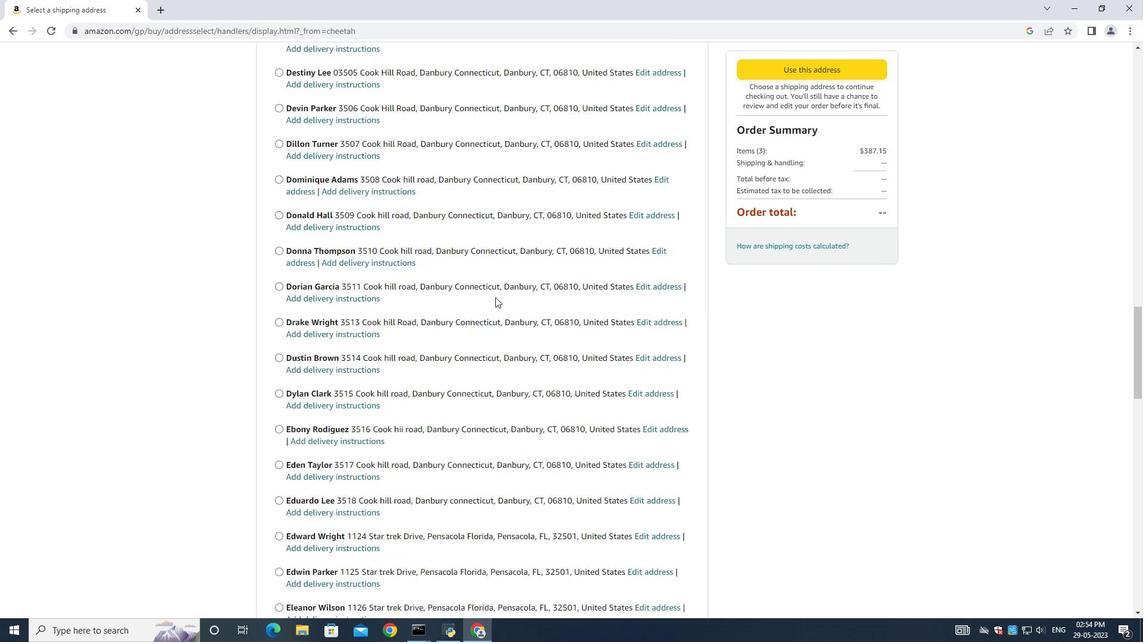 
Action: Mouse scrolled (491, 300) with delta (0, 0)
Screenshot: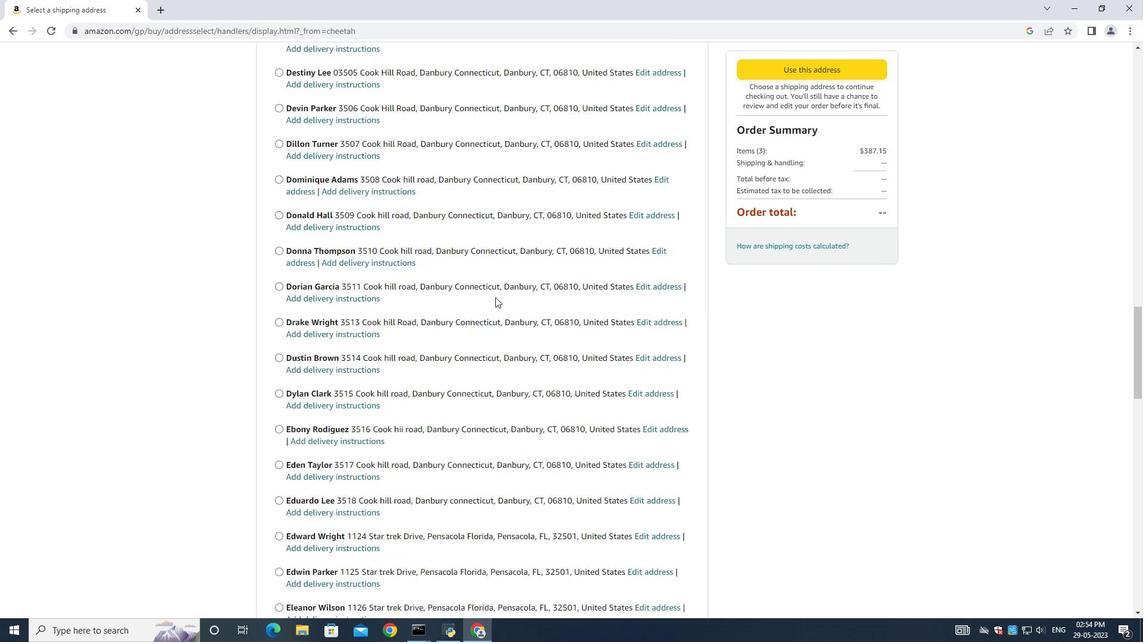 
Action: Mouse moved to (489, 303)
Screenshot: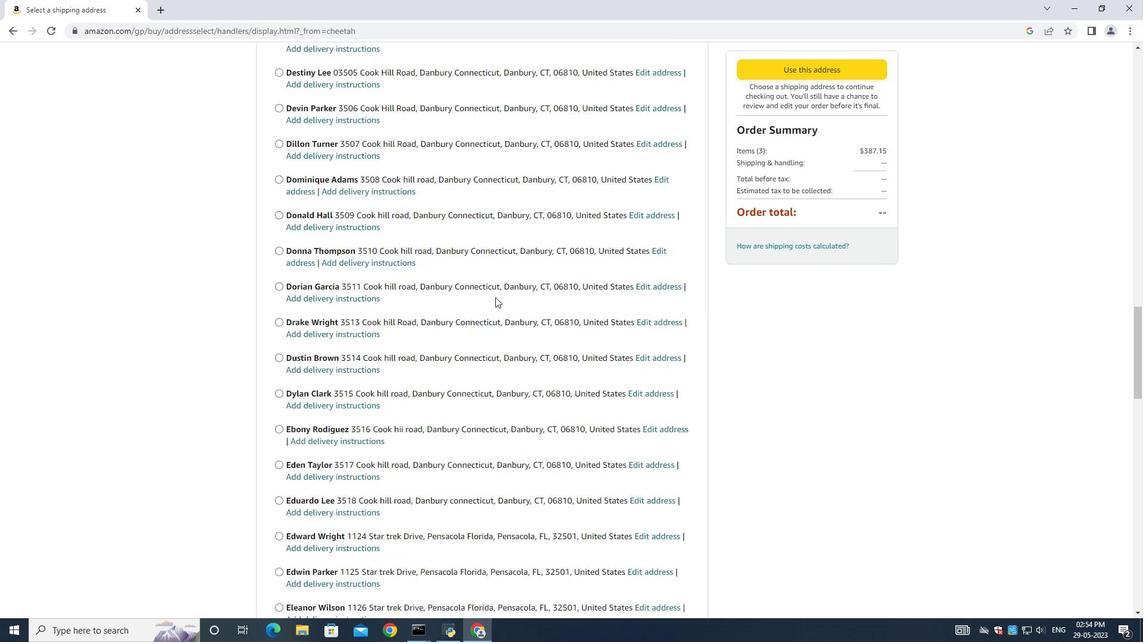 
Action: Mouse scrolled (490, 302) with delta (0, 0)
Screenshot: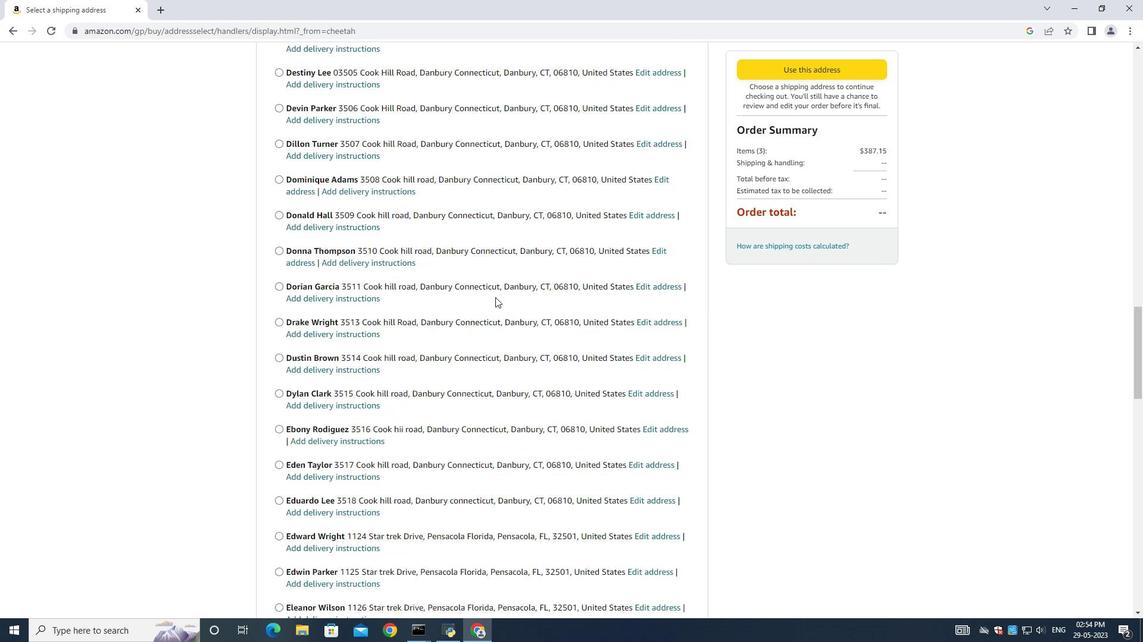 
Action: Mouse moved to (489, 303)
Screenshot: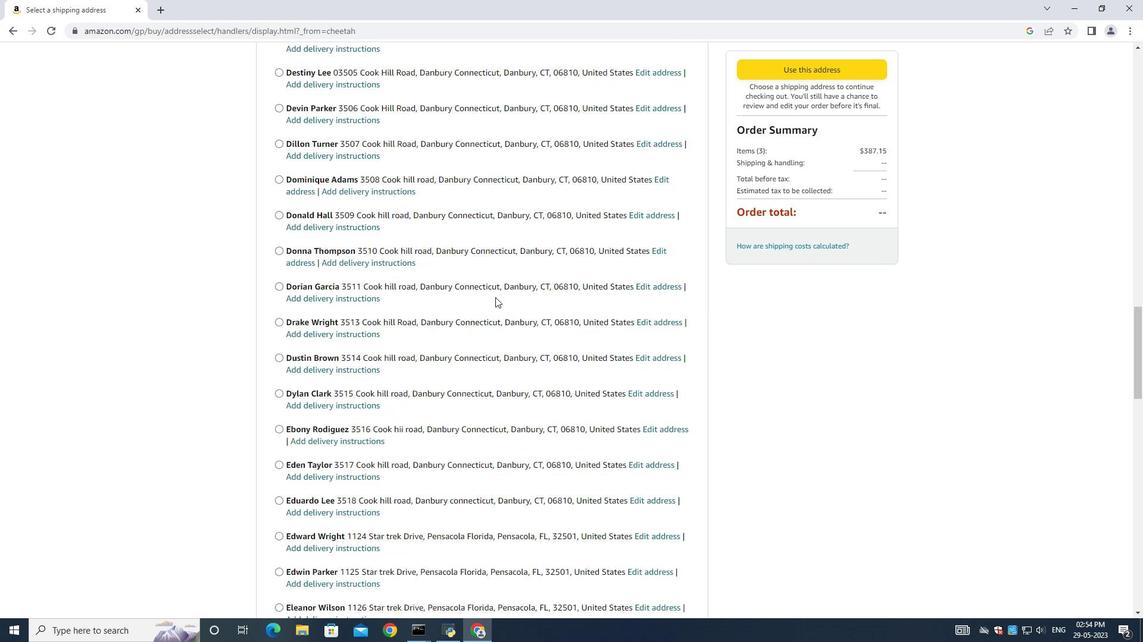 
Action: Mouse scrolled (489, 302) with delta (0, 0)
Screenshot: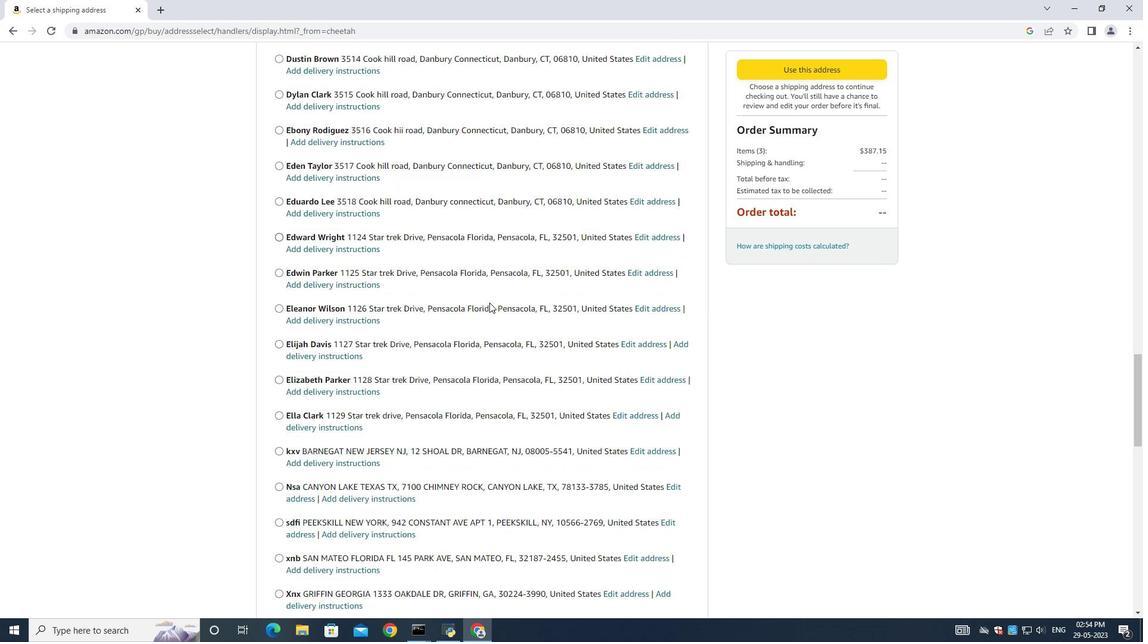 
Action: Mouse scrolled (489, 302) with delta (0, 0)
Screenshot: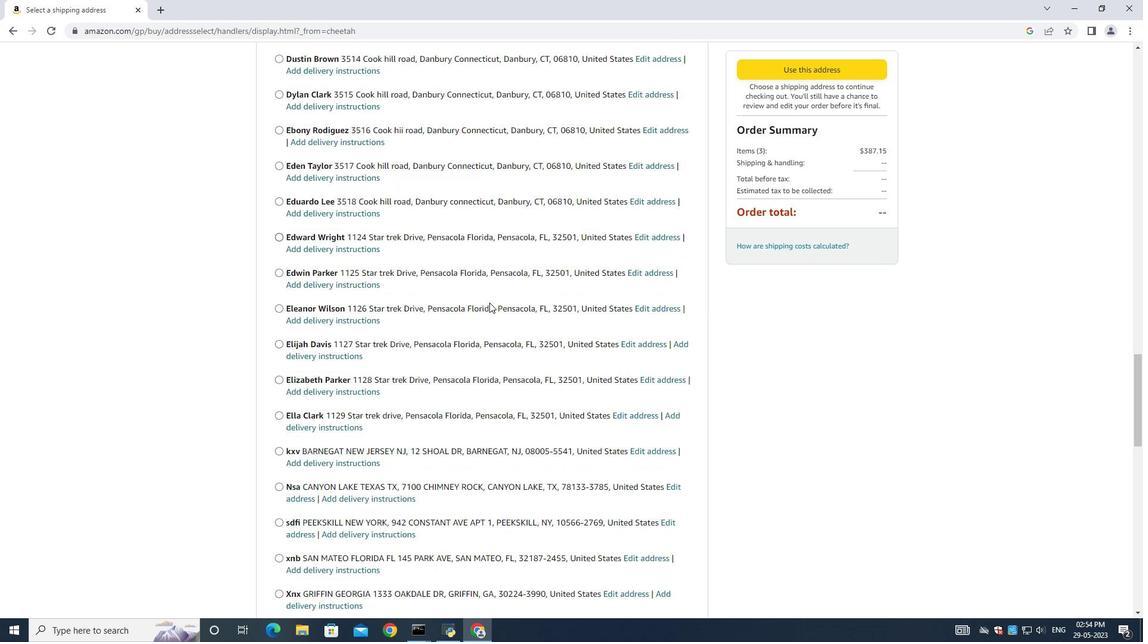 
Action: Mouse scrolled (489, 302) with delta (0, 0)
Screenshot: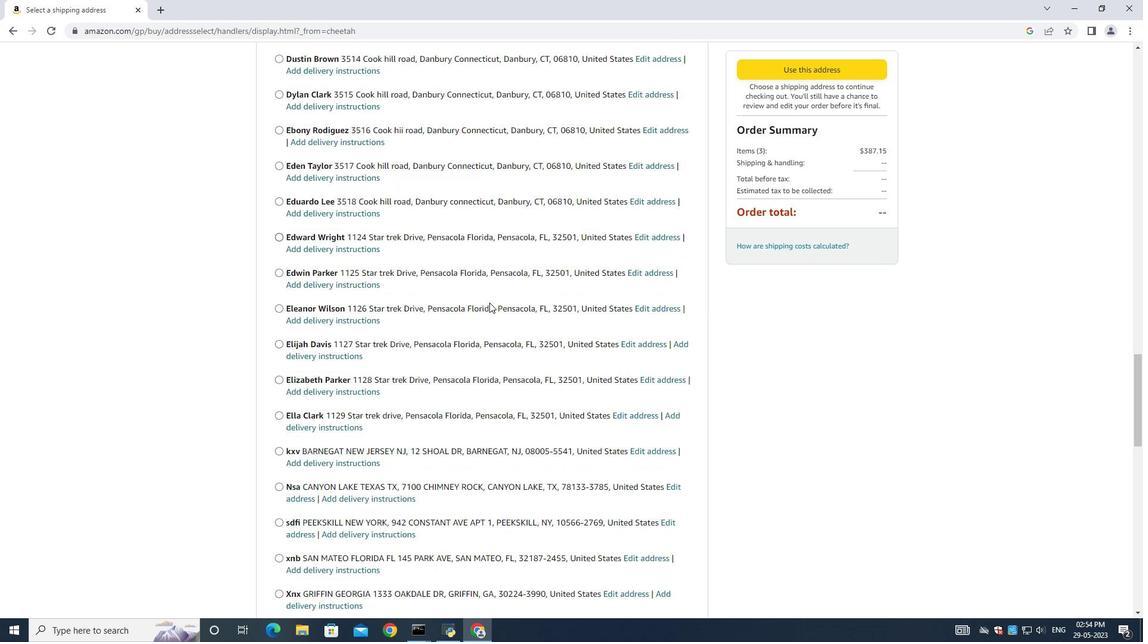 
Action: Mouse scrolled (489, 302) with delta (0, 0)
Screenshot: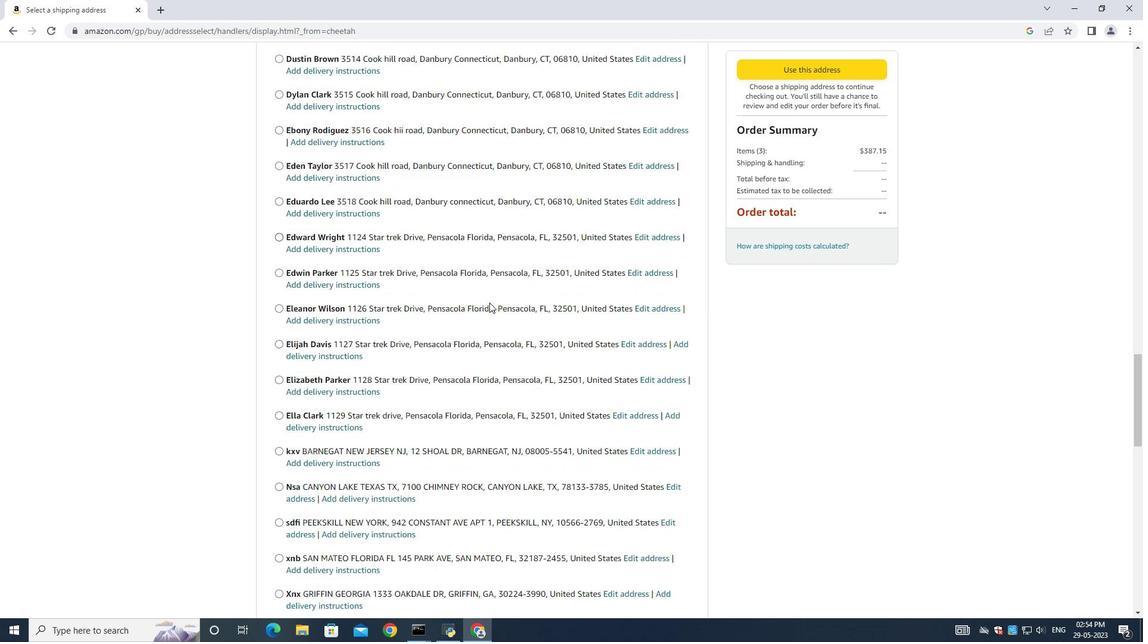 
Action: Mouse moved to (487, 303)
Screenshot: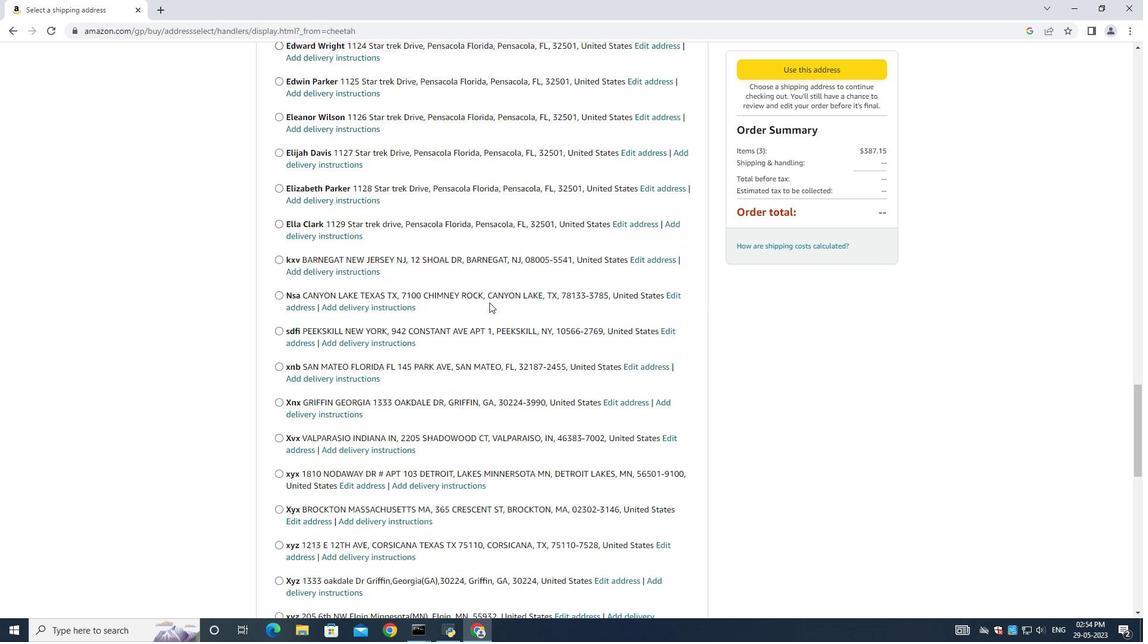 
Action: Mouse scrolled (487, 302) with delta (0, 0)
Screenshot: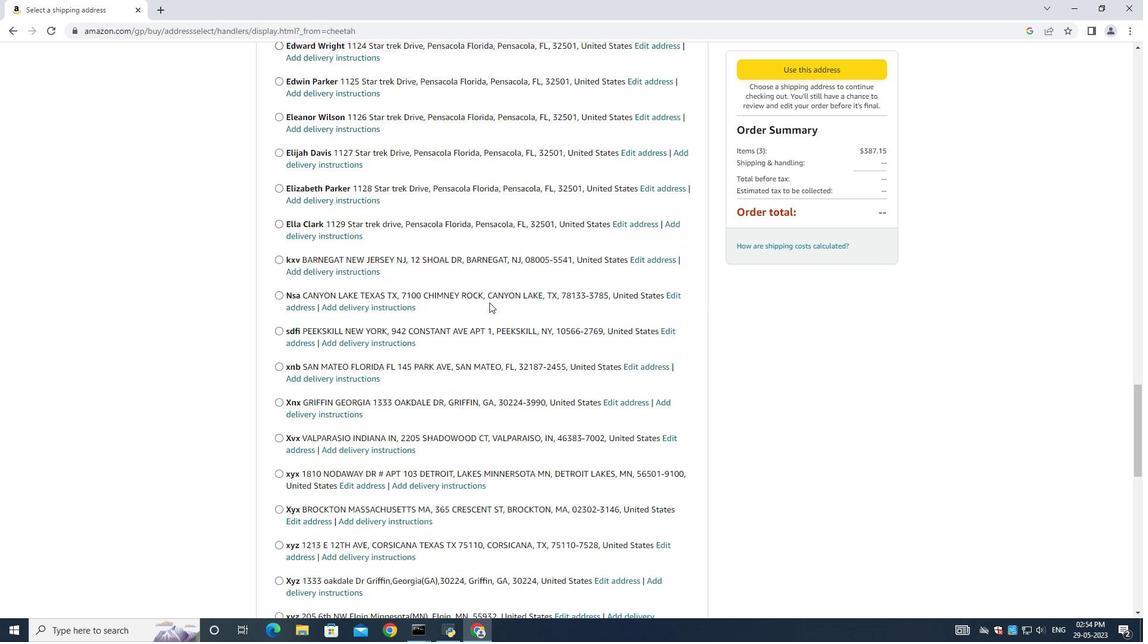 
Action: Mouse scrolled (487, 302) with delta (0, 0)
Screenshot: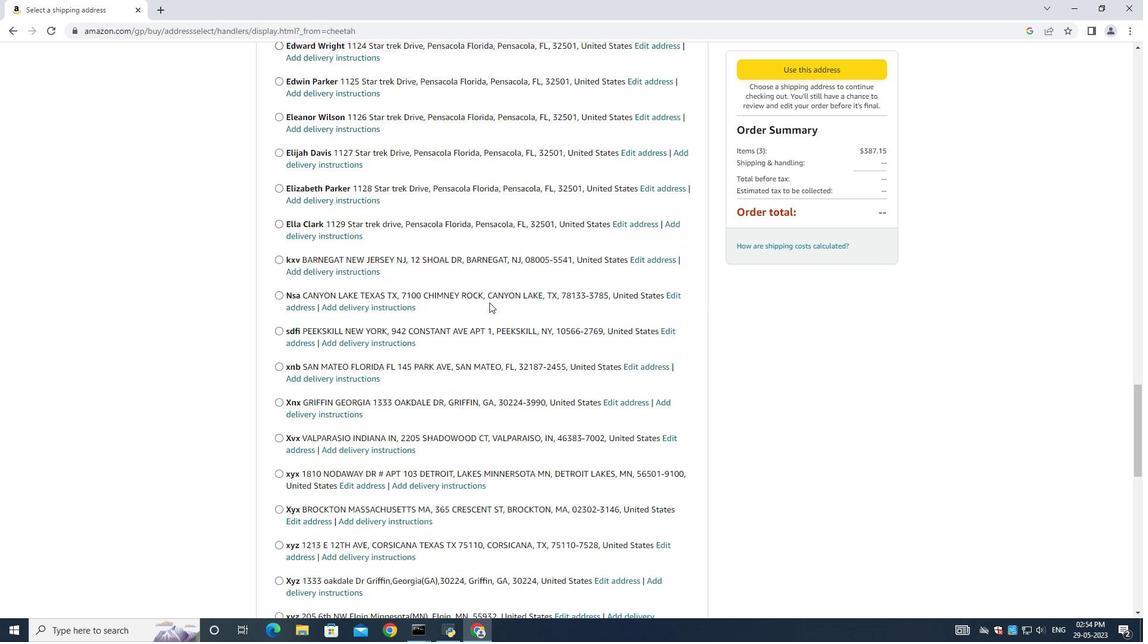 
Action: Mouse scrolled (487, 302) with delta (0, 0)
Screenshot: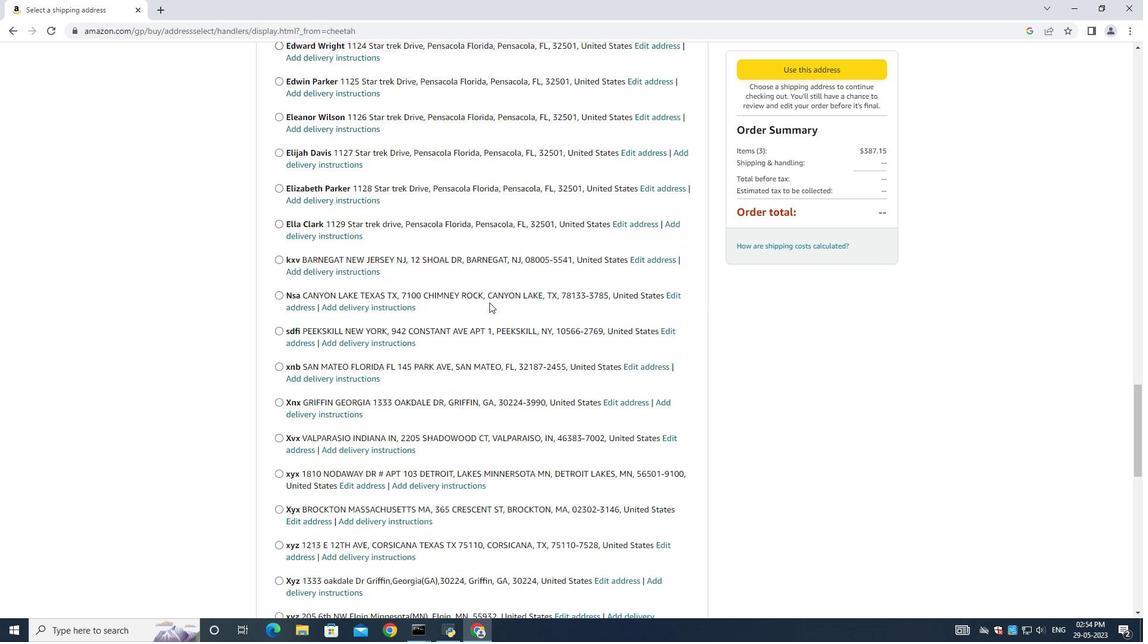 
Action: Mouse moved to (487, 303)
Screenshot: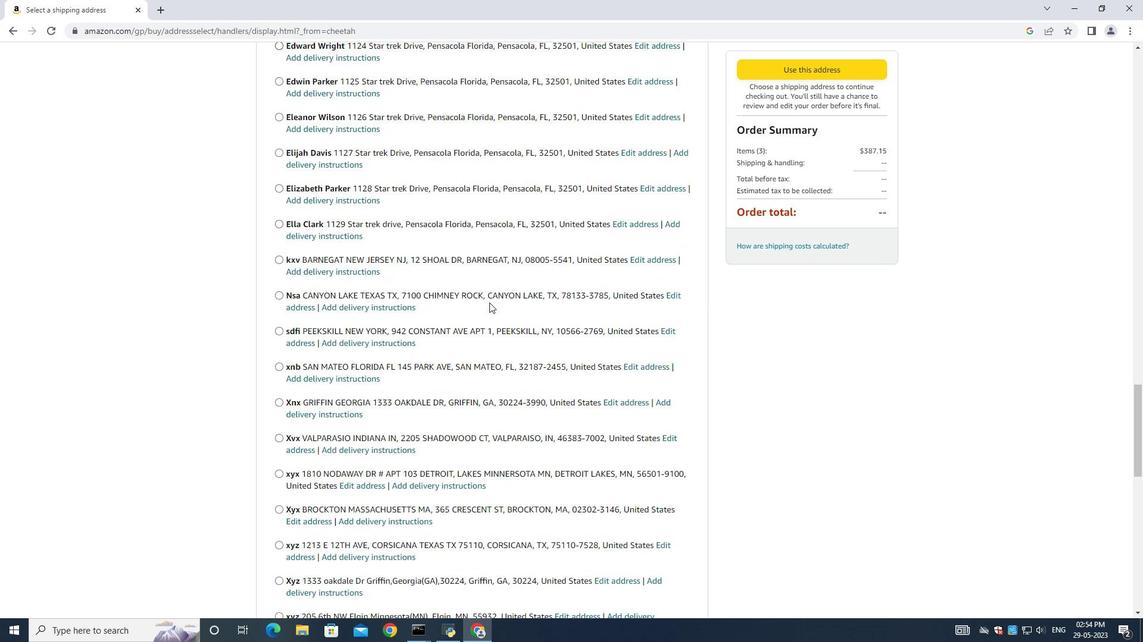 
Action: Mouse scrolled (487, 302) with delta (0, 0)
Screenshot: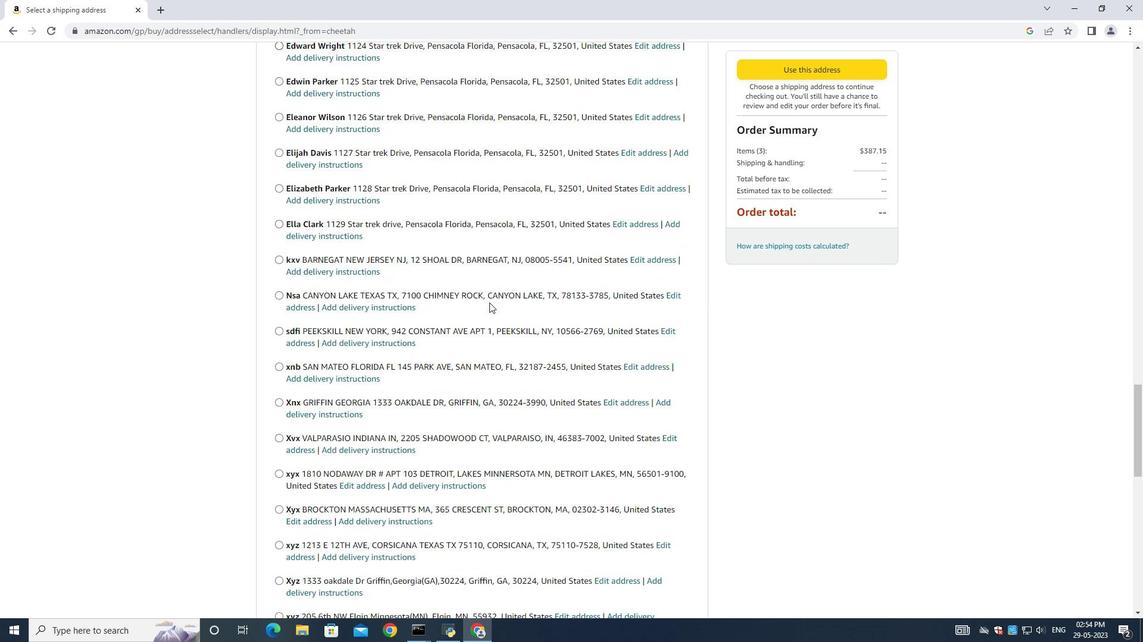 
Action: Mouse moved to (486, 303)
Screenshot: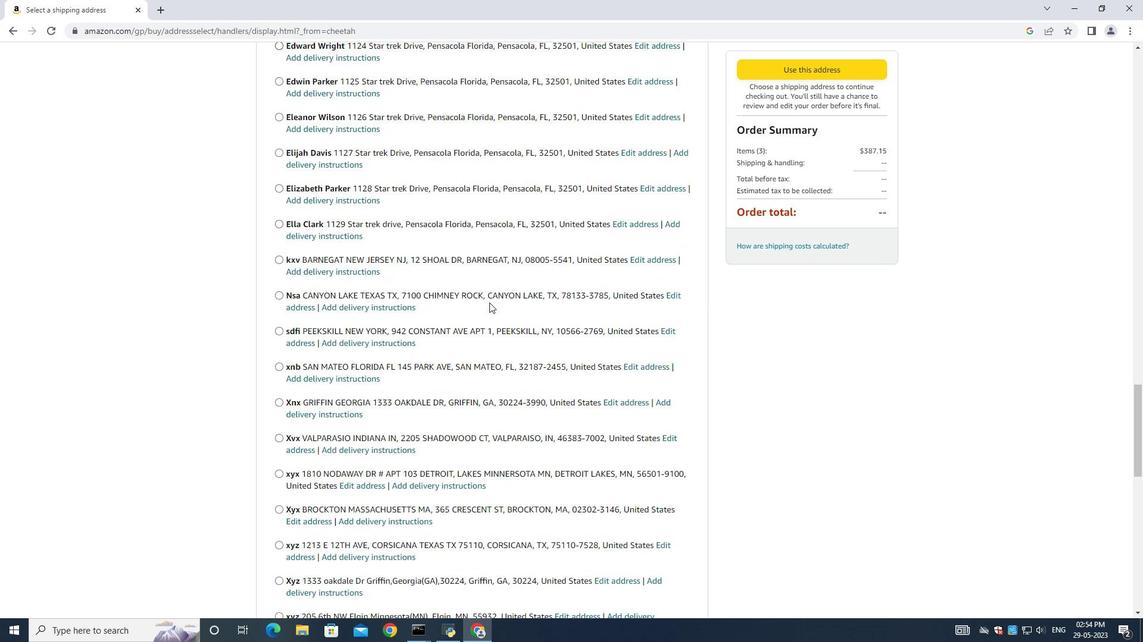 
Action: Mouse scrolled (486, 302) with delta (0, 0)
Screenshot: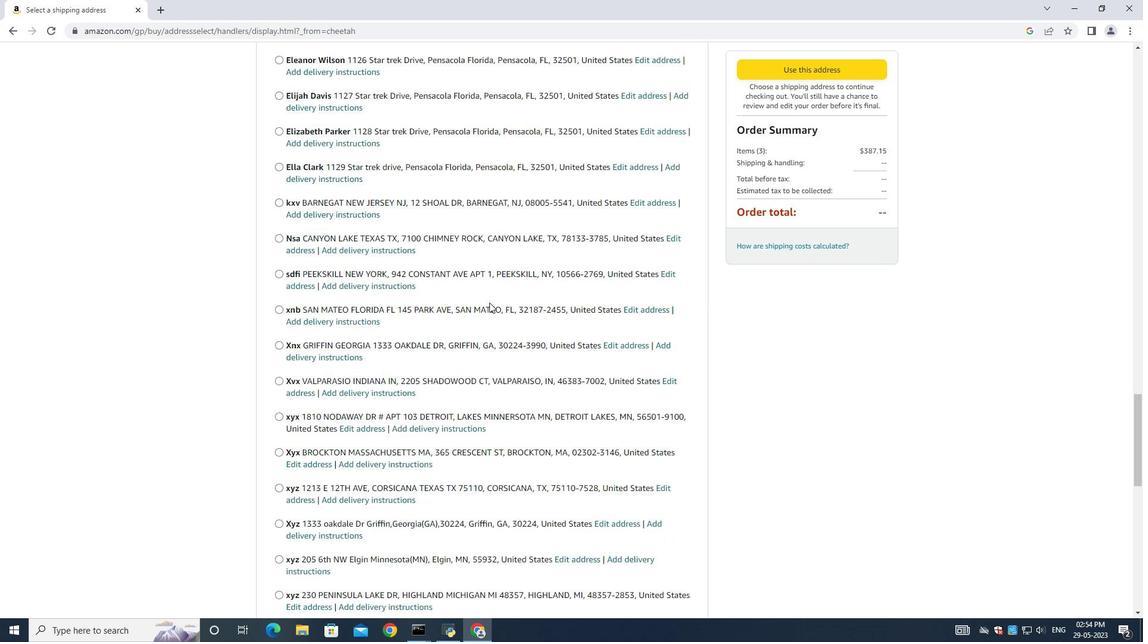 
Action: Mouse moved to (483, 303)
Screenshot: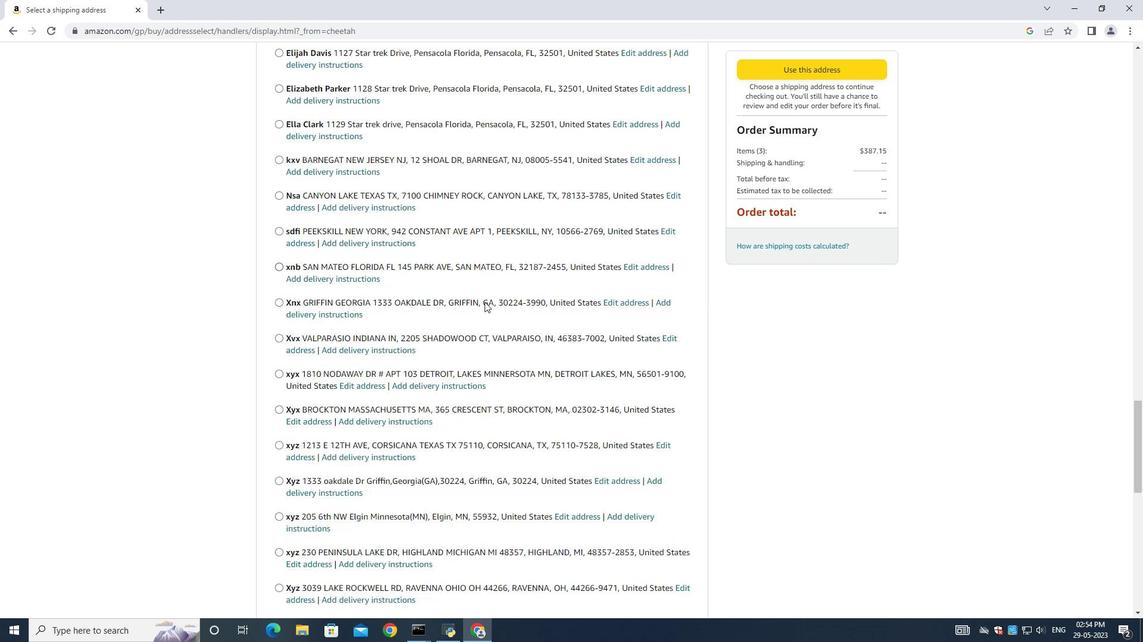 
Action: Mouse scrolled (483, 302) with delta (0, 0)
Screenshot: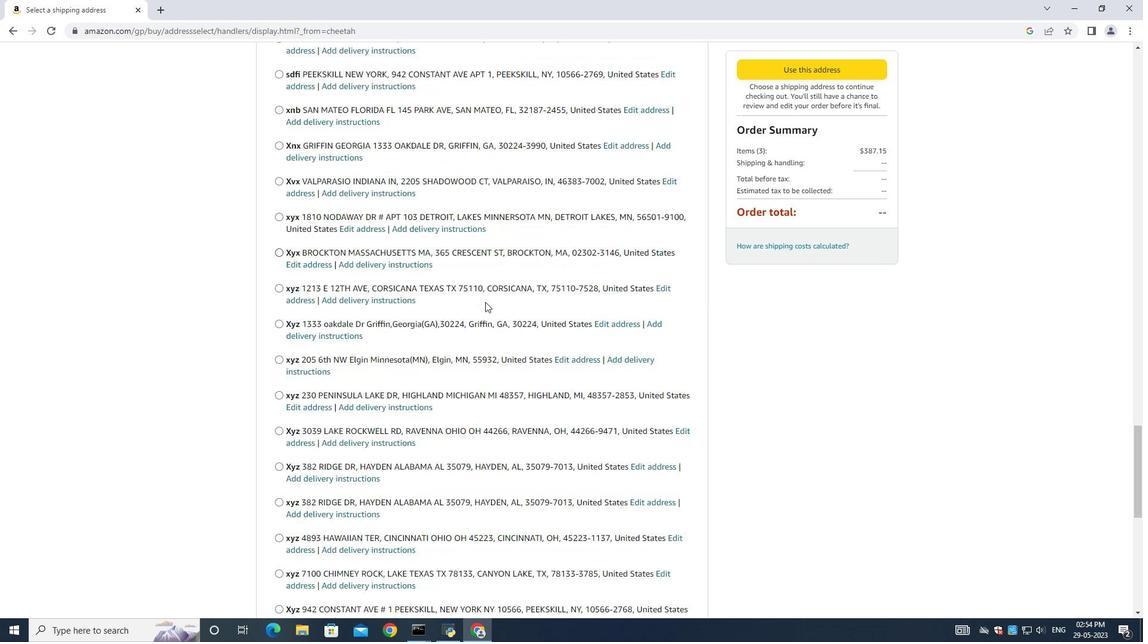 
Action: Mouse moved to (483, 303)
Screenshot: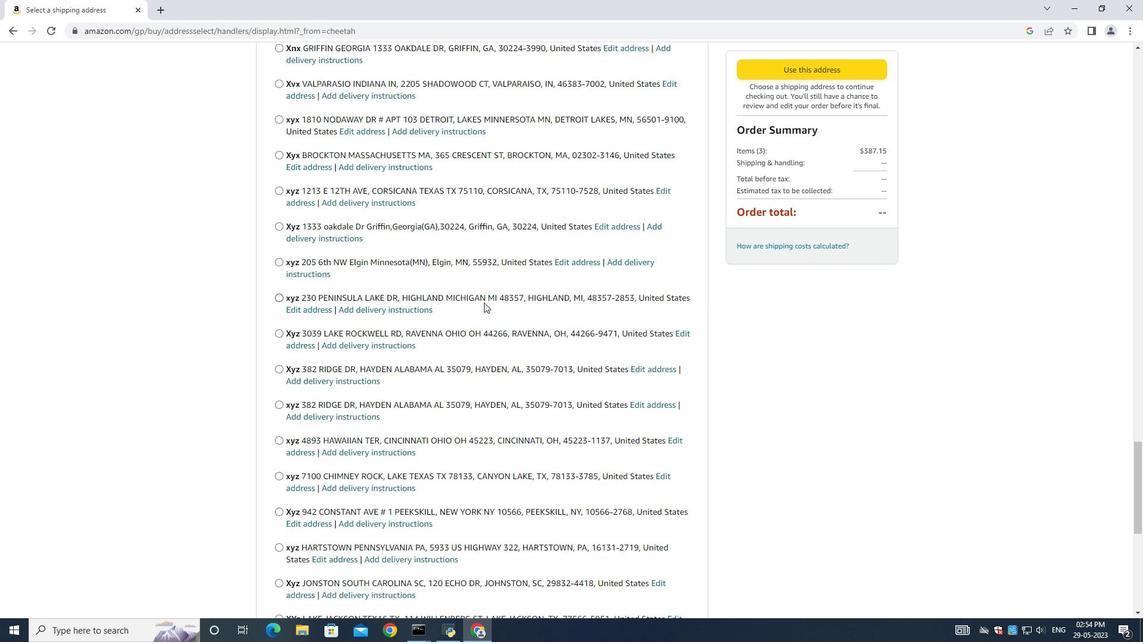 
Action: Mouse scrolled (483, 302) with delta (0, 0)
Screenshot: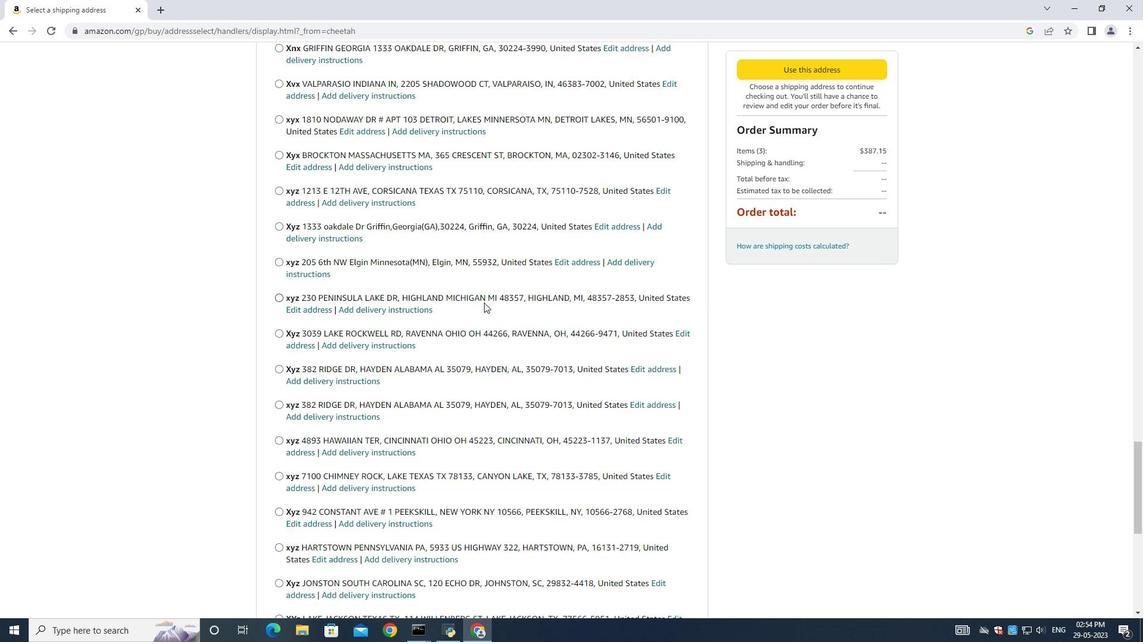 
Action: Mouse moved to (486, 303)
Screenshot: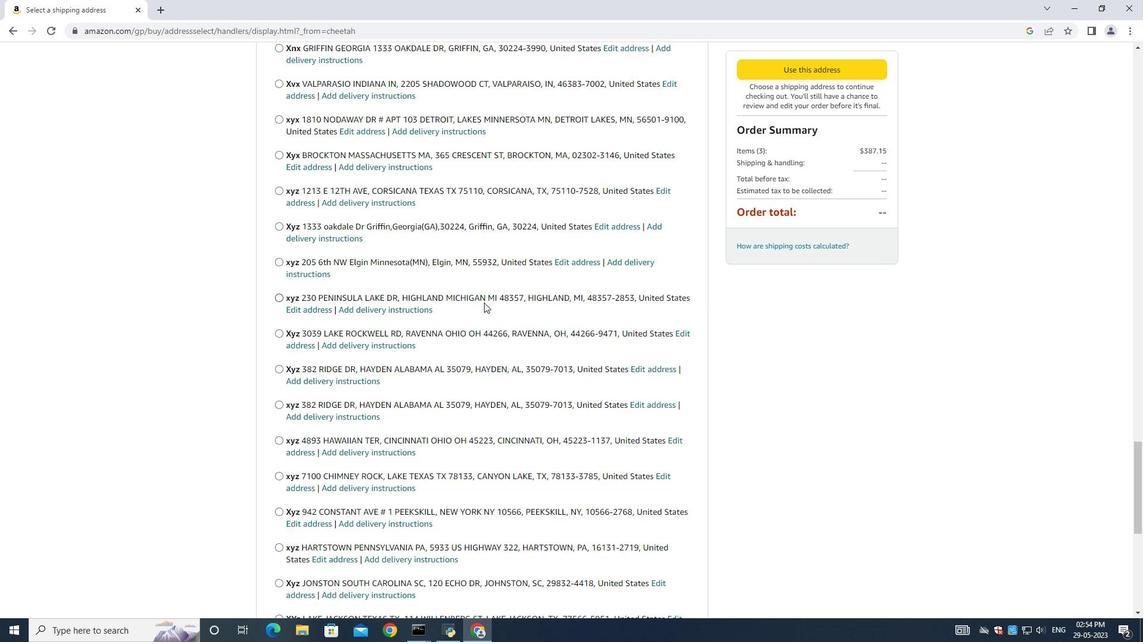 
Action: Mouse scrolled (483, 302) with delta (0, 0)
Screenshot: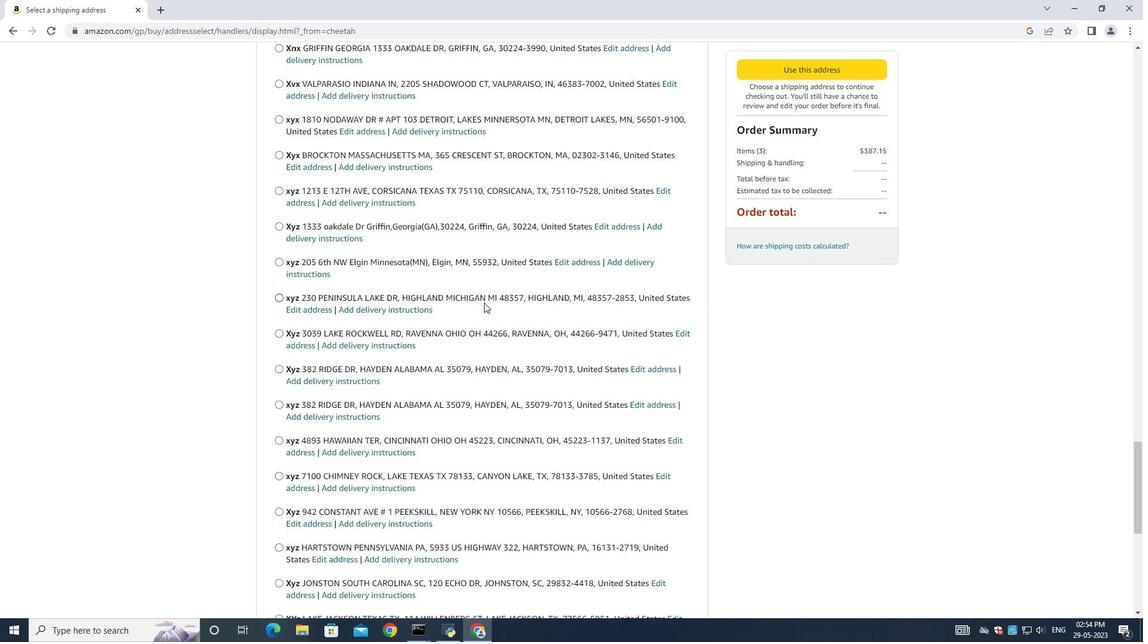 
Action: Mouse scrolled (483, 302) with delta (0, 0)
Screenshot: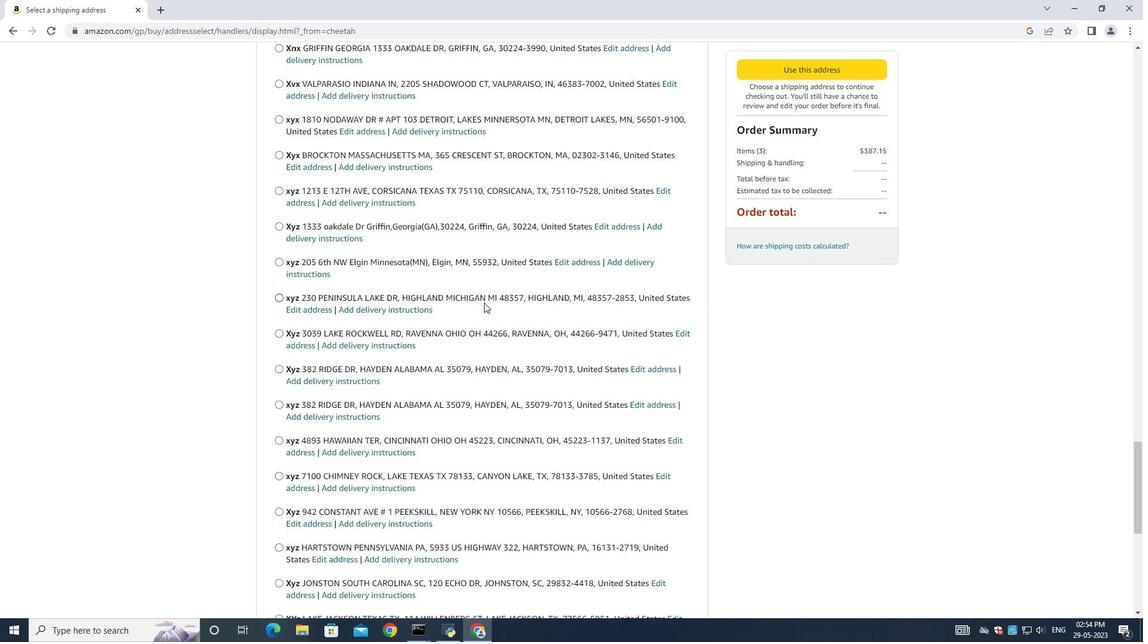 
Action: Mouse moved to (489, 299)
Screenshot: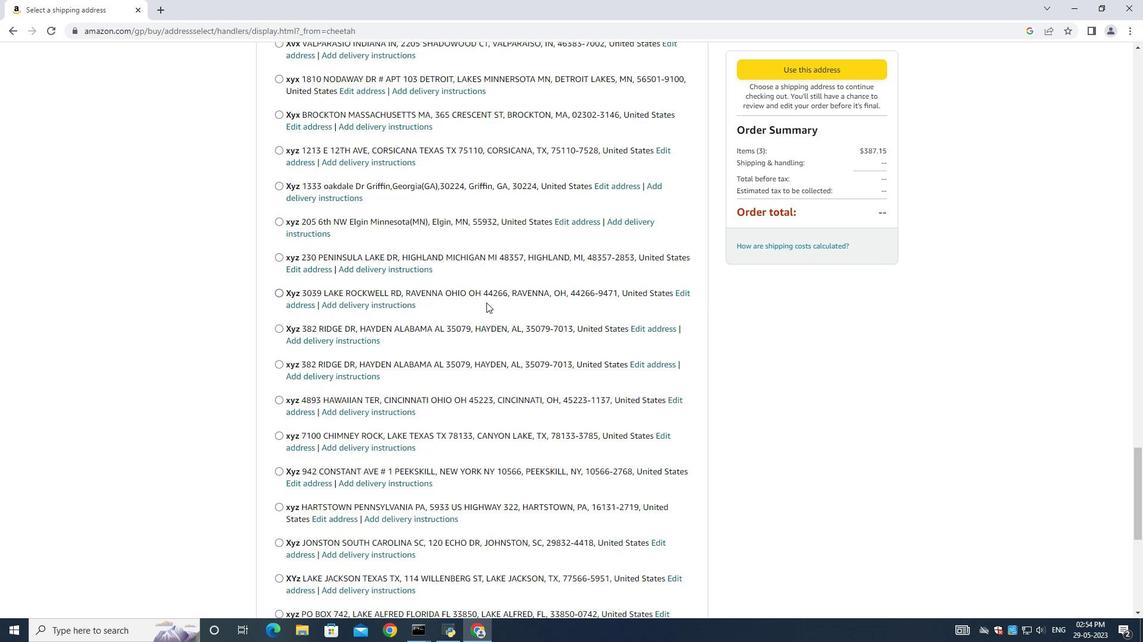 
Action: Mouse scrolled (489, 298) with delta (0, 0)
Screenshot: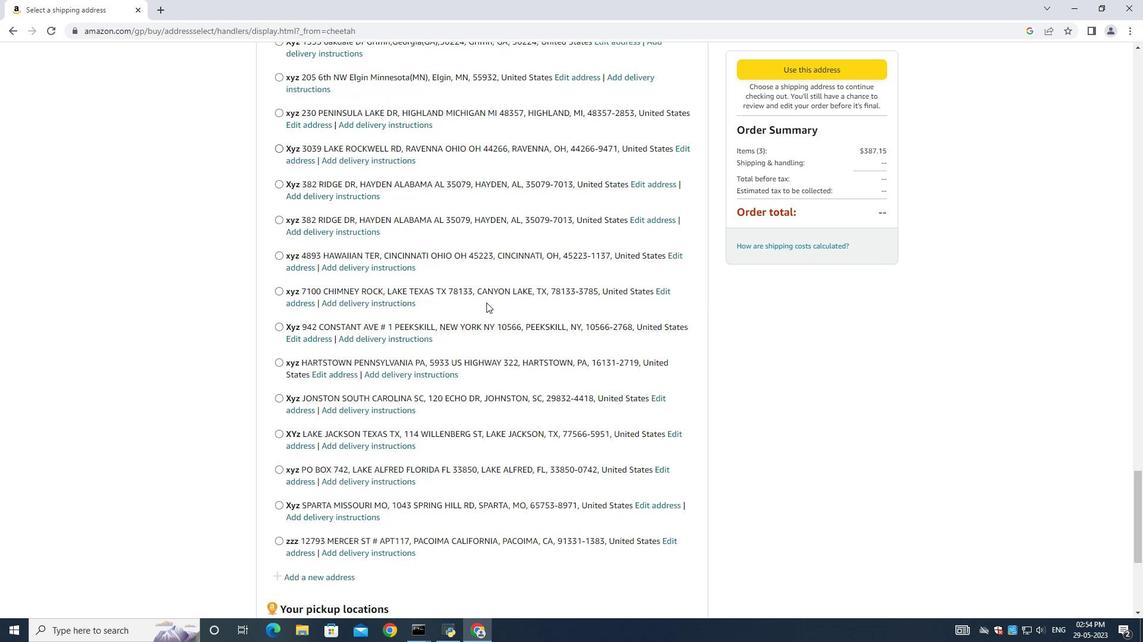 
Action: Mouse moved to (488, 299)
Screenshot: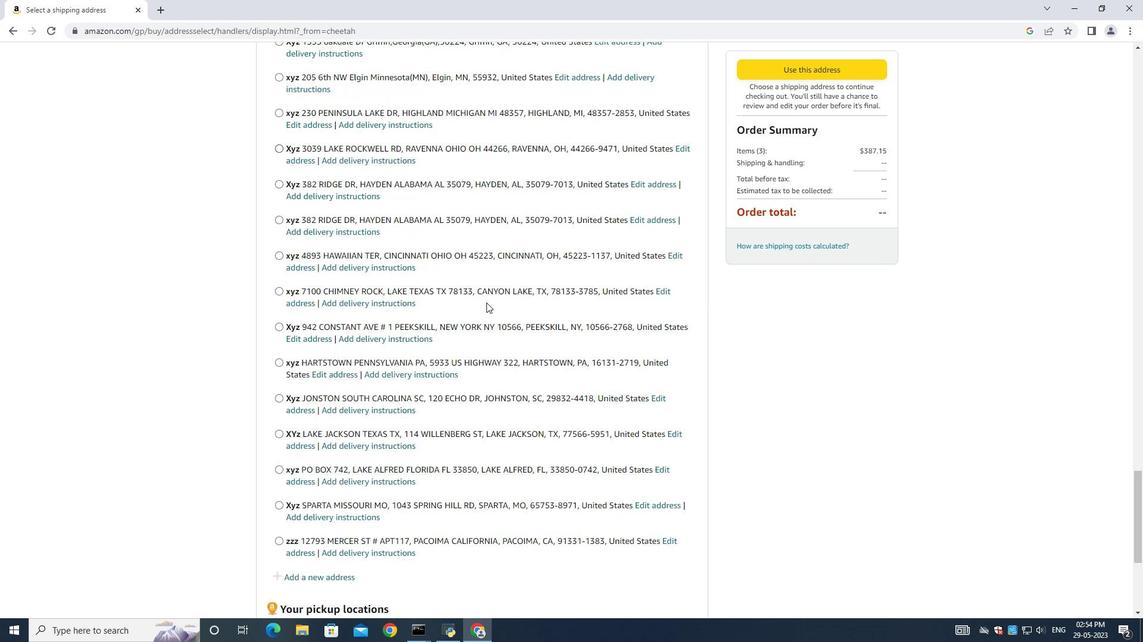 
Action: Mouse scrolled (488, 298) with delta (0, 0)
Screenshot: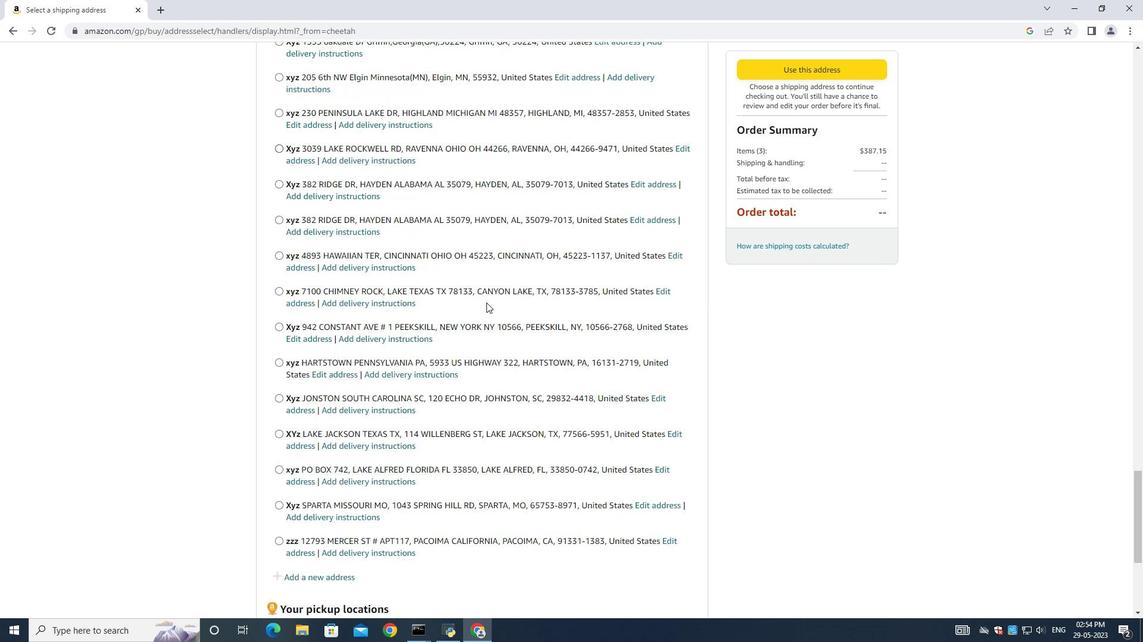 
Action: Mouse moved to (486, 298)
Screenshot: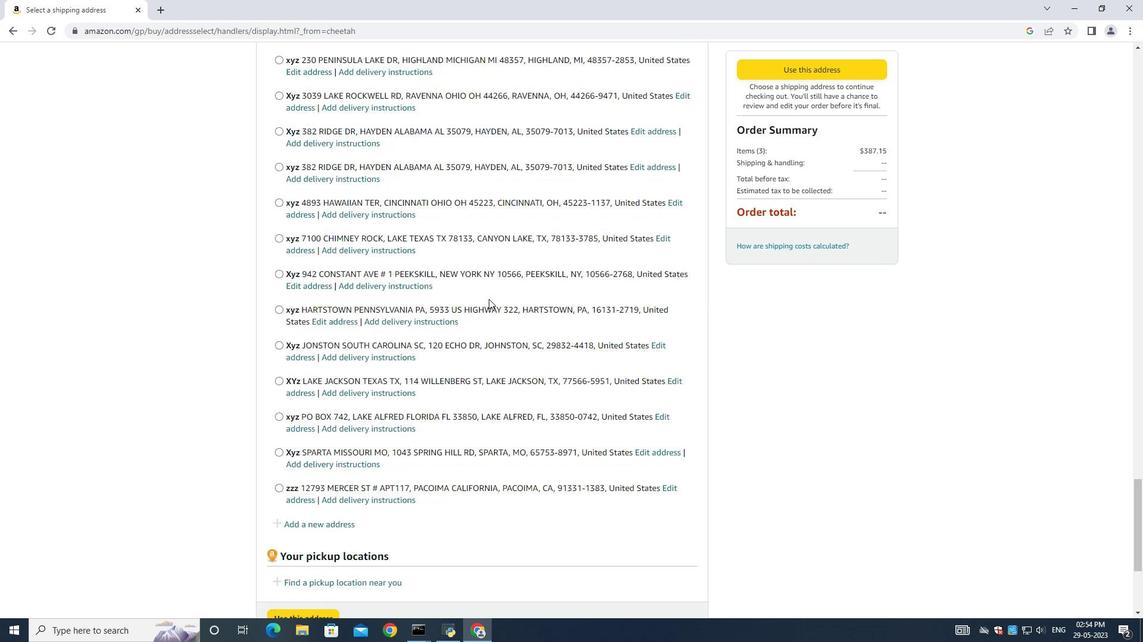
Action: Mouse scrolled (486, 297) with delta (0, 0)
Screenshot: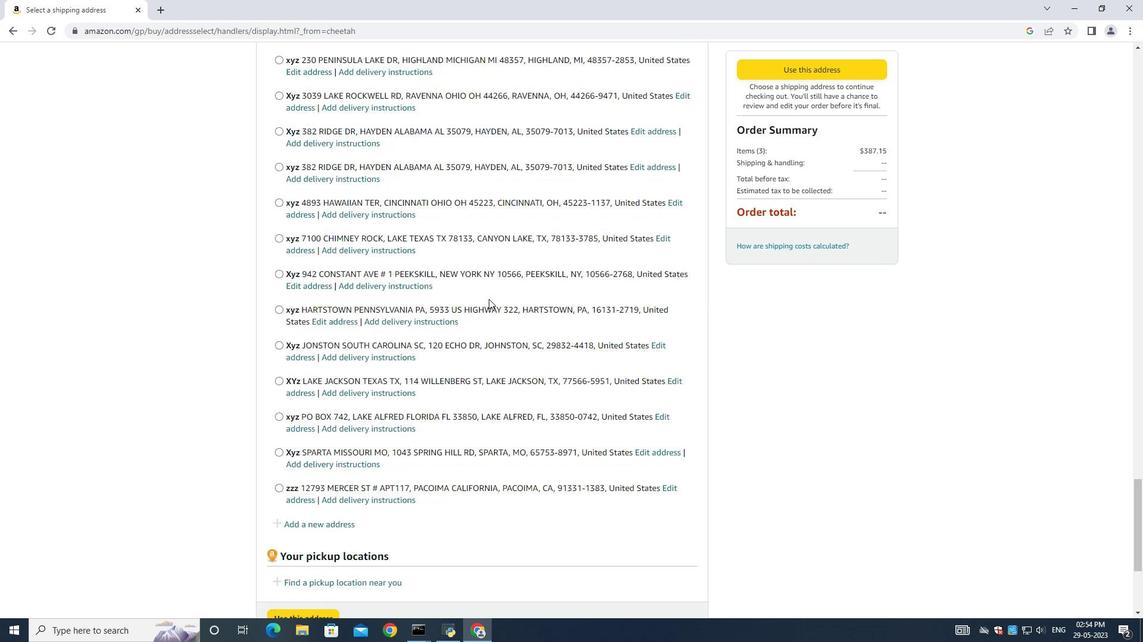 
Action: Mouse moved to (486, 298)
Screenshot: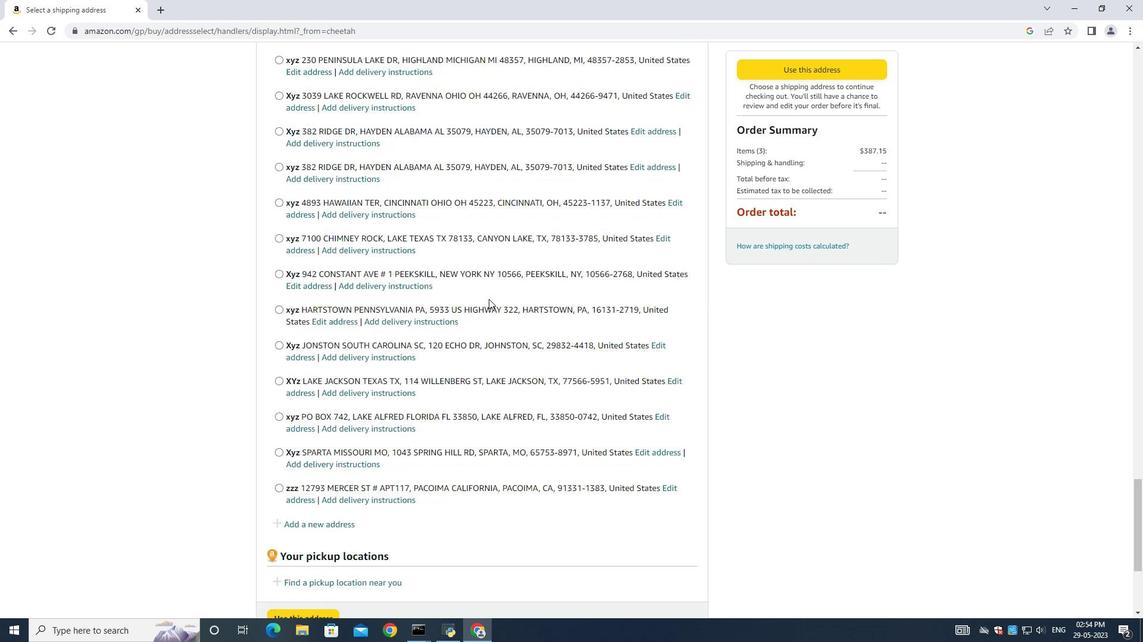 
Action: Mouse scrolled (486, 297) with delta (0, 0)
Screenshot: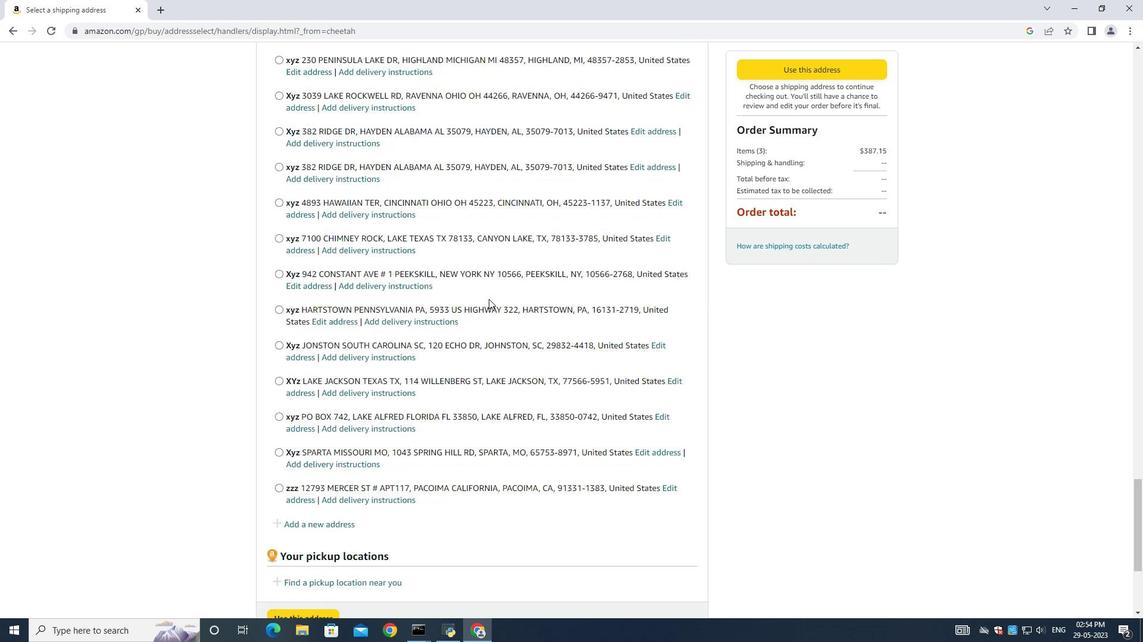 
Action: Mouse moved to (484, 295)
Screenshot: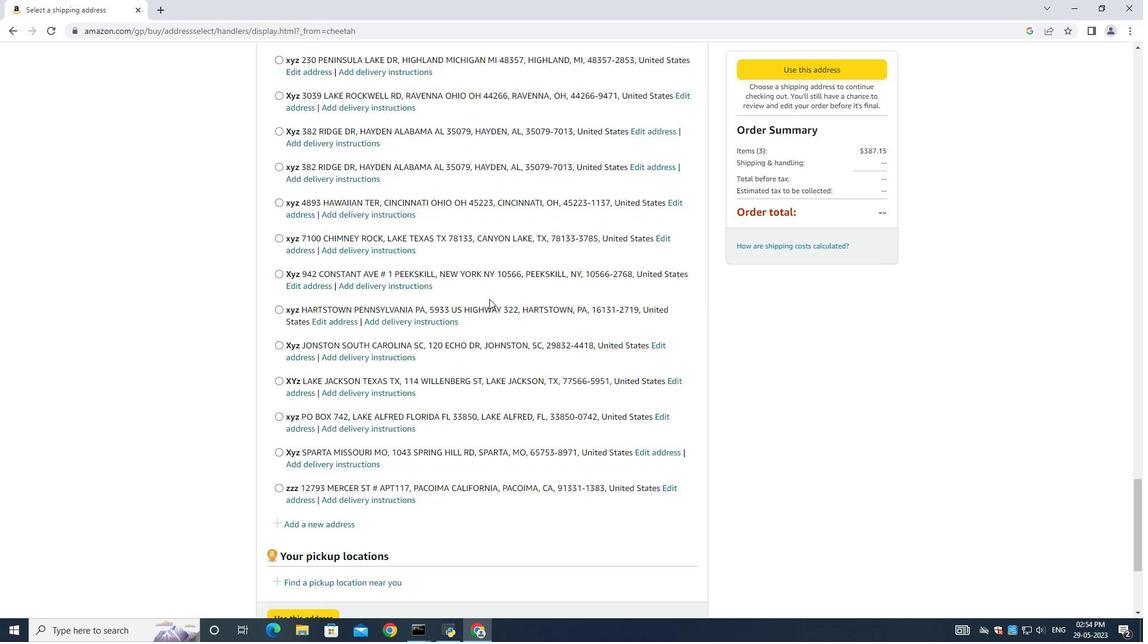 
Action: Mouse scrolled (485, 295) with delta (0, 0)
Screenshot: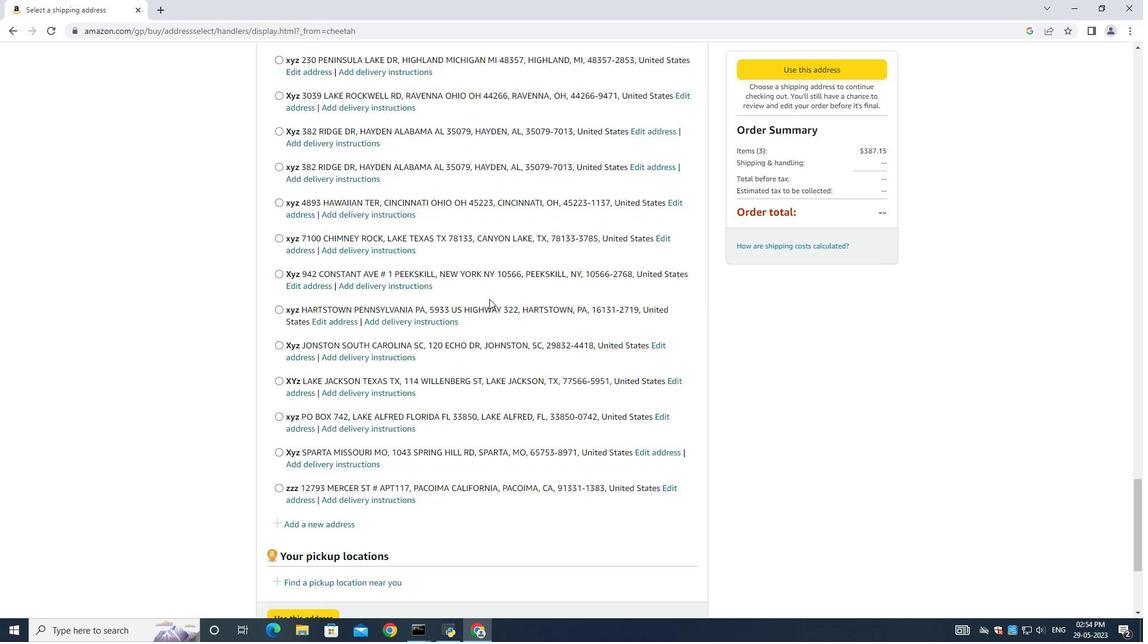 
Action: Mouse moved to (315, 300)
Screenshot: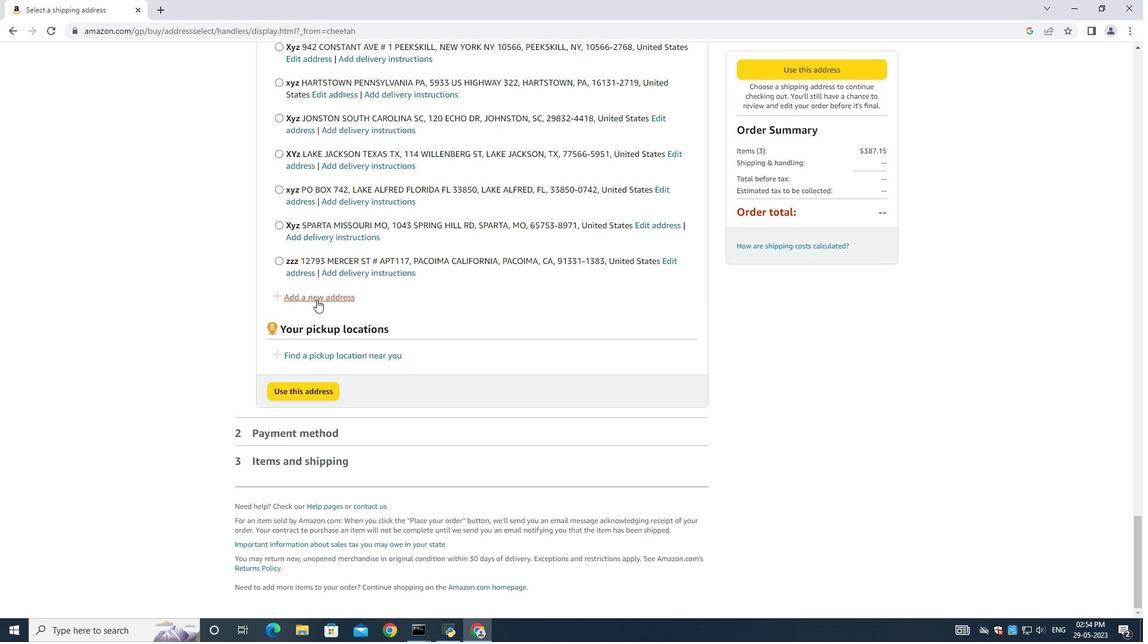 
Action: Mouse pressed left at (315, 300)
Screenshot: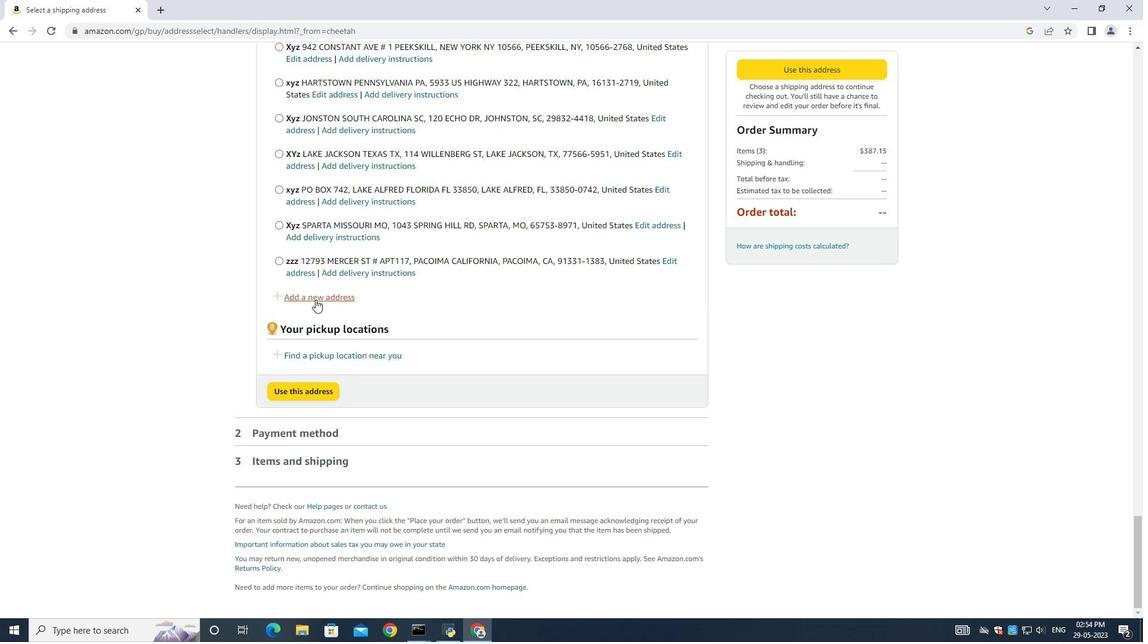 
Action: Mouse moved to (397, 286)
Screenshot: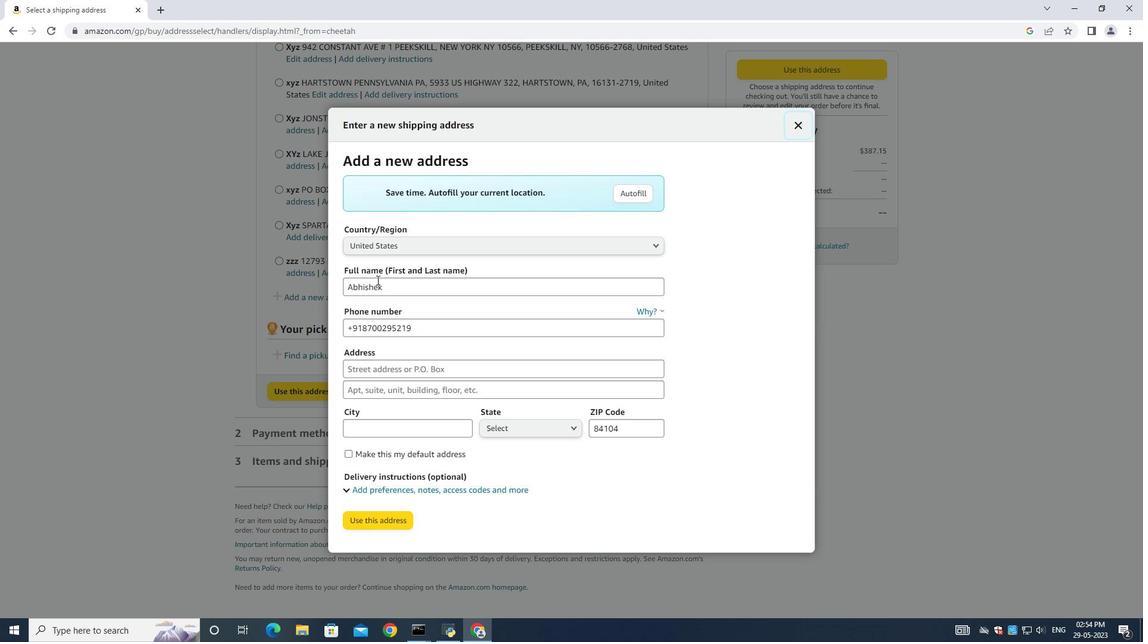 
Action: Mouse pressed left at (397, 286)
Screenshot: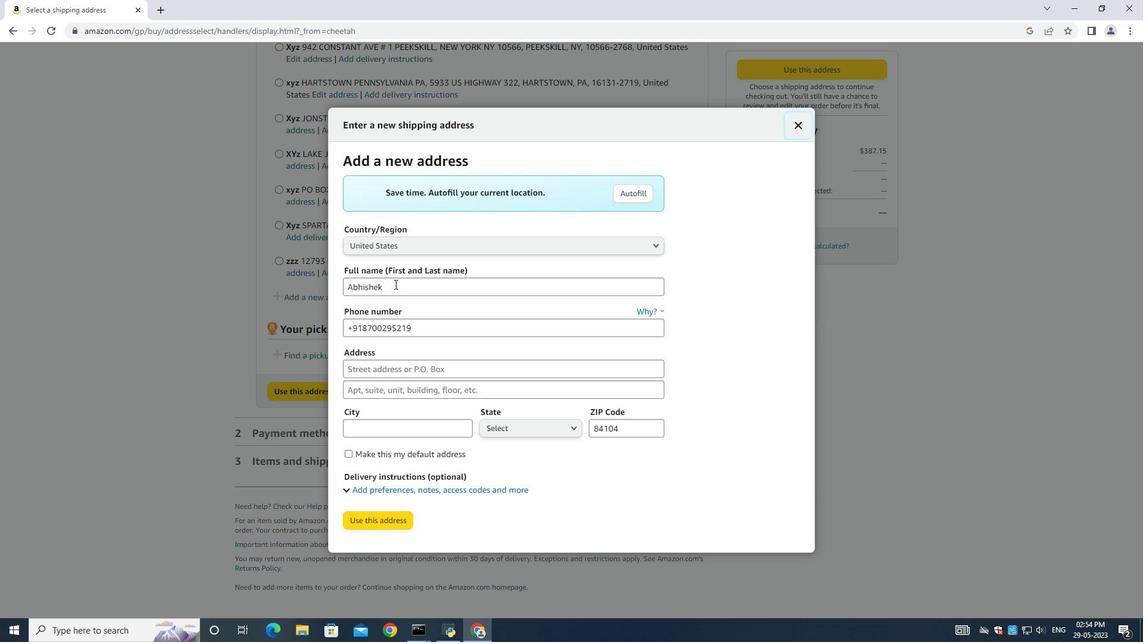 
Action: Key pressed ctrl+A<Key.backspace><Key.shift><Key.shift><Key.shift><Key.shift><Key.shift><Key.shift><Key.shift><Key.shift><Key.shift><Key.shift><Key.shift><Key.shift><Key.shift><Key.shift><Key.shift><Key.shift><Key.shift><Key.shift><Key.shift><Key.shift><Key.shift><Key.shift><Key.shift><Key.shift><Key.shift><Key.shift><Key.shift><Key.shift><Key.shift><Key.shift><Key.shift><Key.shift><Key.shift><Key.shift><Key.shift><Key.shift><Key.shift><Key.shift><Key.shift><Key.shift><Key.shift><Key.shift><Key.shift><Key.shift><Key.shift><Key.shift><Key.shift><Key.shift><Key.shift><Key.shift><Key.shift><Key.shift><Key.shift>Elle<Key.space><Key.shift>Wilson<Key.space><Key.tab><Key.tab><Key.backspace>8503109646<Key.tab>
Screenshot: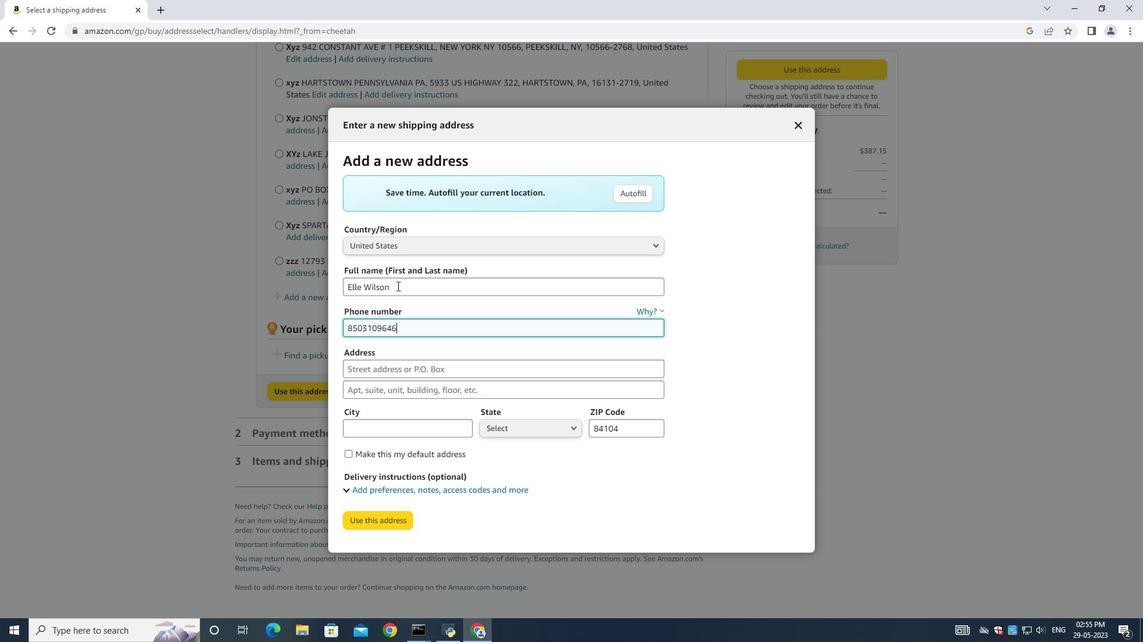 
Action: Mouse moved to (349, 245)
Screenshot: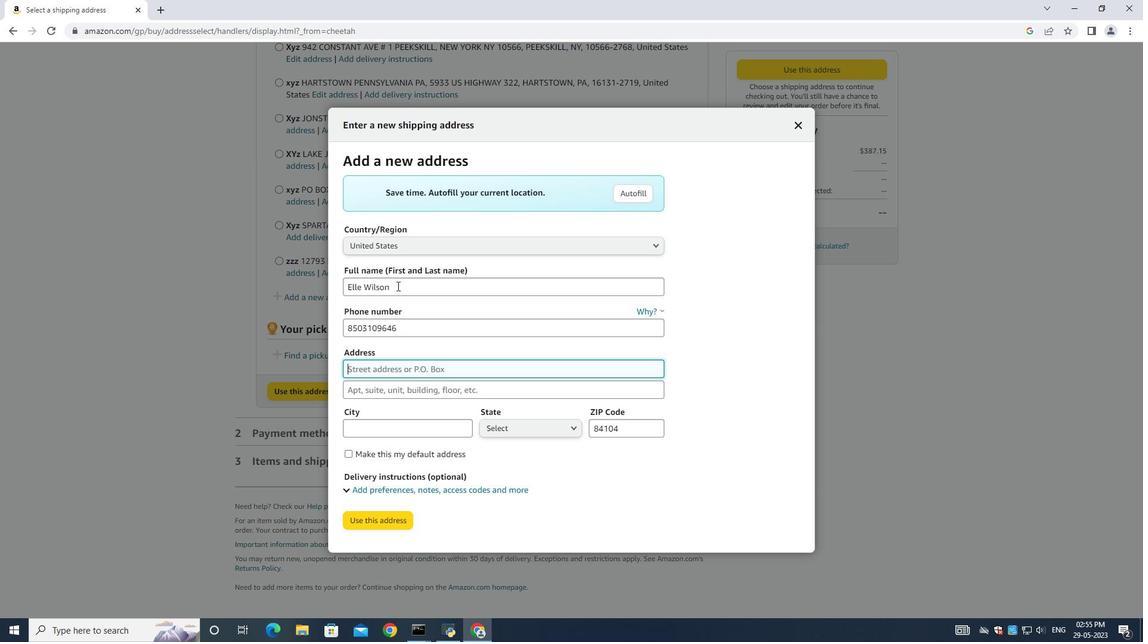 
Action: Key pressed 1130<Key.space><Key.shift>Star<Key.space><Key.shift>Trek<Key.space><Key.shift>Drive<Key.tab><Key.shift><Key.shift><Key.shift><Key.shift><Key.shift><Key.shift><Key.shift><Key.shift><Key.shift><Key.shift><Key.shift>Pensacolla<Key.space><Key.backspace><Key.backspace><Key.backspace>a<Key.space><Key.shift>Florida<Key.space><Key.tab><Key.shift><Key.shift><Key.shift><Key.shift><Key.shift><Key.shift><Key.shift><Key.shift><Key.shift><Key.shift><Key.shift><Key.shift><Key.shift><Key.shift><Key.shift><Key.shift><Key.shift>Pensacola<Key.tab><Key.up><Key.up><Key.down><Key.down><Key.down><Key.down><Key.down><Key.down><Key.down><Key.down><Key.down><Key.down><Key.down><Key.down><Key.down><Key.down><Key.down><Key.down><Key.down><Key.down><Key.down><Key.down><Key.down><Key.down><Key.down><Key.down><Key.down><Key.down><Key.down><Key.down><Key.down><Key.down><Key.down><Key.up><Key.up><Key.up><Key.up><Key.up><Key.up><Key.up><Key.up><Key.up><Key.up><Key.up><Key.up><Key.up><Key.up><Key.up><Key.up><Key.up><Key.up><Key.down><Key.down><Key.down><Key.down><Key.down><Key.down><Key.down><Key.down><Key.down><Key.up><Key.up><Key.up><Key.up><Key.up><Key.up><Key.up><Key.up><Key.up><Key.up><Key.up><Key.enter><Key.tab><Key.backspace>32501
Screenshot: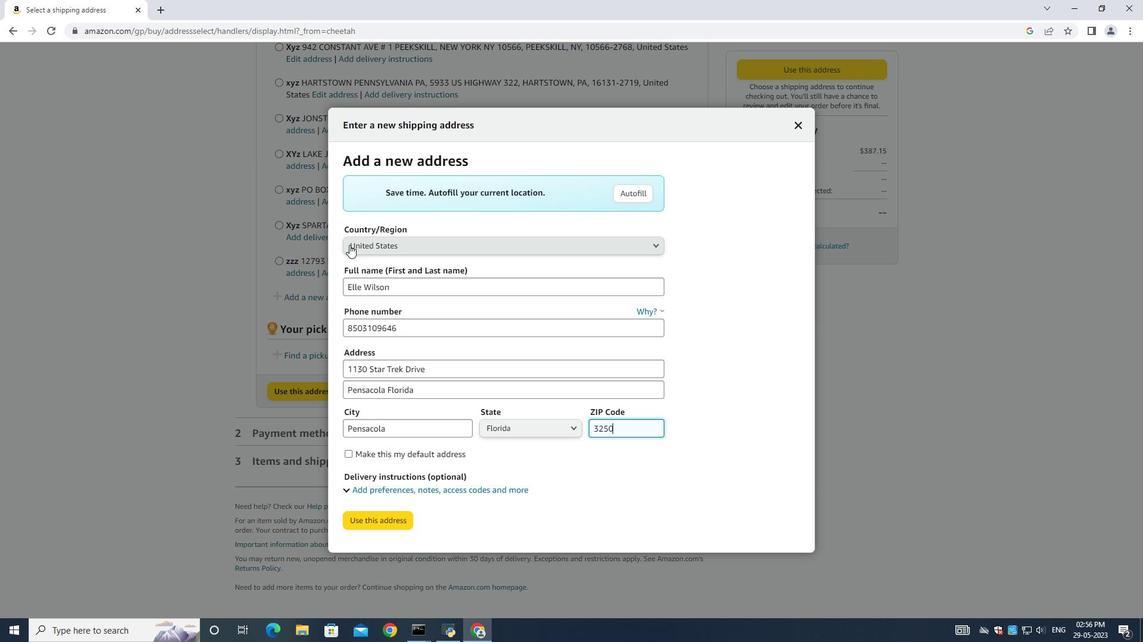 
Action: Mouse moved to (373, 517)
Screenshot: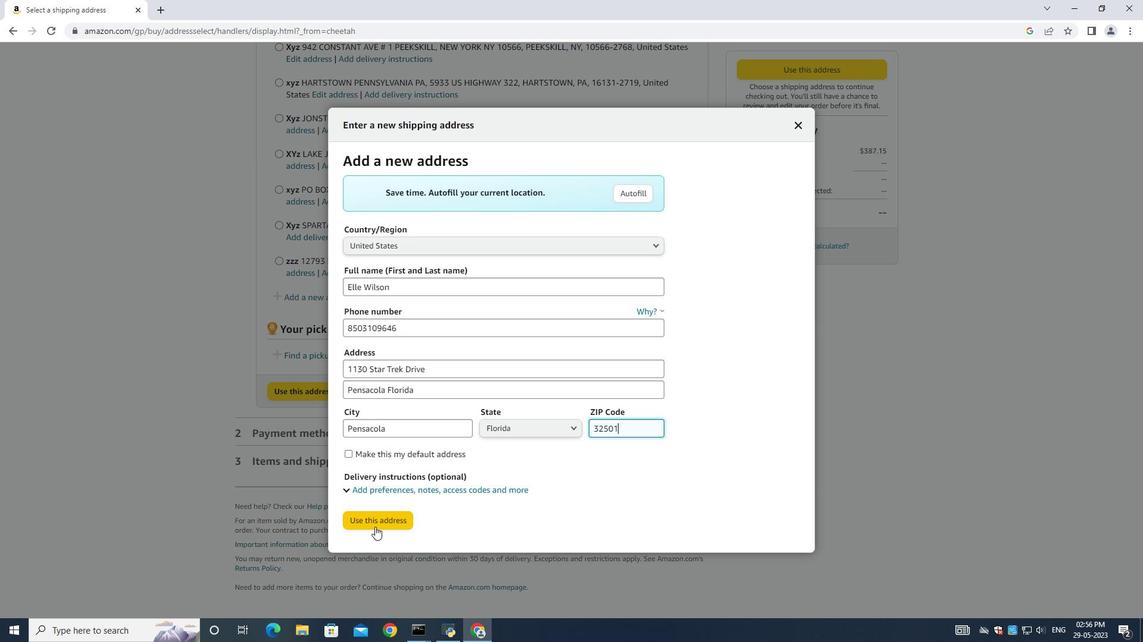 
Action: Mouse pressed left at (373, 517)
Screenshot: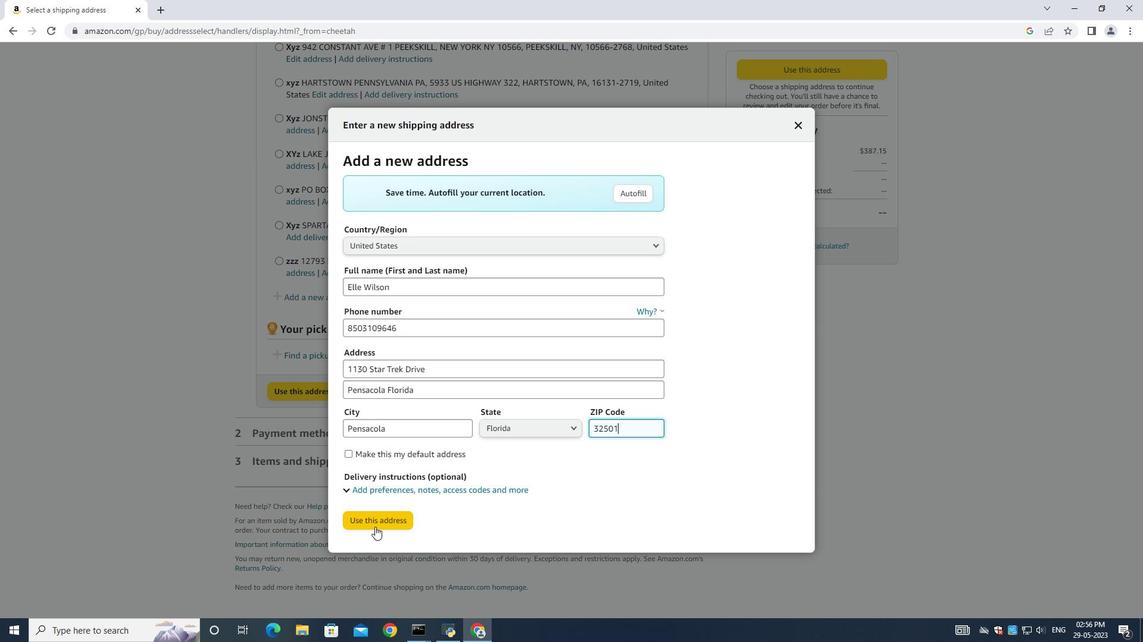
Action: Mouse moved to (382, 596)
Screenshot: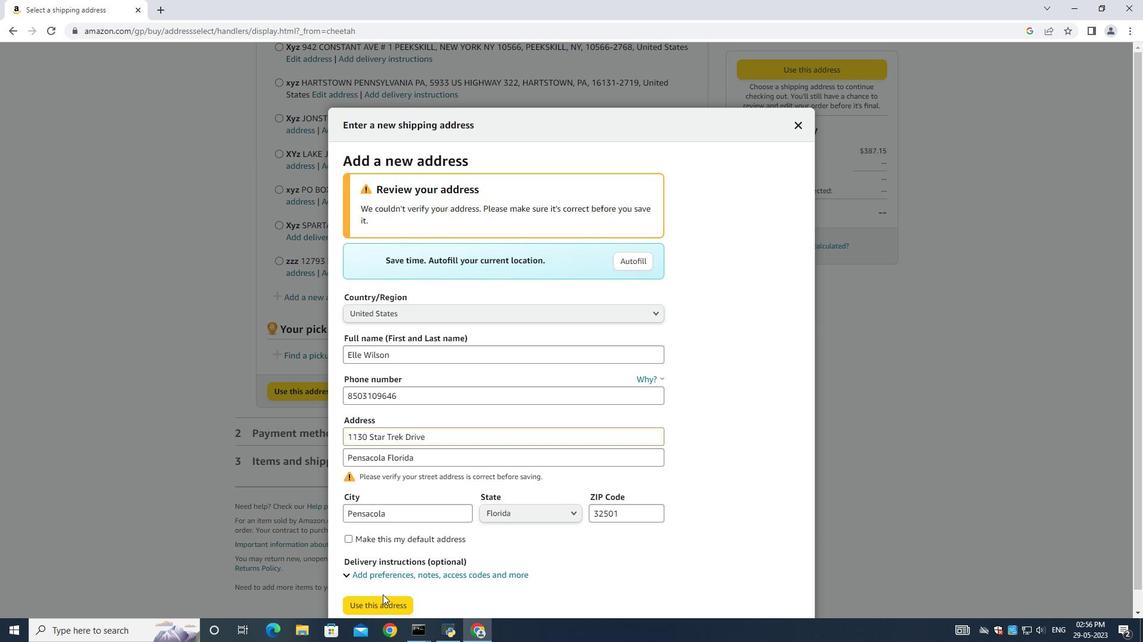 
Action: Mouse pressed left at (382, 596)
Screenshot: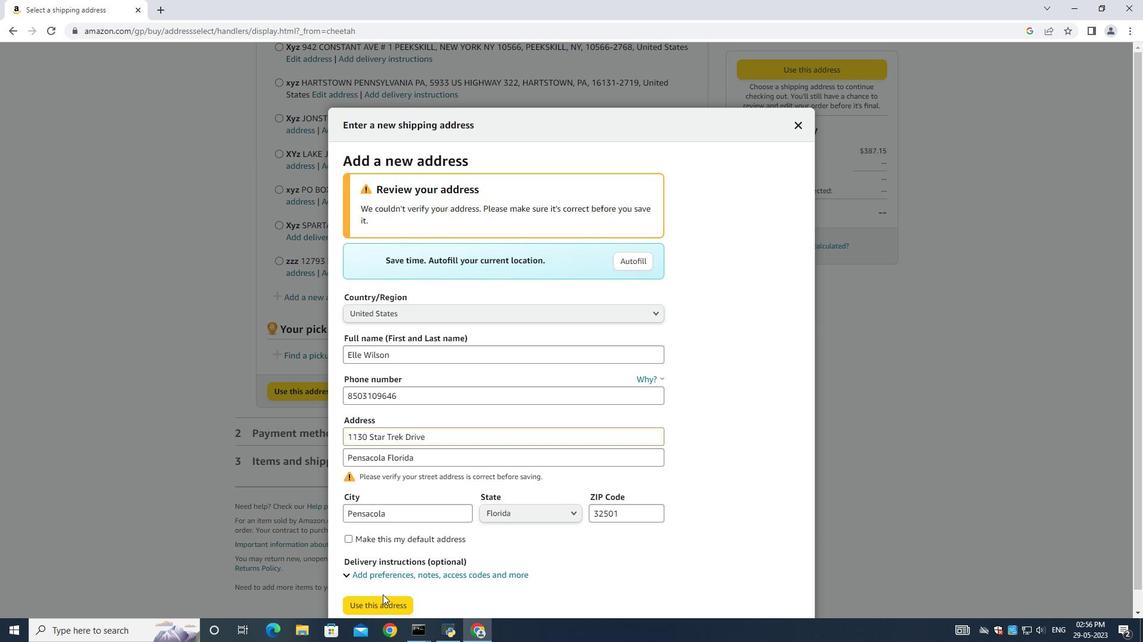 
Action: Mouse moved to (378, 598)
Screenshot: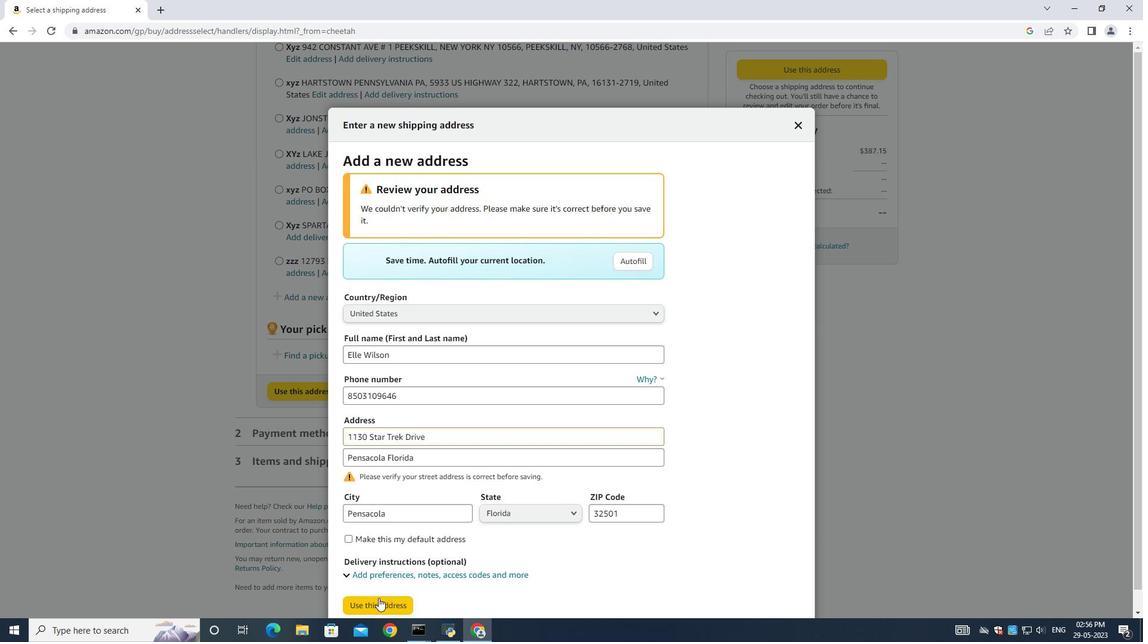 
Action: Mouse pressed left at (378, 598)
Screenshot: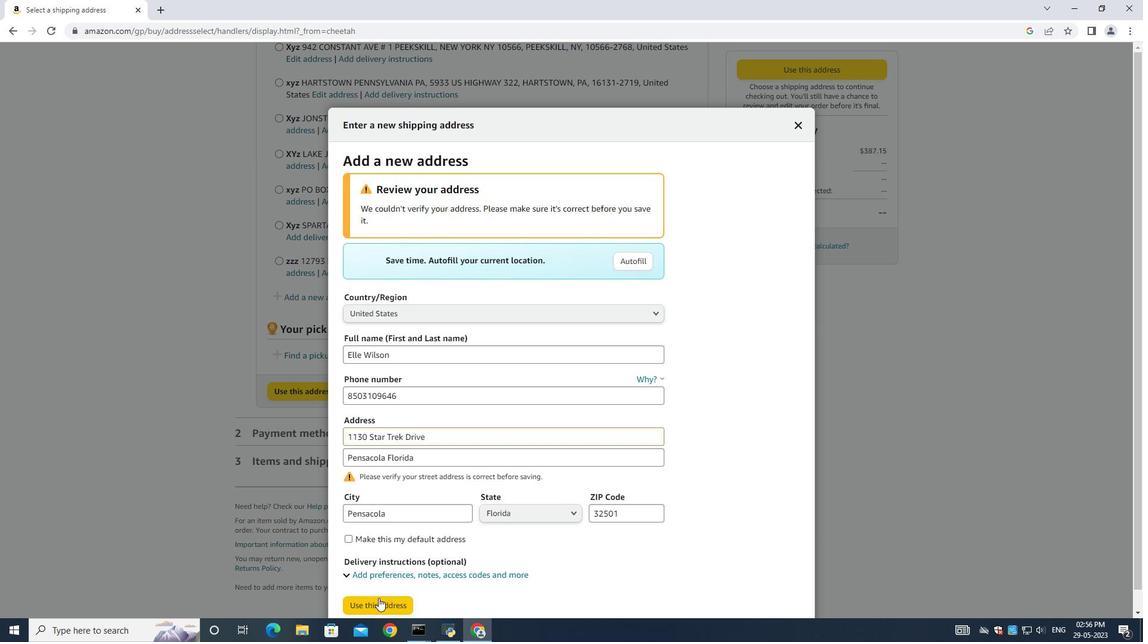 
Action: Mouse moved to (481, 278)
Screenshot: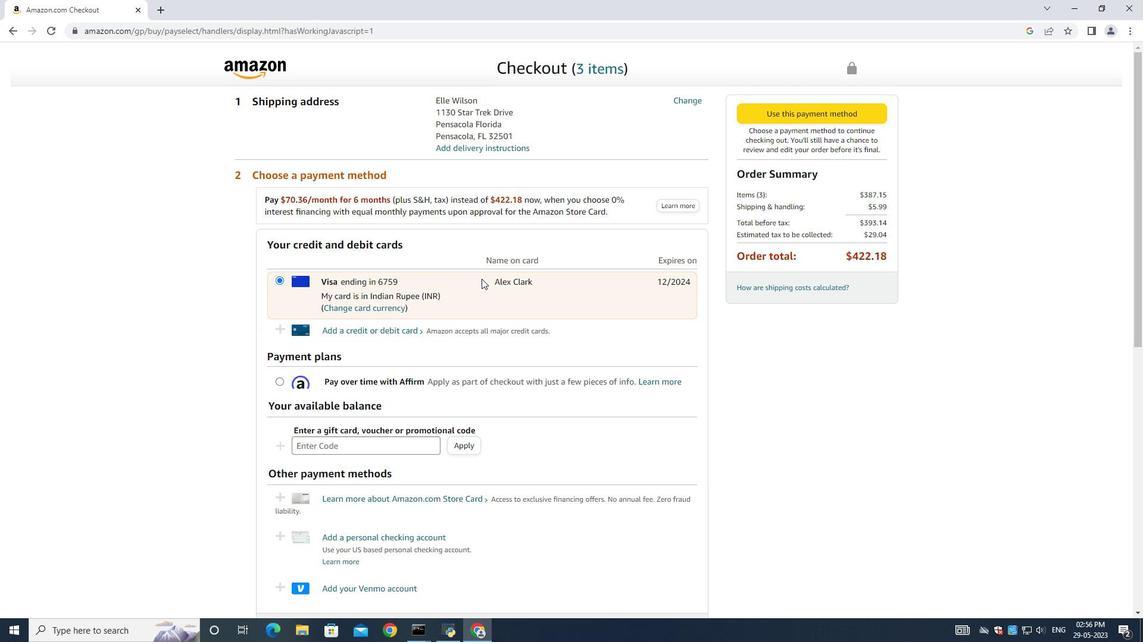 
